 Task: Experiment with the "Change Pitch" effect to create a pitch-shifted vocal harmony.
Action: Mouse moved to (439, 542)
Screenshot: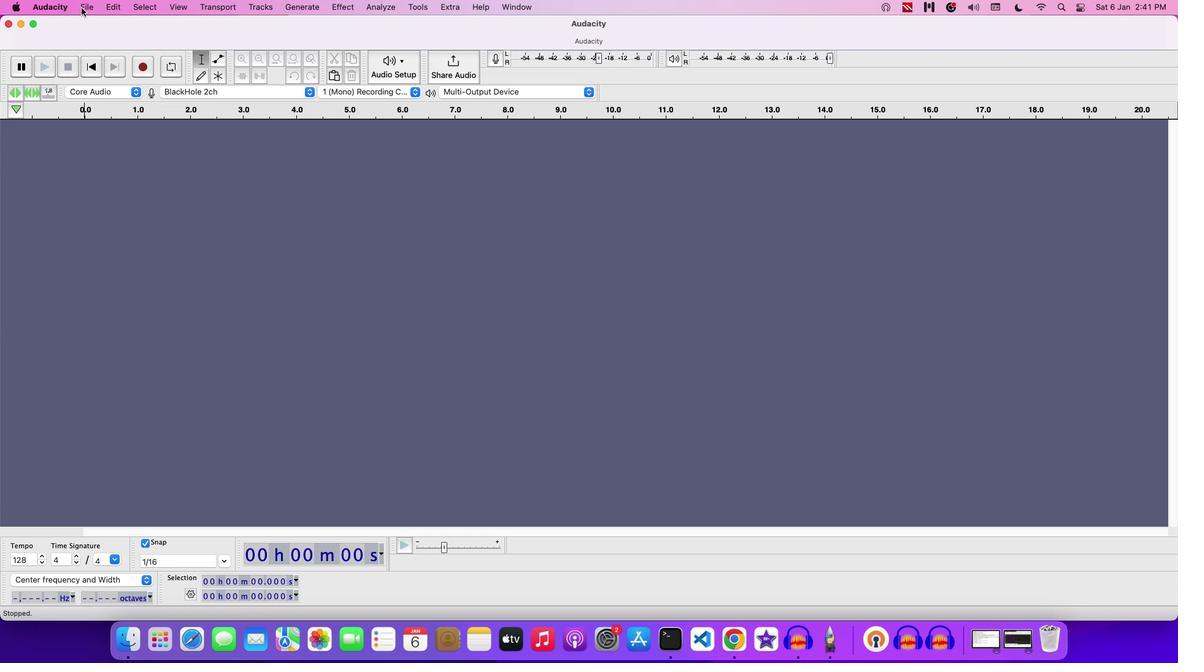 
Action: Mouse pressed left at (439, 542)
Screenshot: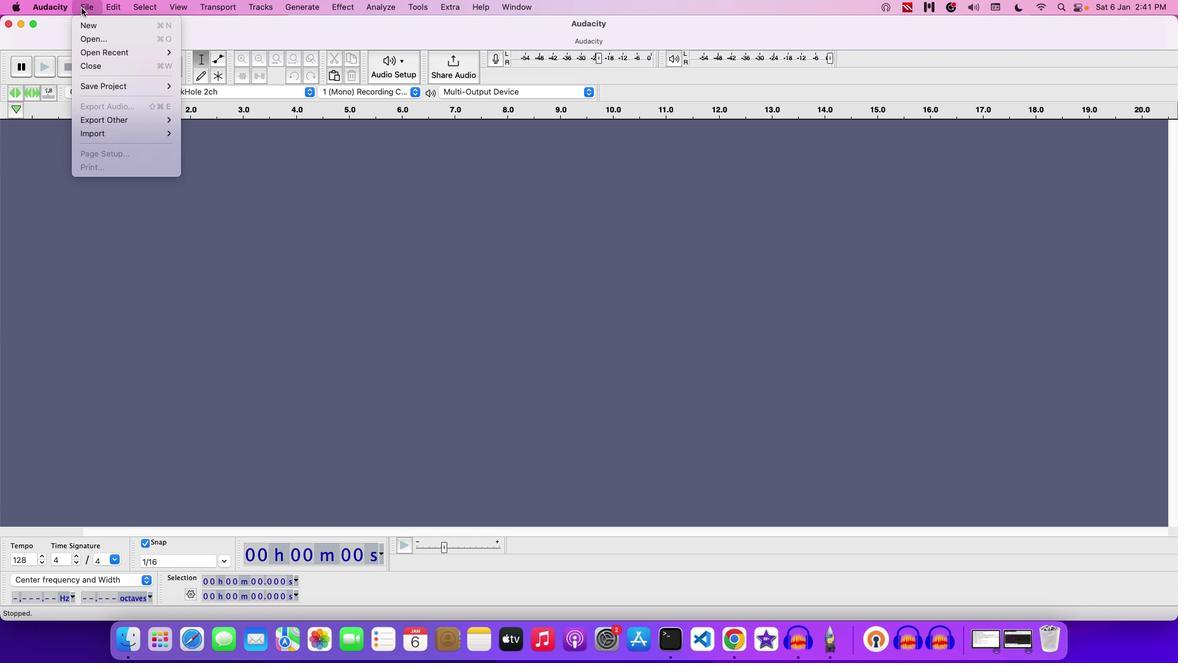 
Action: Mouse moved to (439, 542)
Screenshot: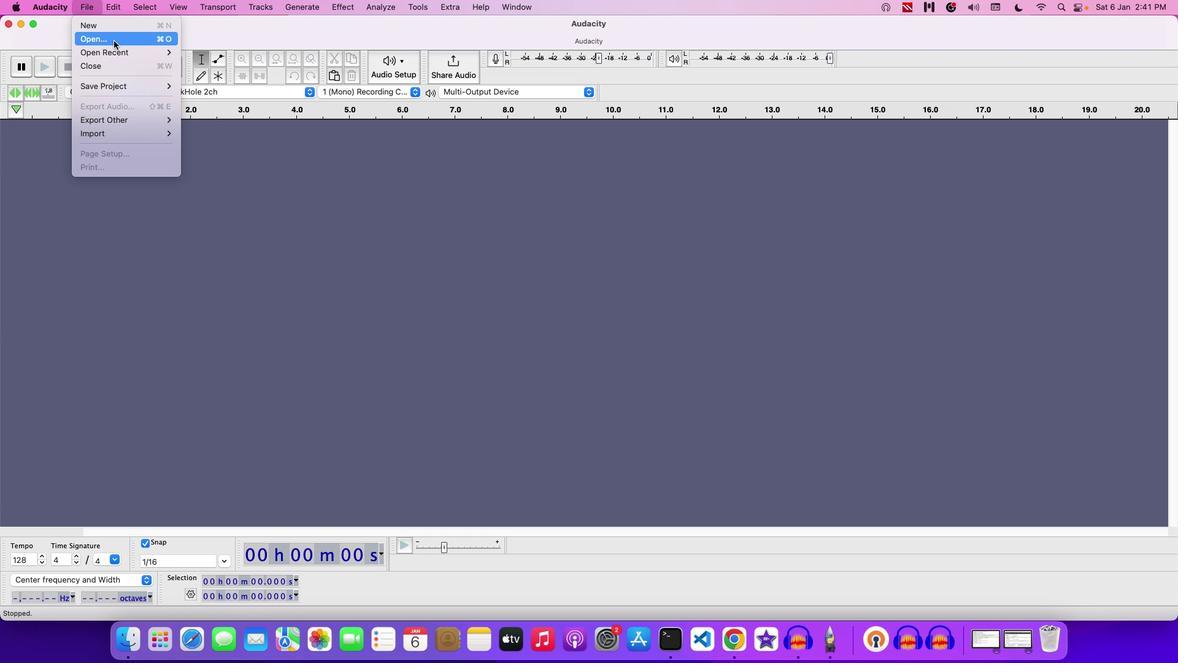 
Action: Mouse pressed left at (439, 542)
Screenshot: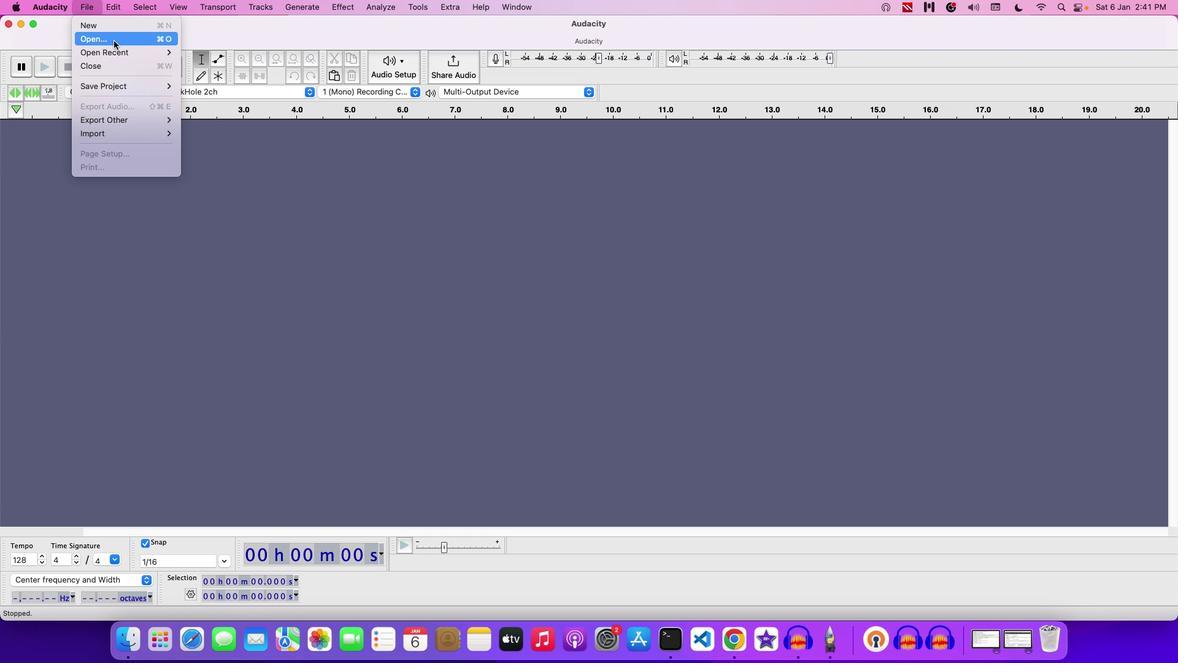 
Action: Mouse moved to (439, 542)
Screenshot: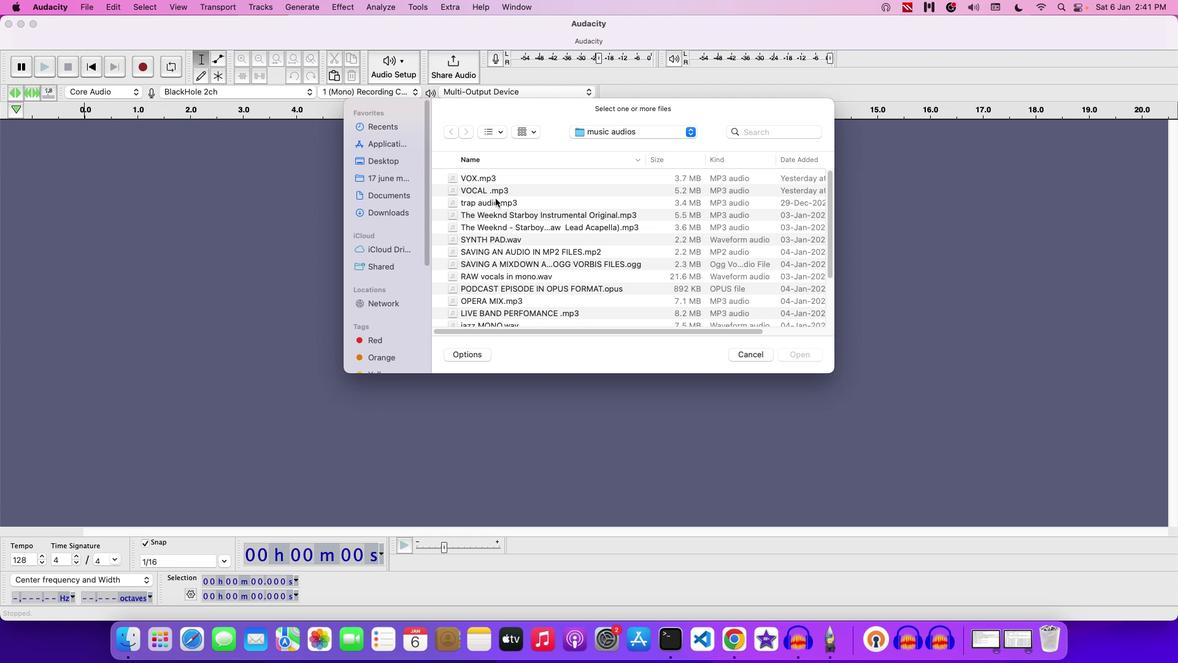 
Action: Mouse scrolled (439, 542) with delta (439, 542)
Screenshot: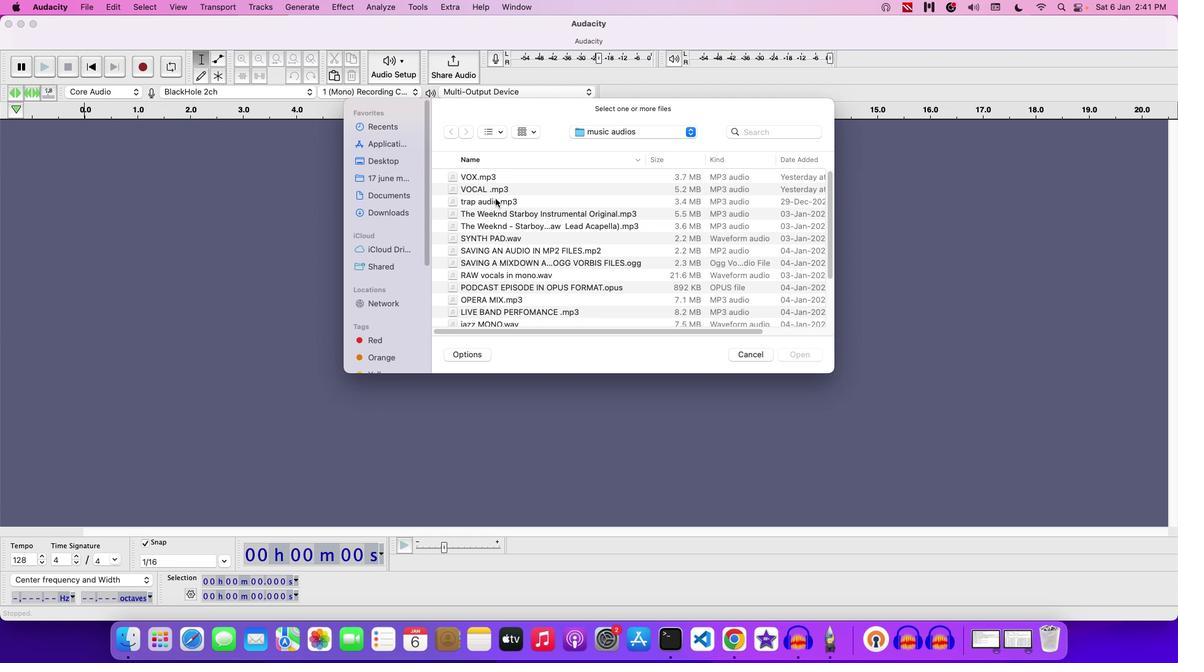 
Action: Mouse scrolled (439, 542) with delta (439, 542)
Screenshot: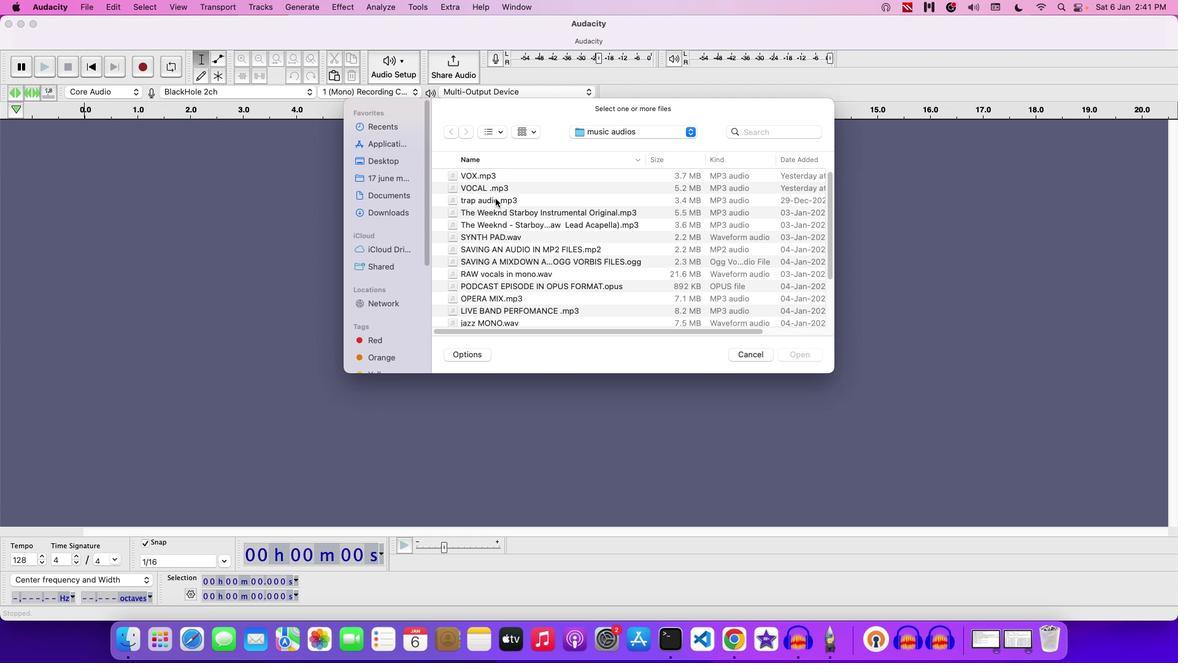 
Action: Mouse scrolled (439, 542) with delta (439, 542)
Screenshot: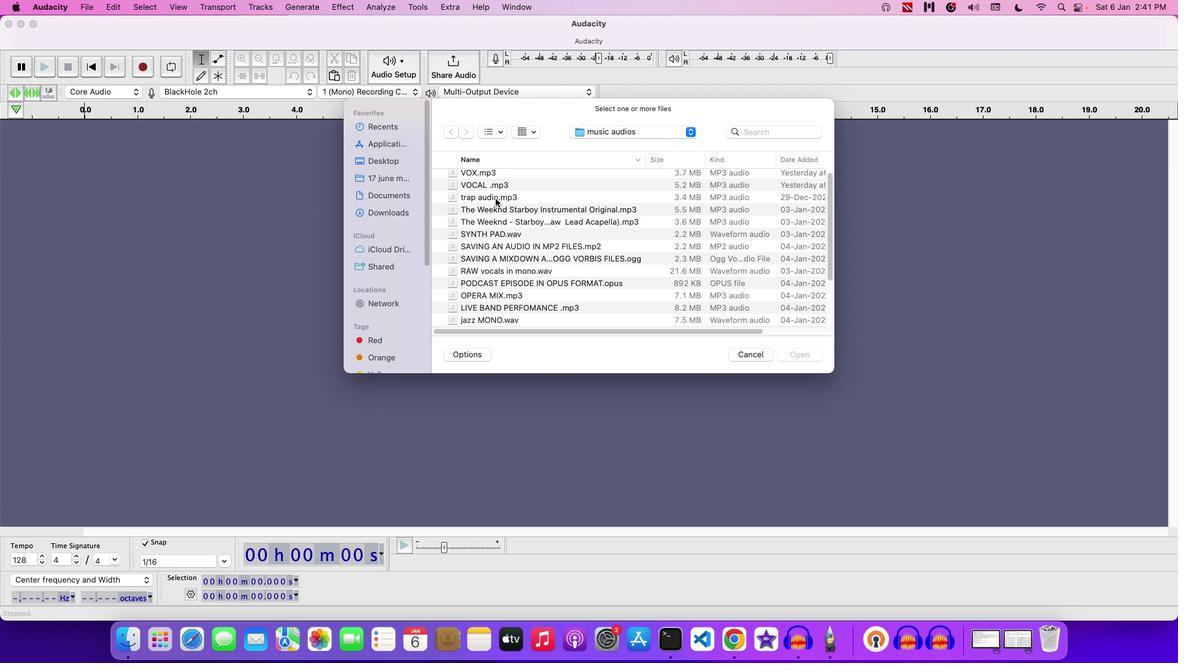 
Action: Mouse moved to (439, 542)
Screenshot: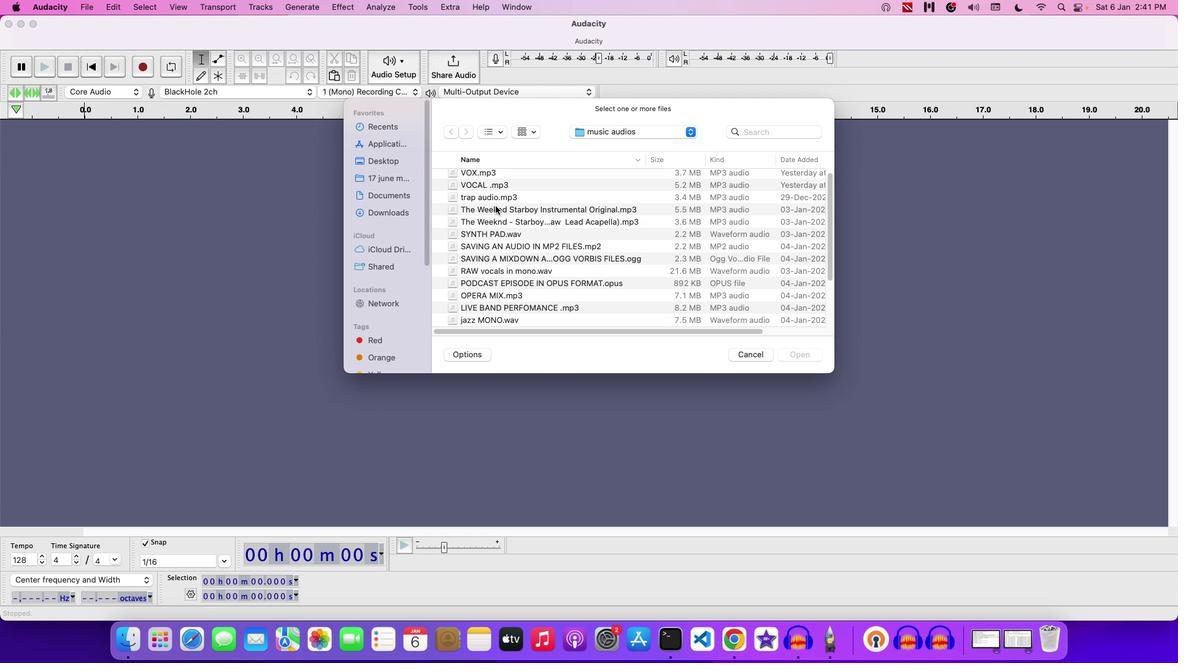
Action: Mouse scrolled (439, 542) with delta (439, 542)
Screenshot: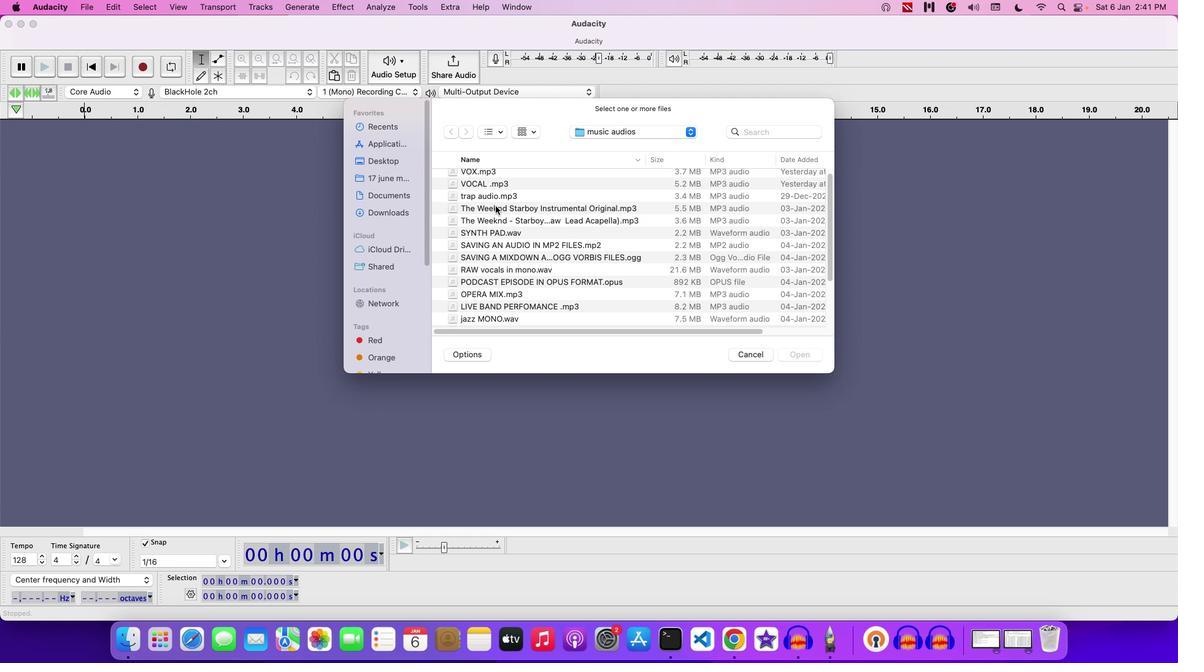 
Action: Mouse scrolled (439, 542) with delta (439, 542)
Screenshot: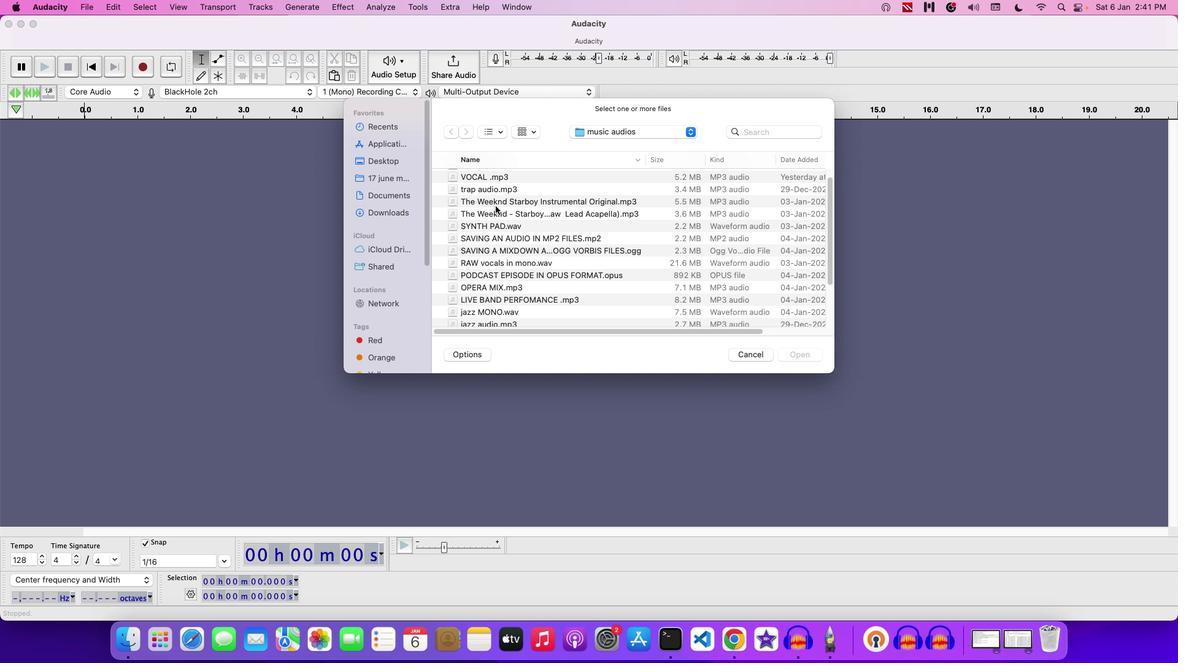 
Action: Mouse scrolled (439, 542) with delta (439, 542)
Screenshot: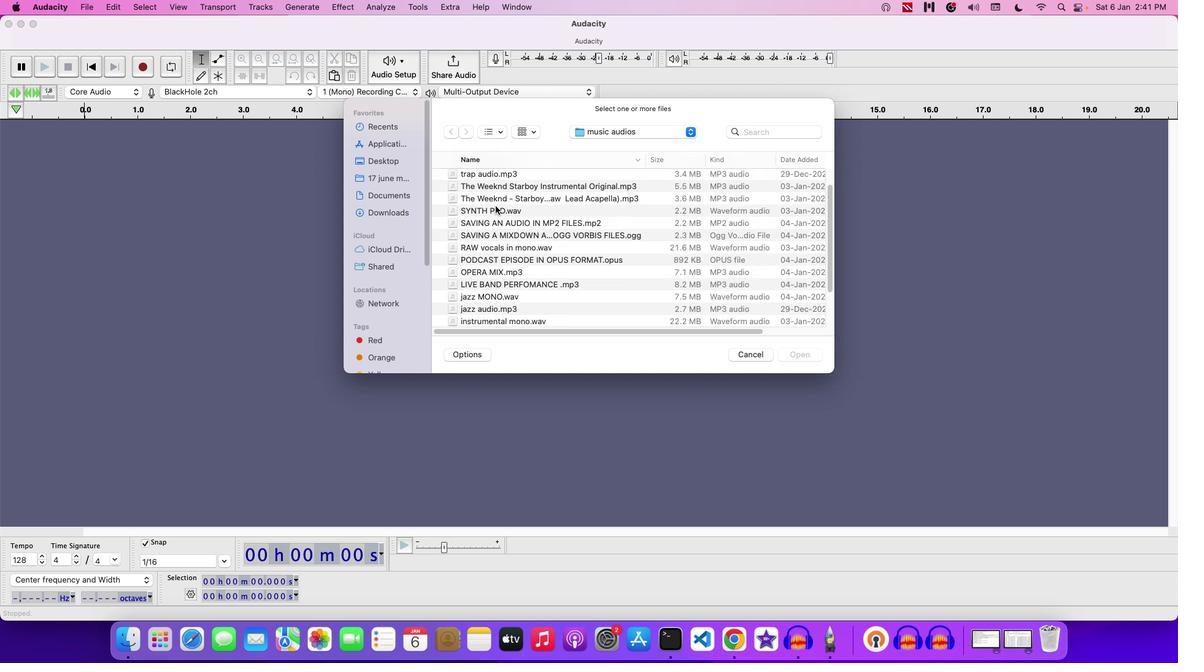 
Action: Mouse scrolled (439, 542) with delta (439, 542)
Screenshot: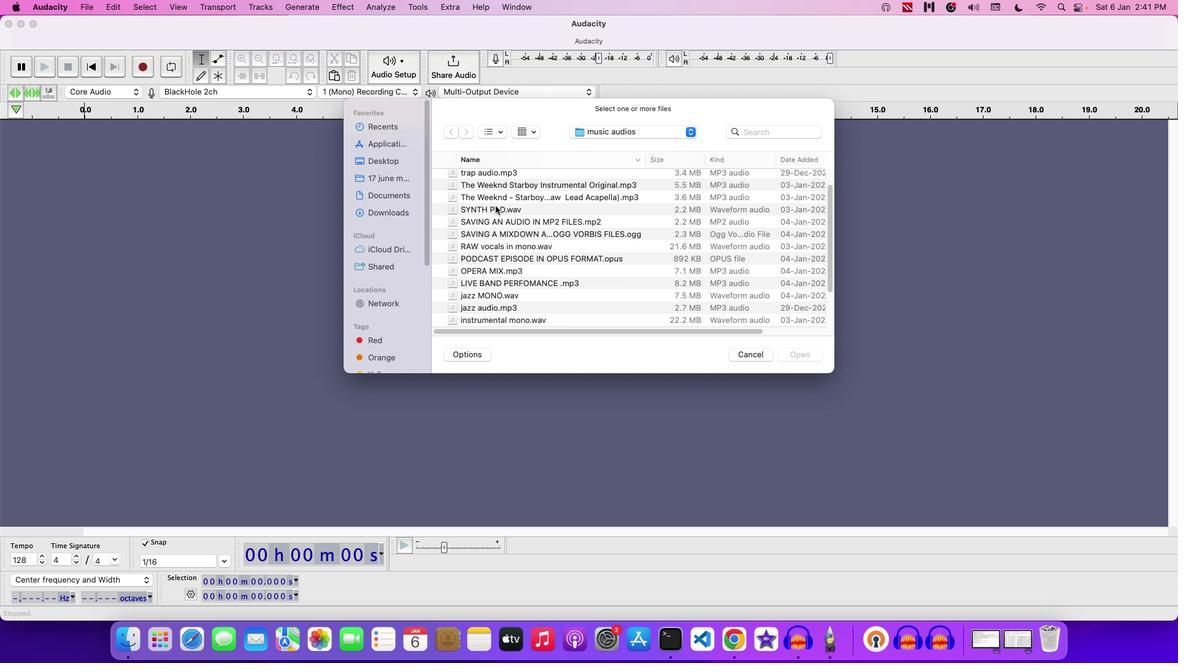 
Action: Mouse moved to (439, 542)
Screenshot: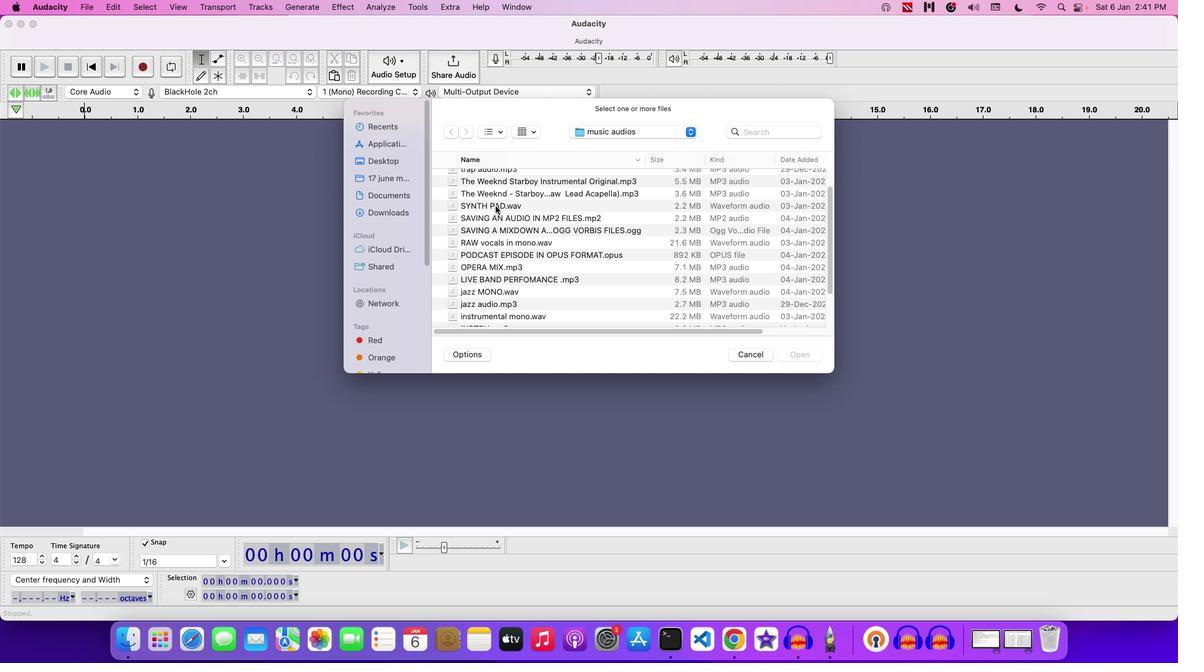 
Action: Mouse scrolled (439, 542) with delta (439, 542)
Screenshot: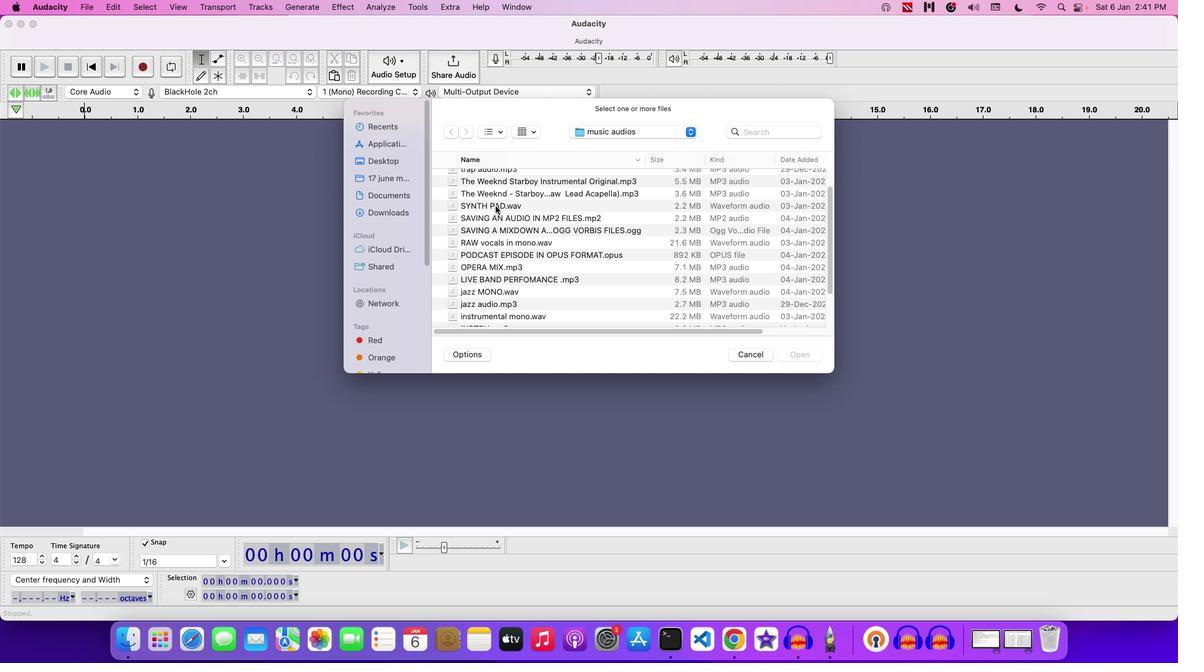 
Action: Mouse scrolled (439, 542) with delta (439, 542)
Screenshot: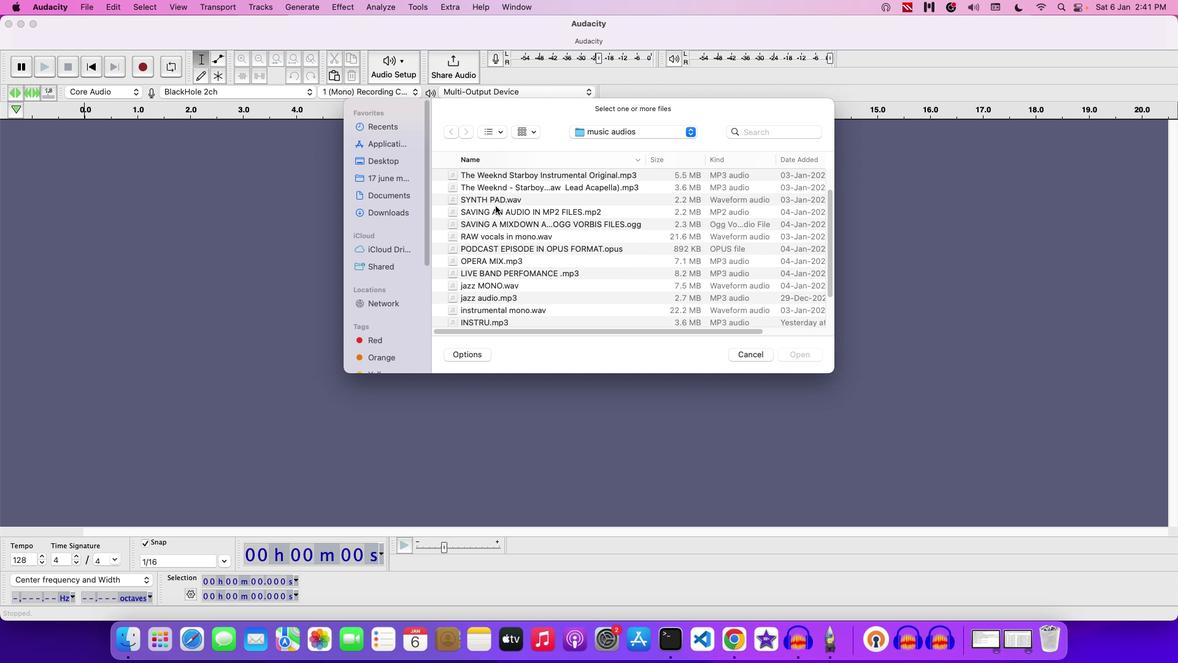 
Action: Mouse scrolled (439, 542) with delta (439, 542)
Screenshot: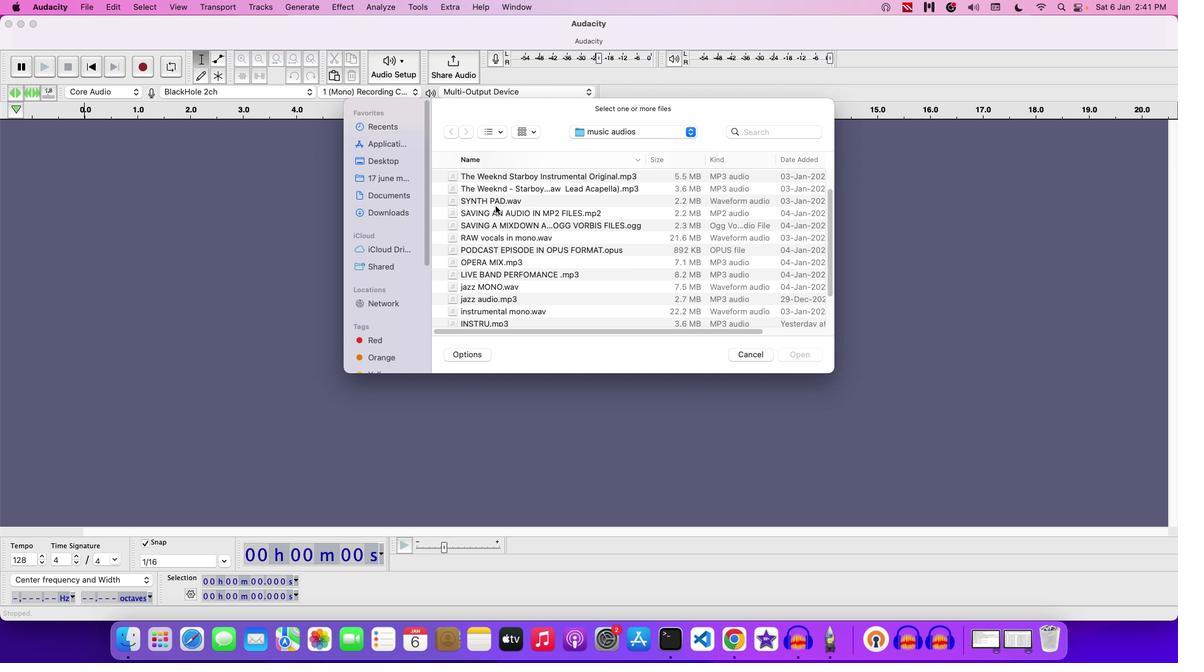 
Action: Mouse scrolled (439, 542) with delta (439, 542)
Screenshot: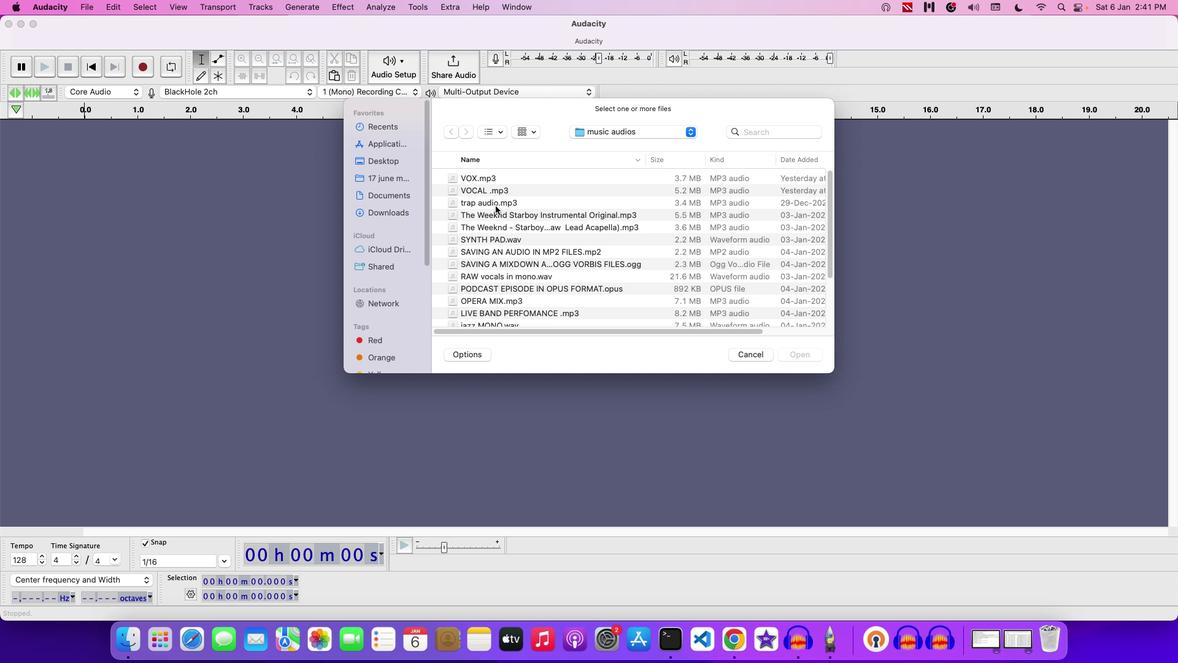 
Action: Mouse scrolled (439, 542) with delta (439, 542)
Screenshot: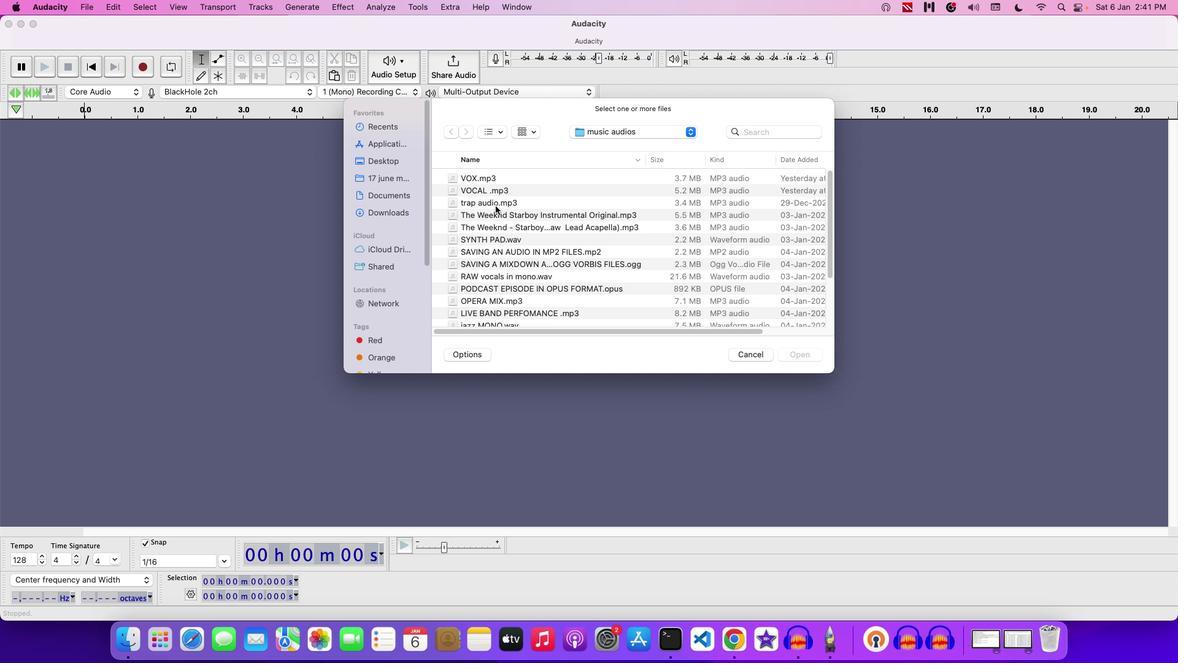 
Action: Mouse scrolled (439, 542) with delta (439, 542)
Screenshot: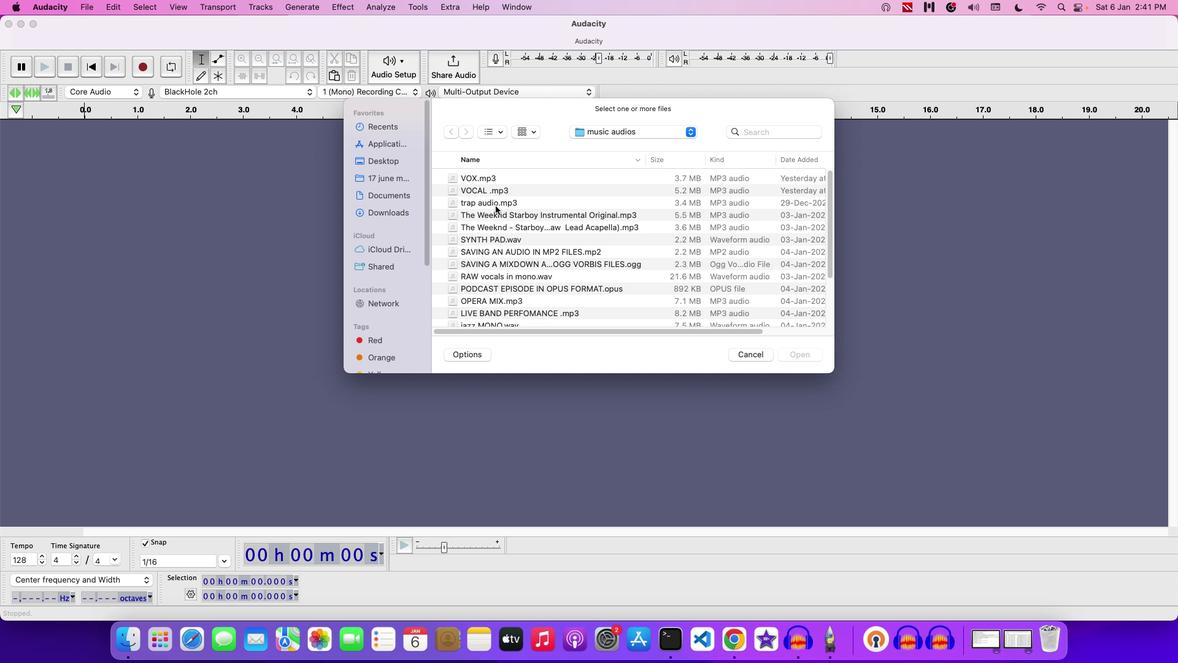 
Action: Mouse scrolled (439, 542) with delta (439, 542)
Screenshot: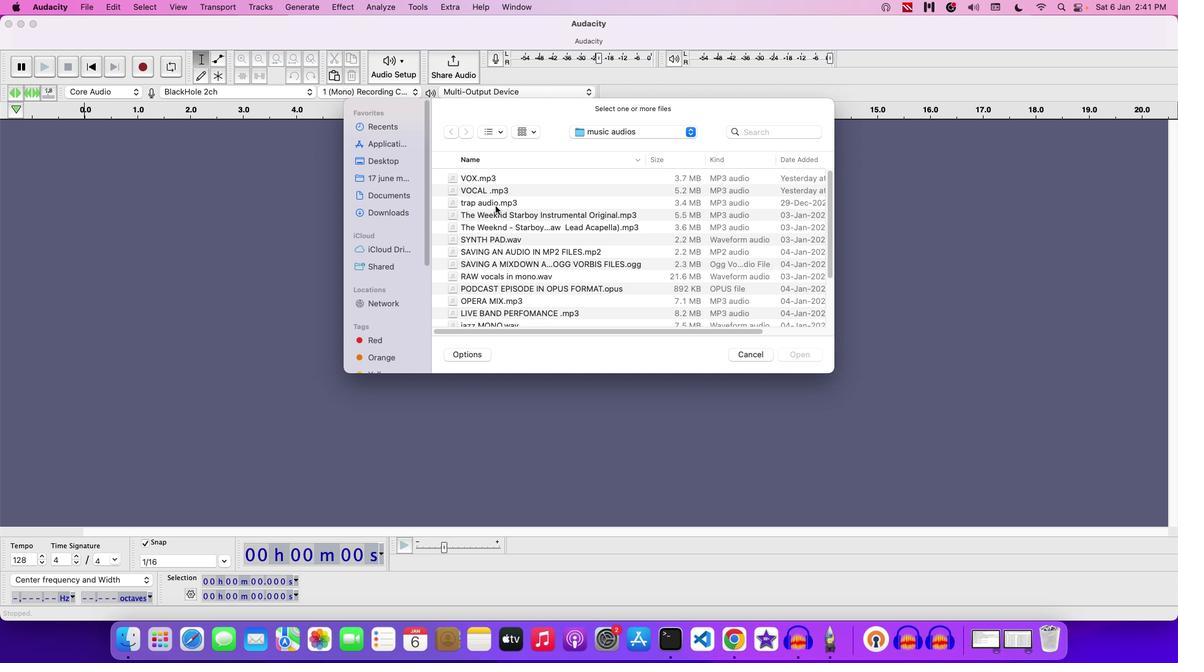 
Action: Mouse scrolled (439, 542) with delta (439, 542)
Screenshot: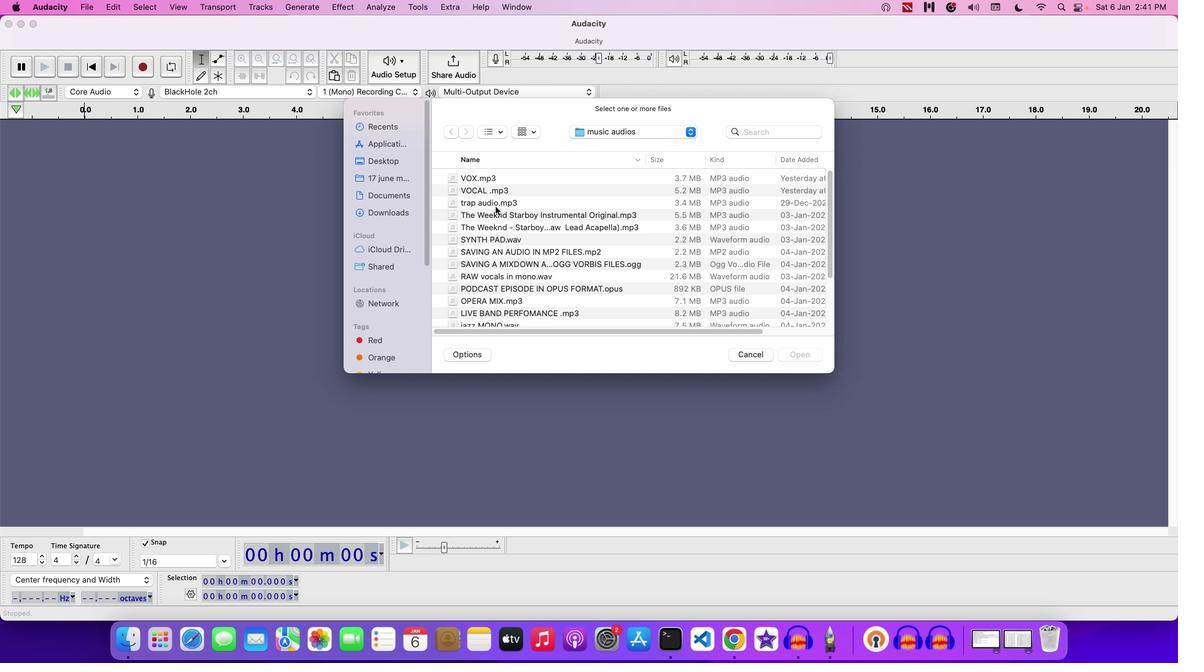 
Action: Mouse scrolled (439, 542) with delta (439, 542)
Screenshot: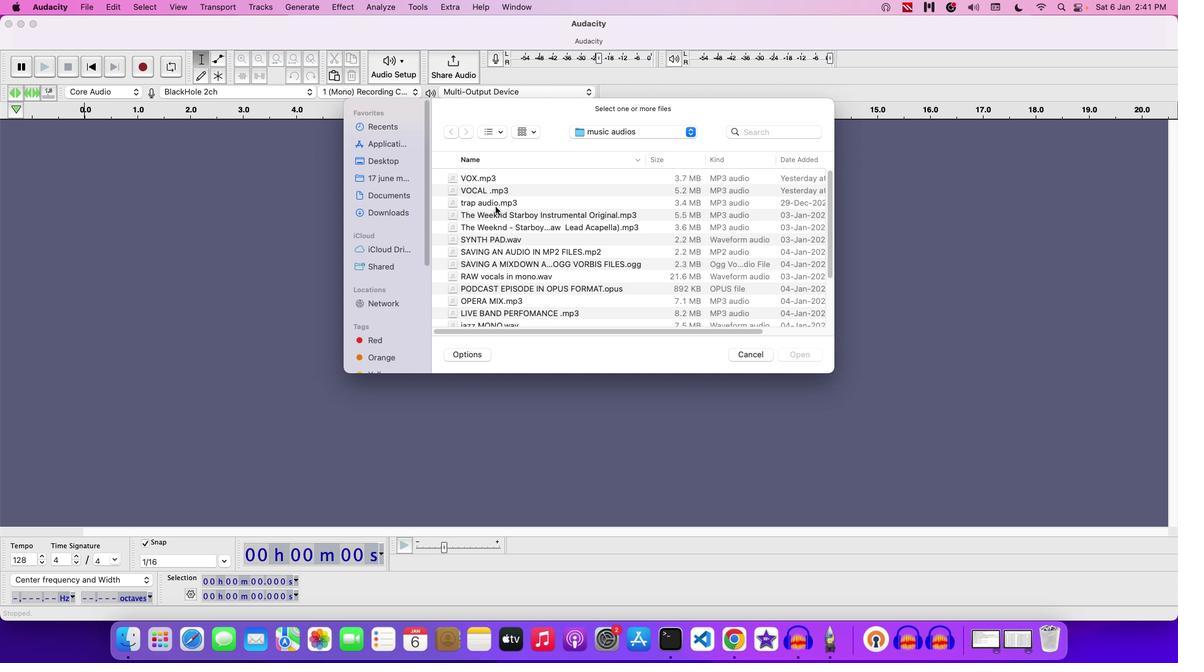
Action: Mouse moved to (439, 542)
Screenshot: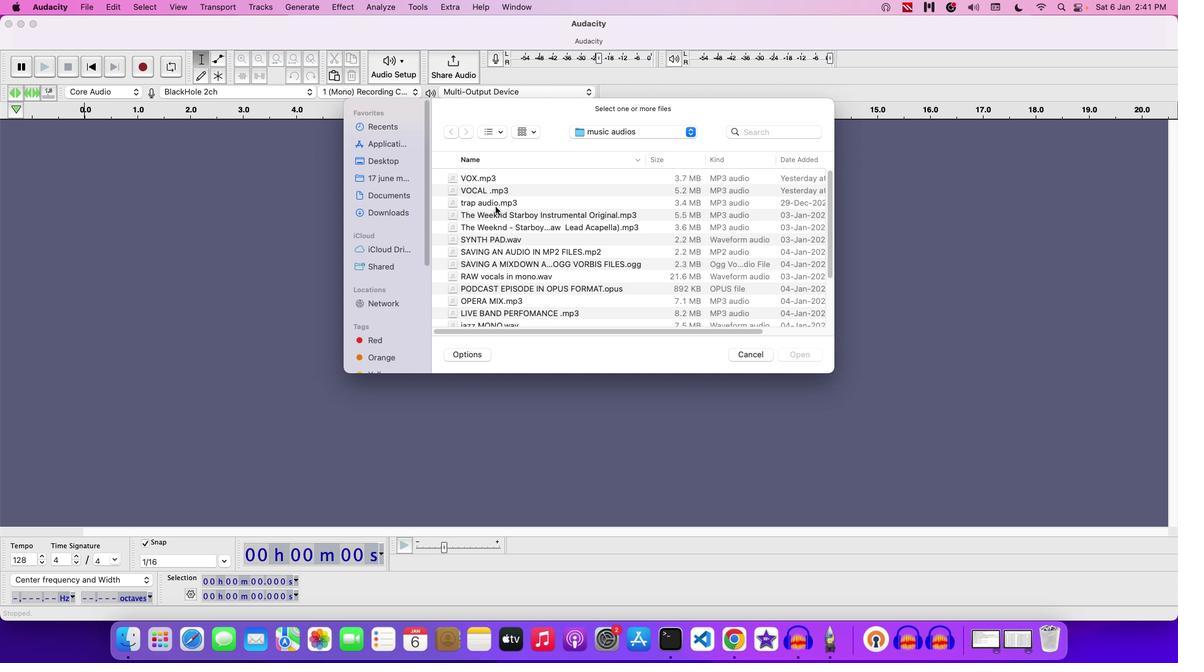 
Action: Mouse scrolled (439, 542) with delta (439, 542)
Screenshot: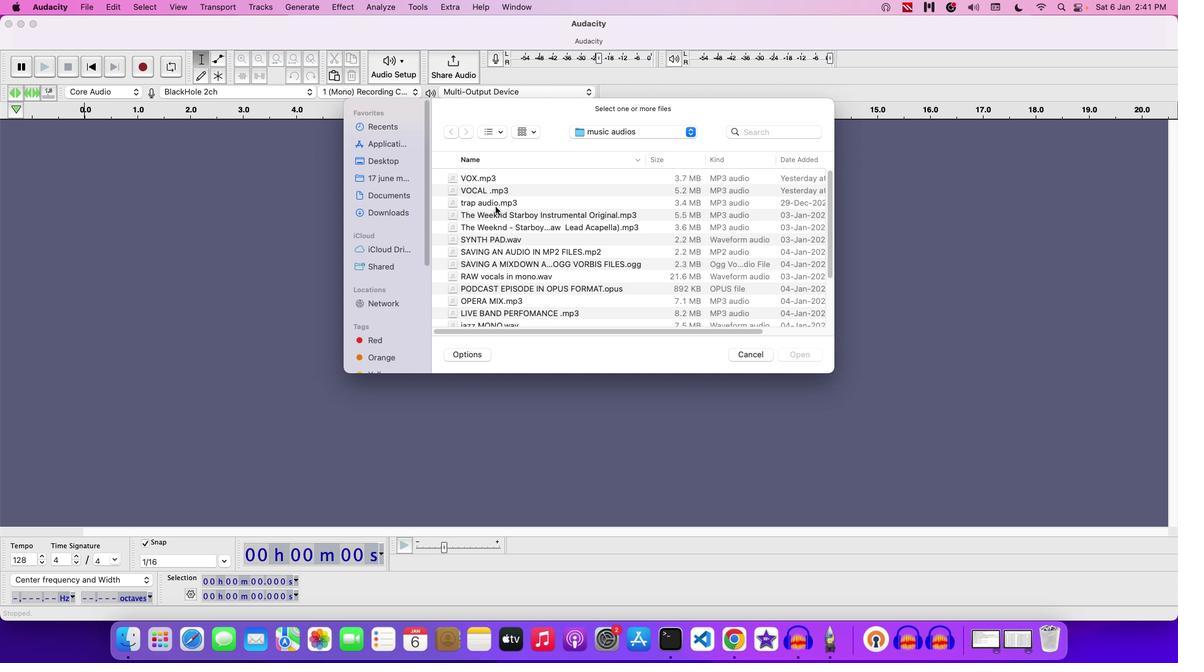 
Action: Mouse moved to (439, 542)
Screenshot: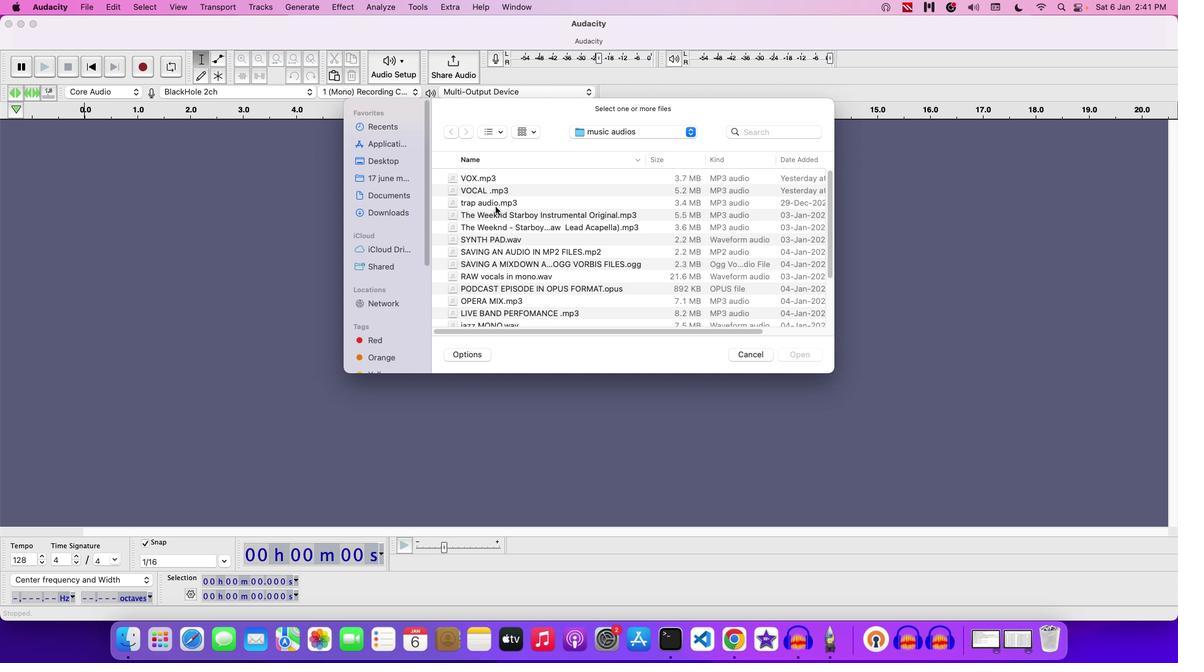 
Action: Mouse scrolled (439, 542) with delta (439, 542)
Screenshot: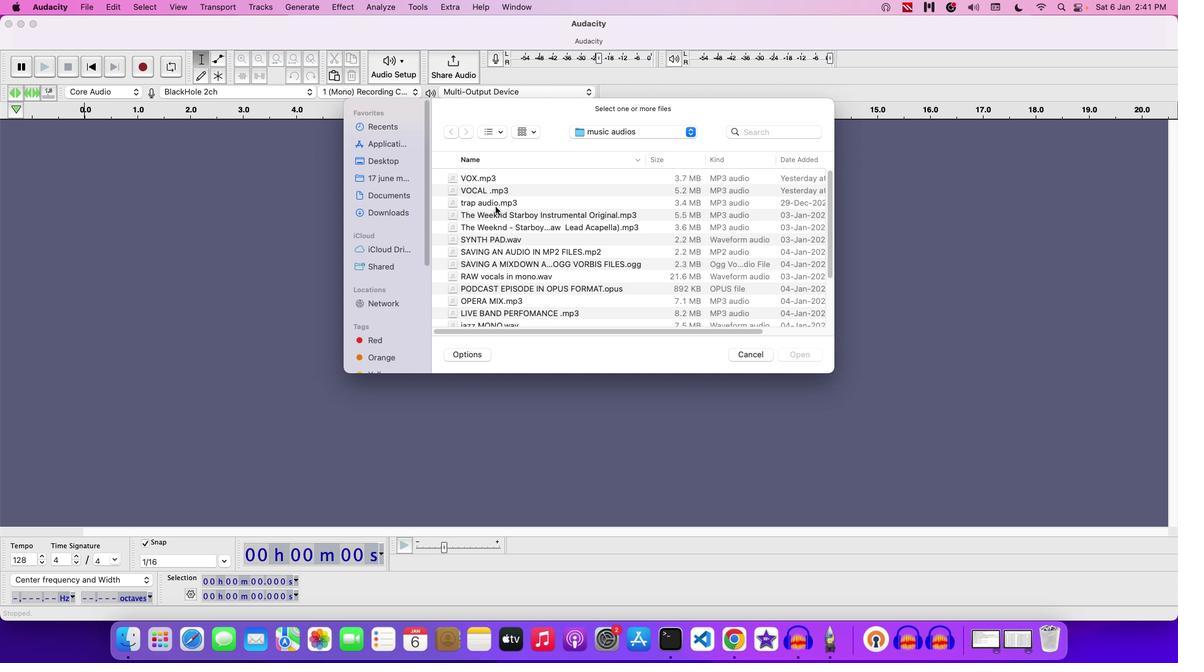 
Action: Mouse moved to (439, 542)
Screenshot: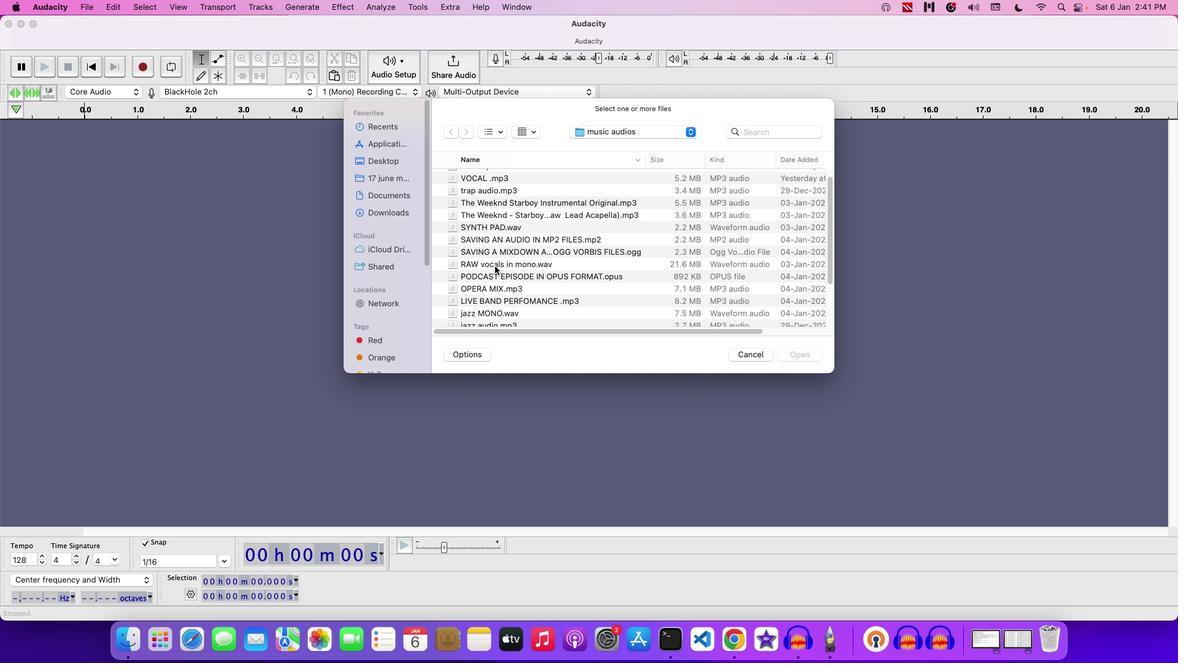 
Action: Mouse scrolled (439, 542) with delta (439, 542)
Screenshot: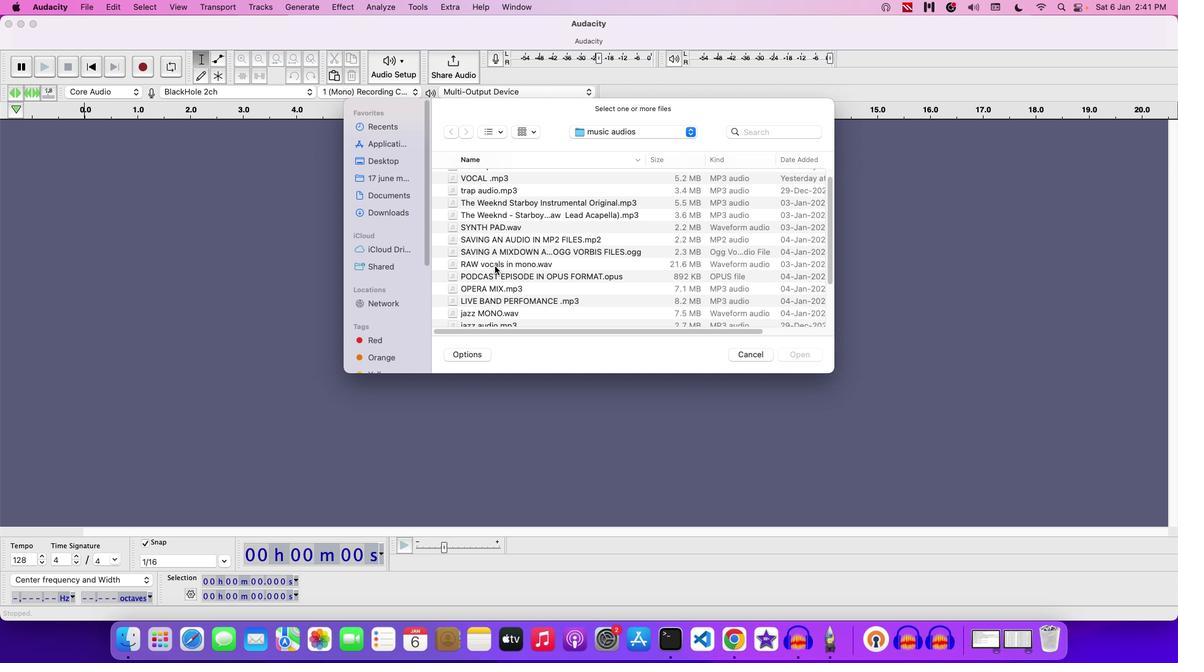 
Action: Mouse scrolled (439, 542) with delta (439, 542)
Screenshot: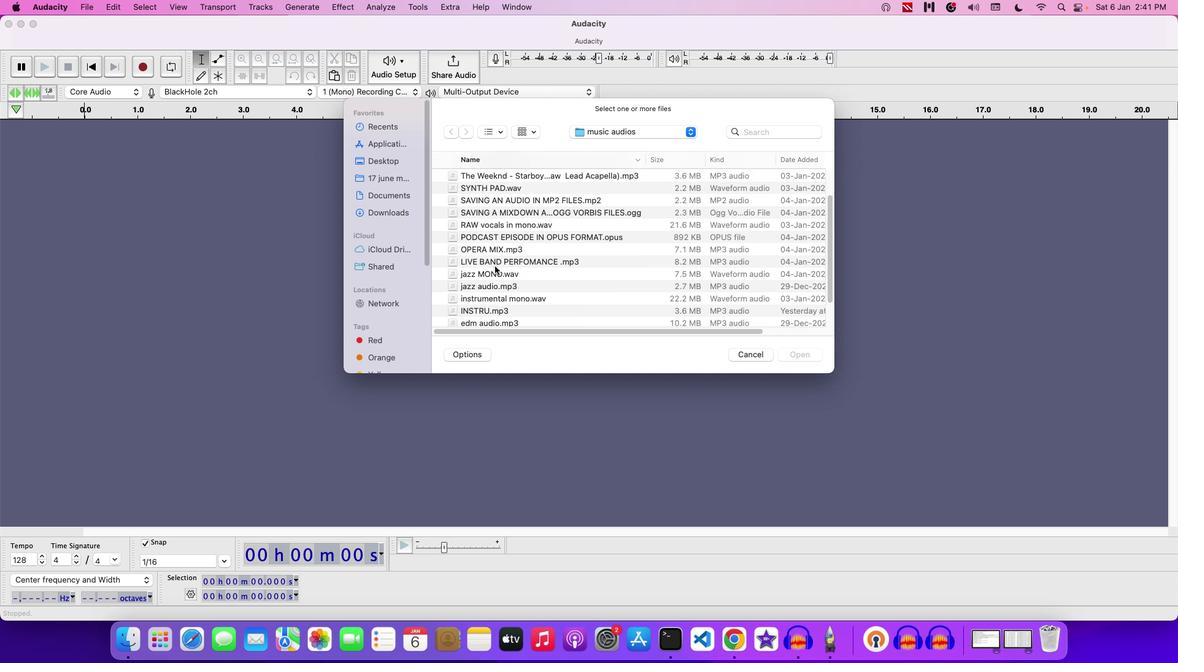 
Action: Mouse scrolled (439, 542) with delta (439, 542)
Screenshot: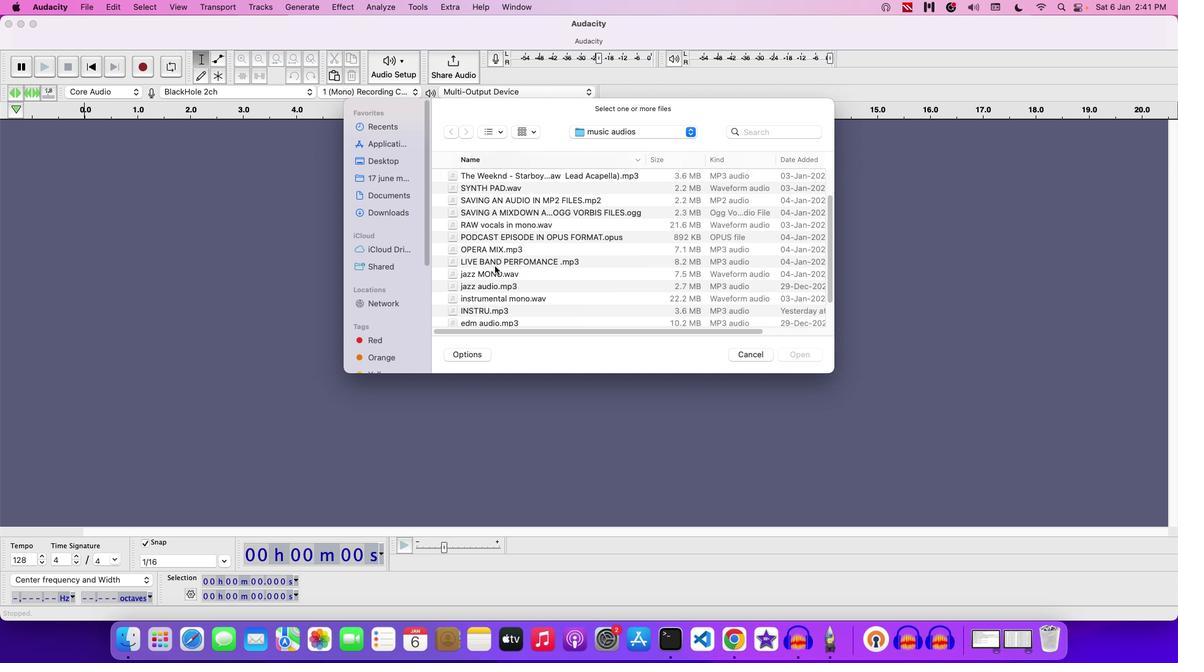 
Action: Mouse moved to (439, 542)
Screenshot: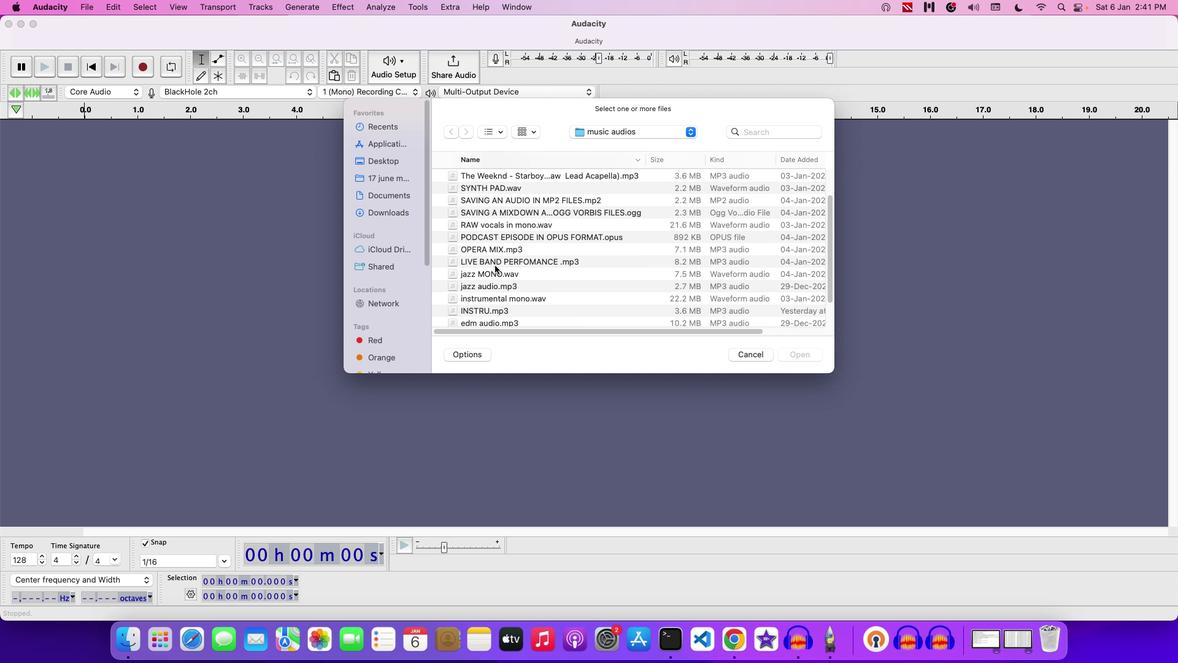 
Action: Mouse scrolled (439, 542) with delta (439, 542)
Screenshot: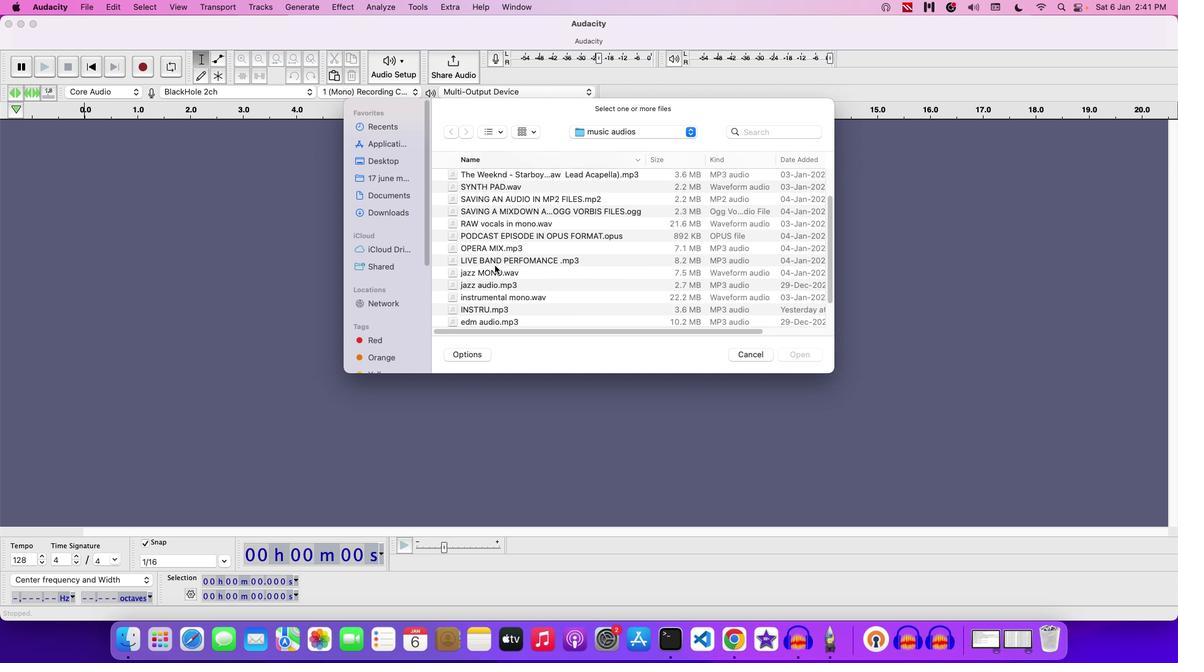 
Action: Mouse scrolled (439, 542) with delta (439, 542)
Screenshot: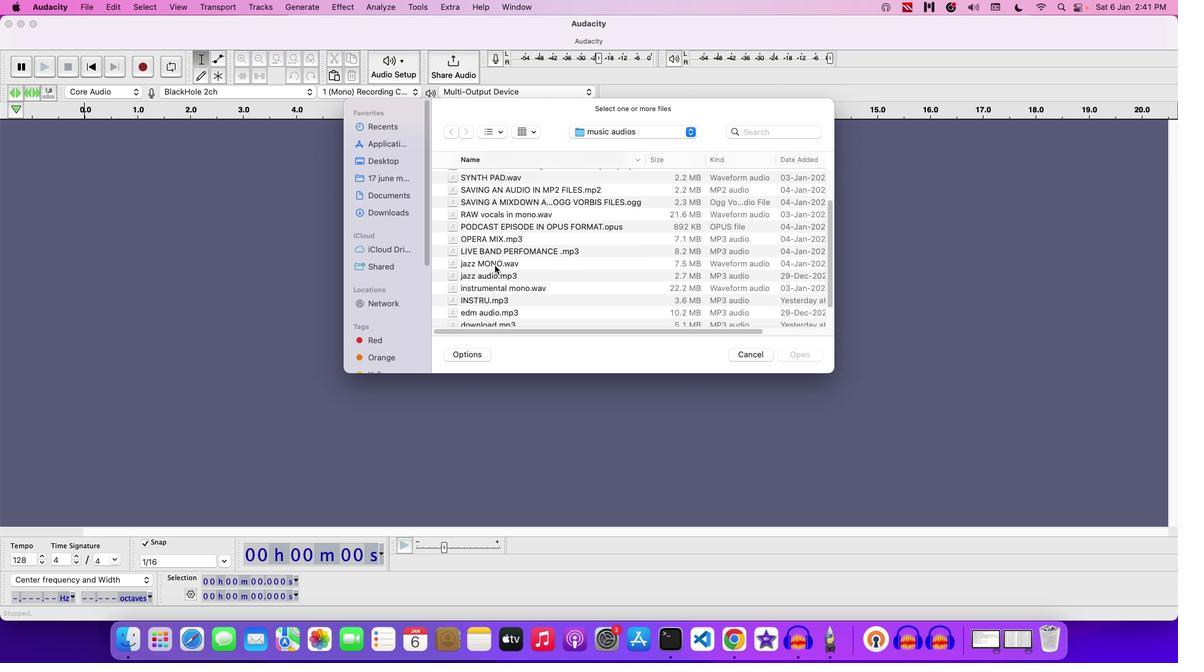 
Action: Mouse scrolled (439, 542) with delta (439, 542)
Screenshot: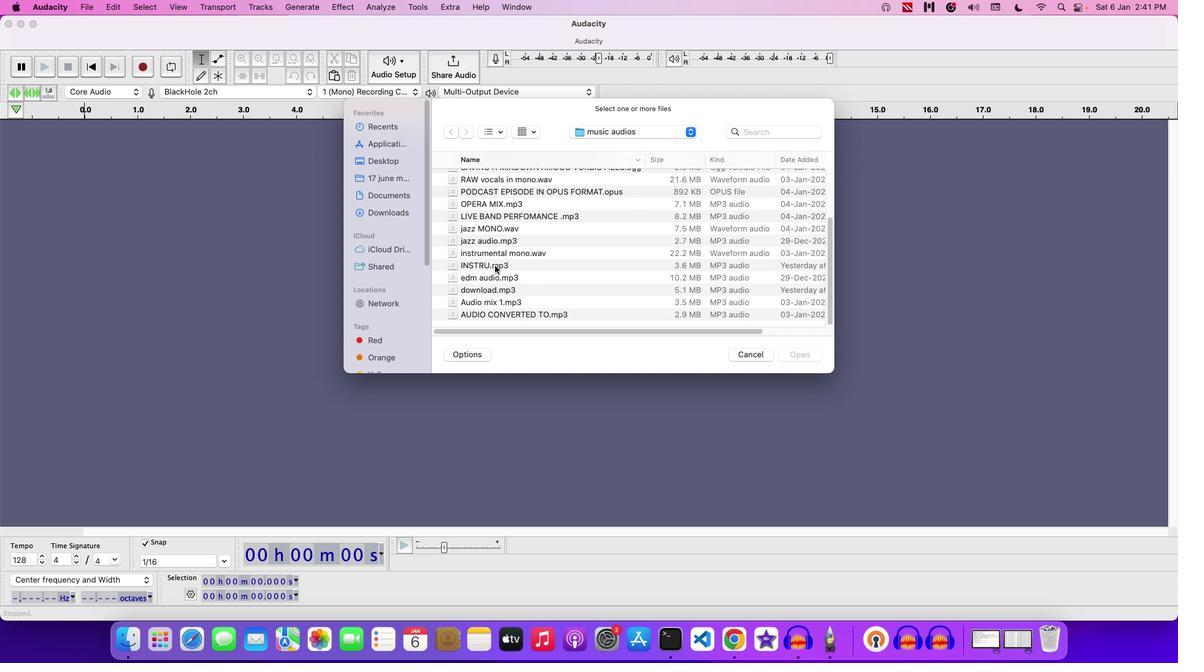 
Action: Mouse scrolled (439, 542) with delta (439, 542)
Screenshot: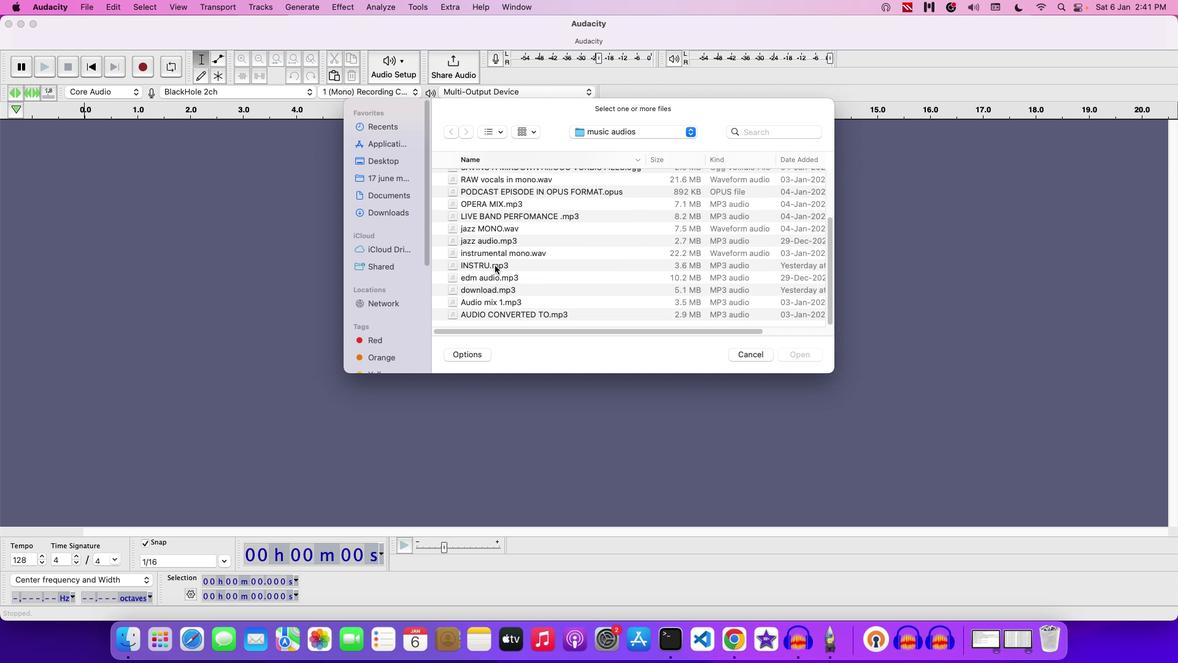 
Action: Mouse moved to (439, 542)
Screenshot: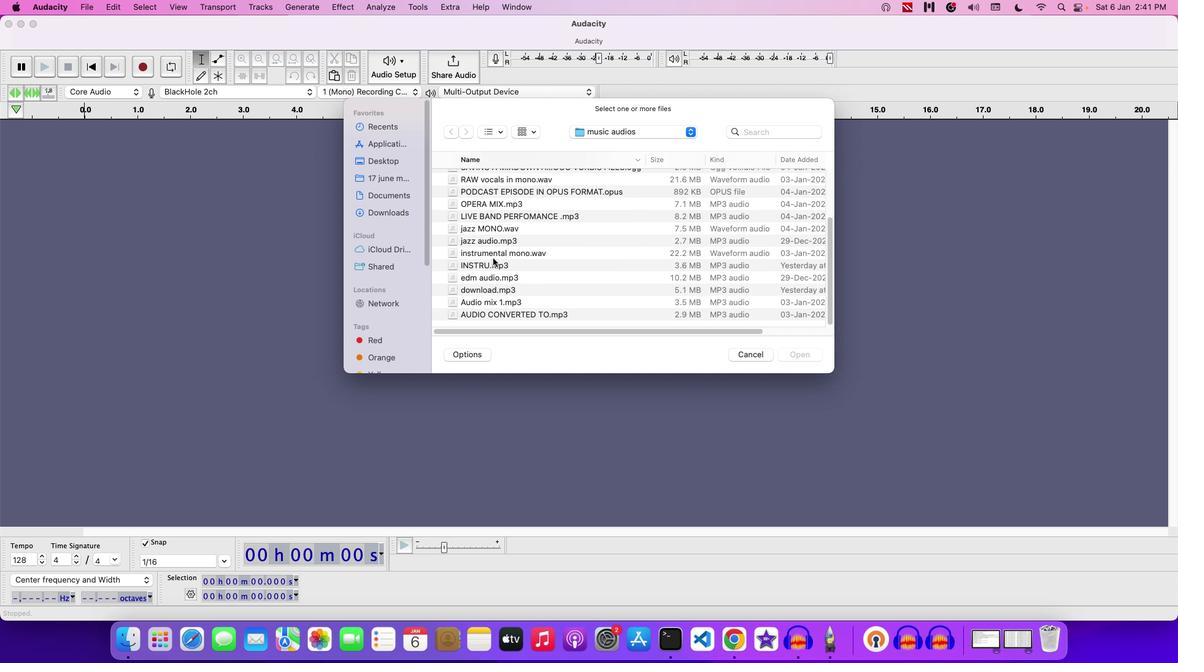 
Action: Mouse scrolled (439, 542) with delta (439, 542)
Screenshot: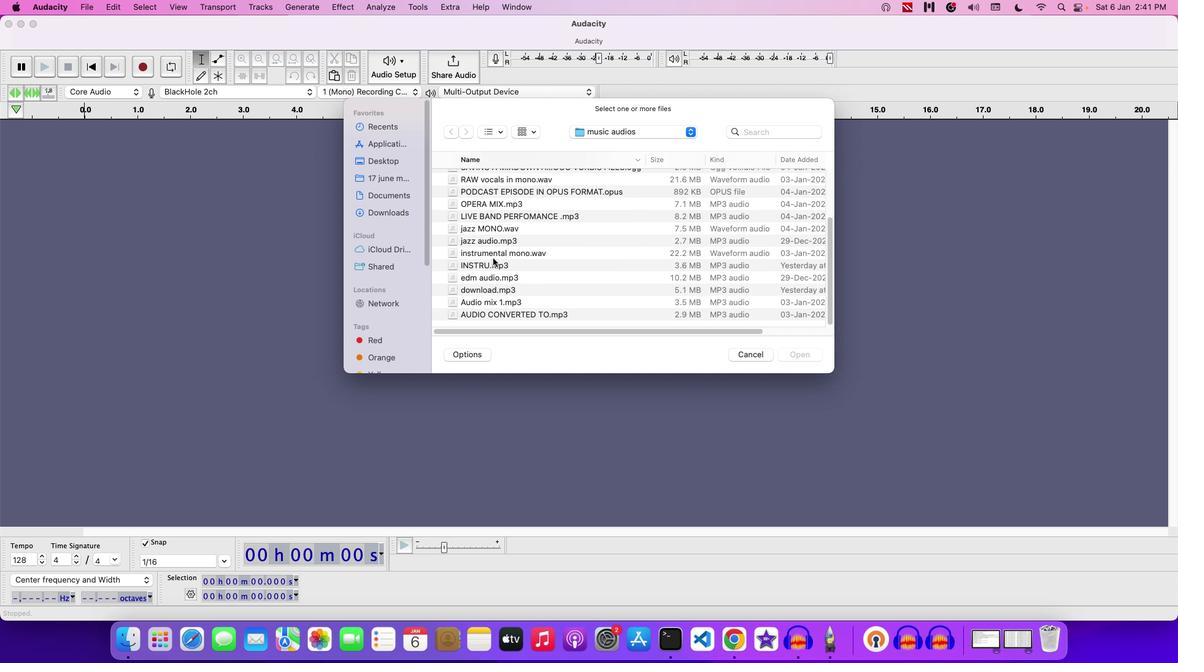 
Action: Mouse moved to (439, 542)
Screenshot: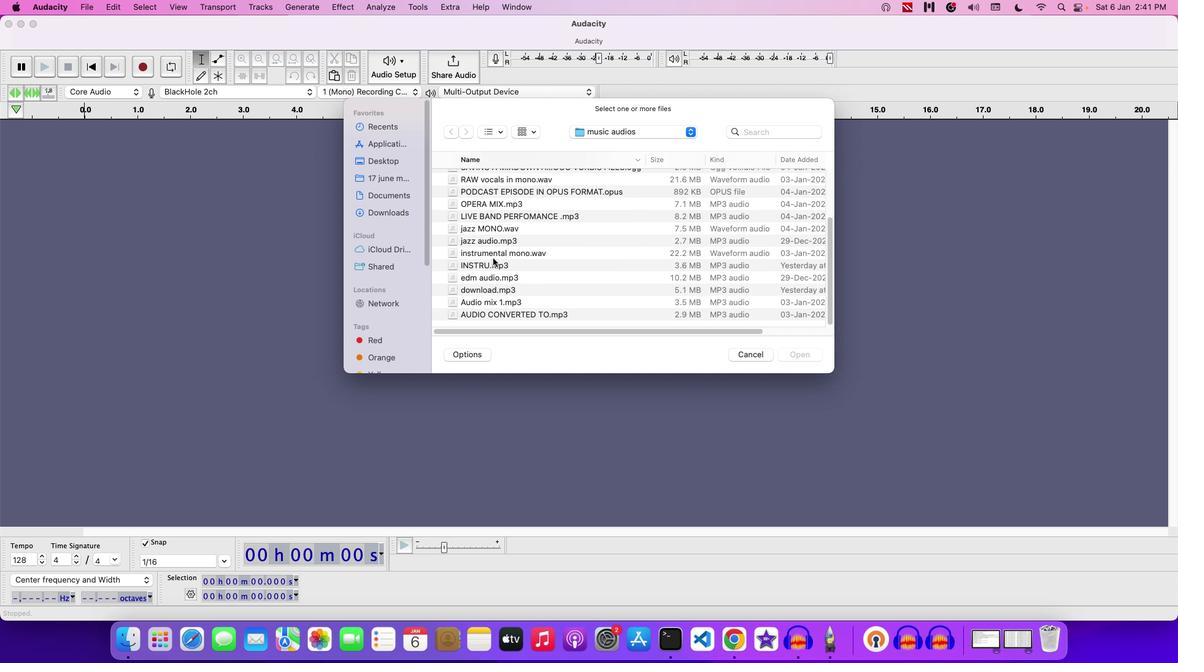 
Action: Mouse scrolled (439, 542) with delta (439, 542)
Screenshot: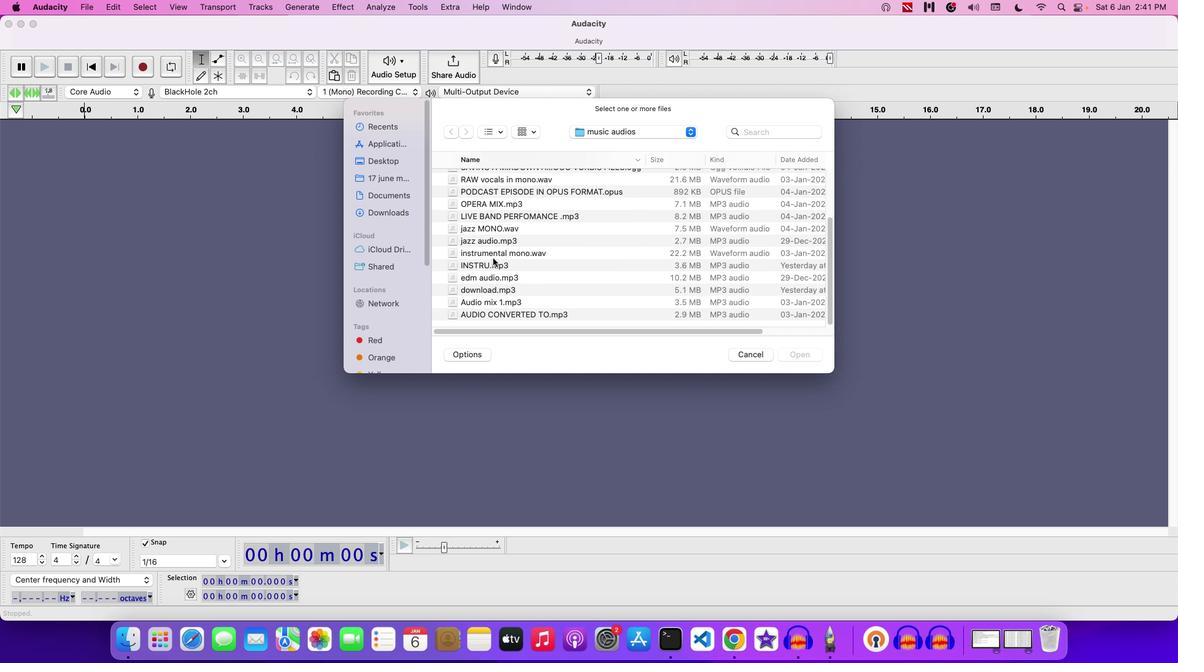 
Action: Mouse scrolled (439, 542) with delta (439, 542)
Screenshot: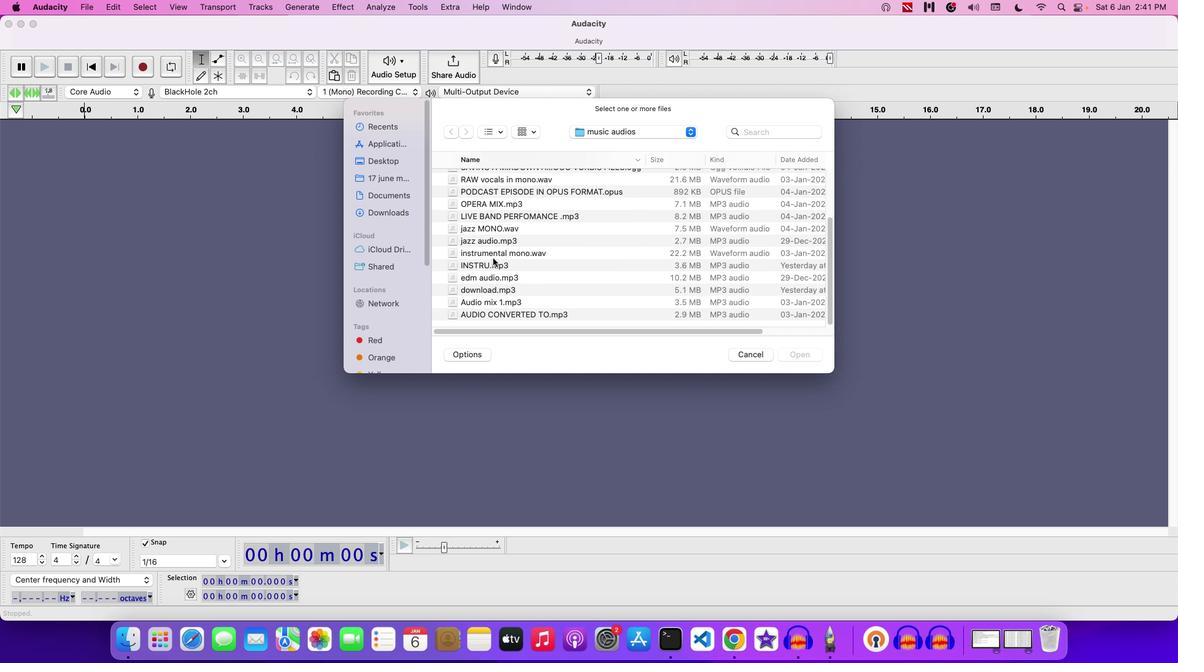
Action: Mouse scrolled (439, 542) with delta (439, 542)
Screenshot: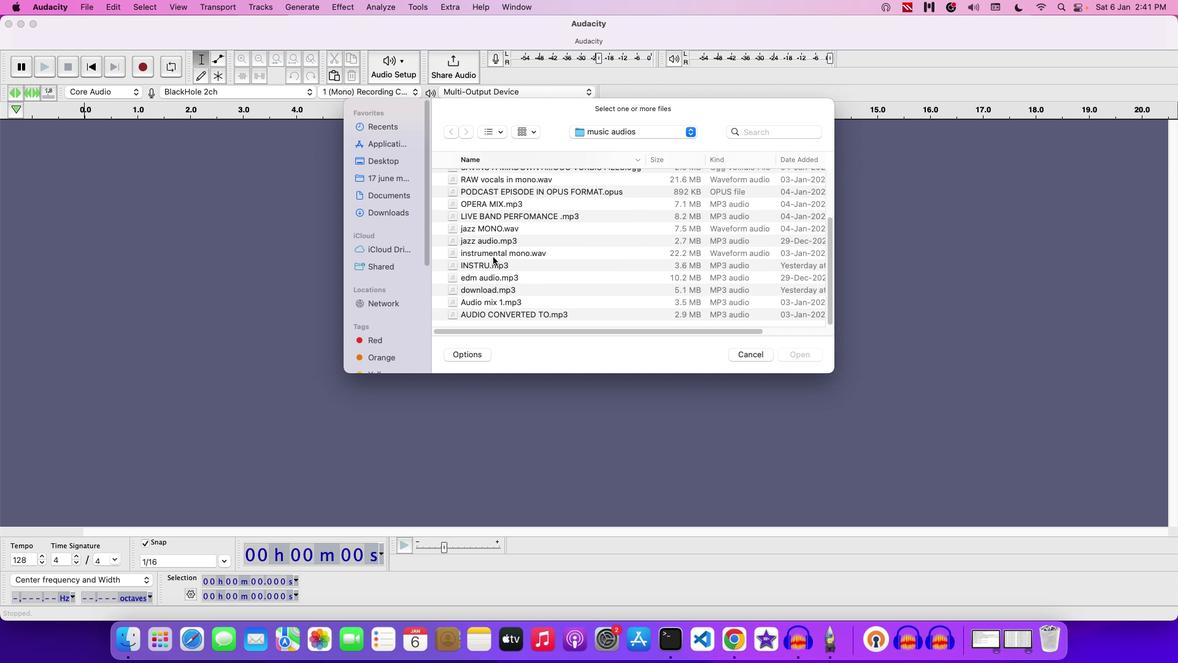 
Action: Mouse moved to (439, 542)
Screenshot: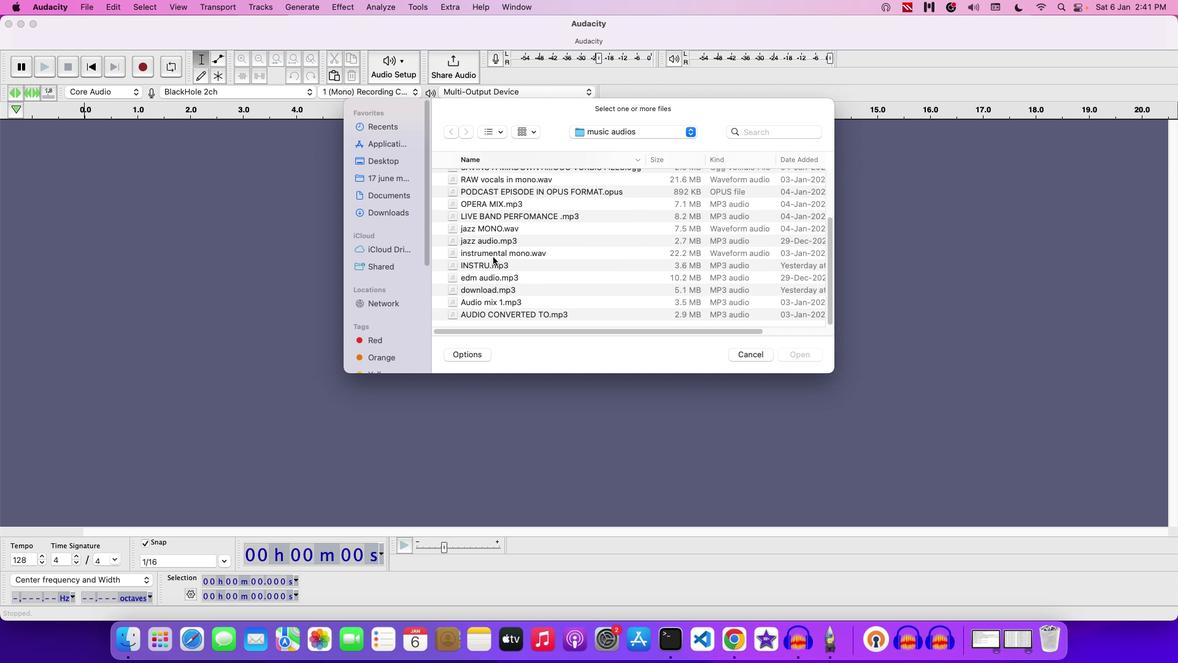 
Action: Mouse scrolled (439, 542) with delta (439, 542)
Screenshot: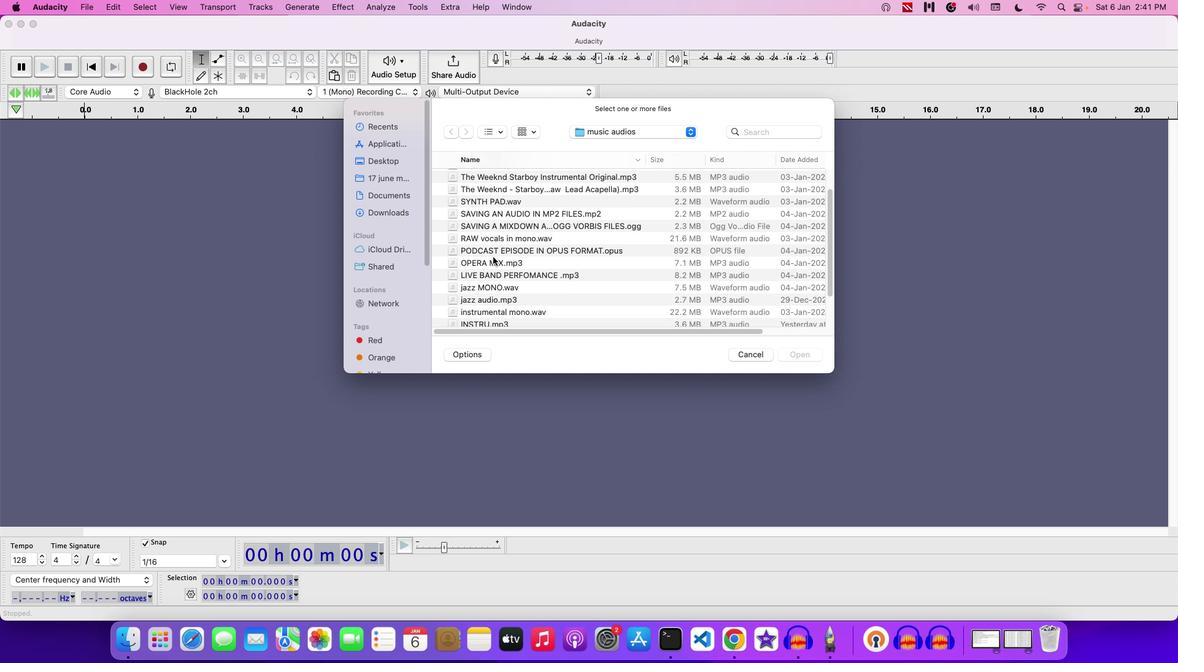
Action: Mouse scrolled (439, 542) with delta (439, 542)
Screenshot: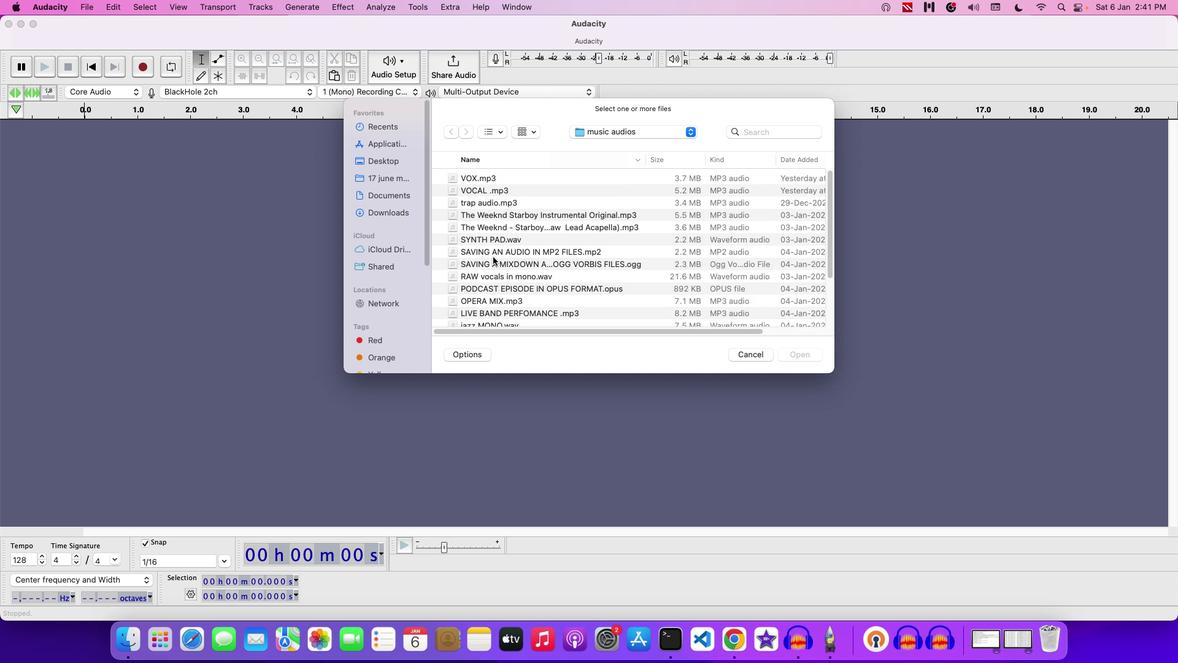 
Action: Mouse scrolled (439, 542) with delta (439, 542)
Screenshot: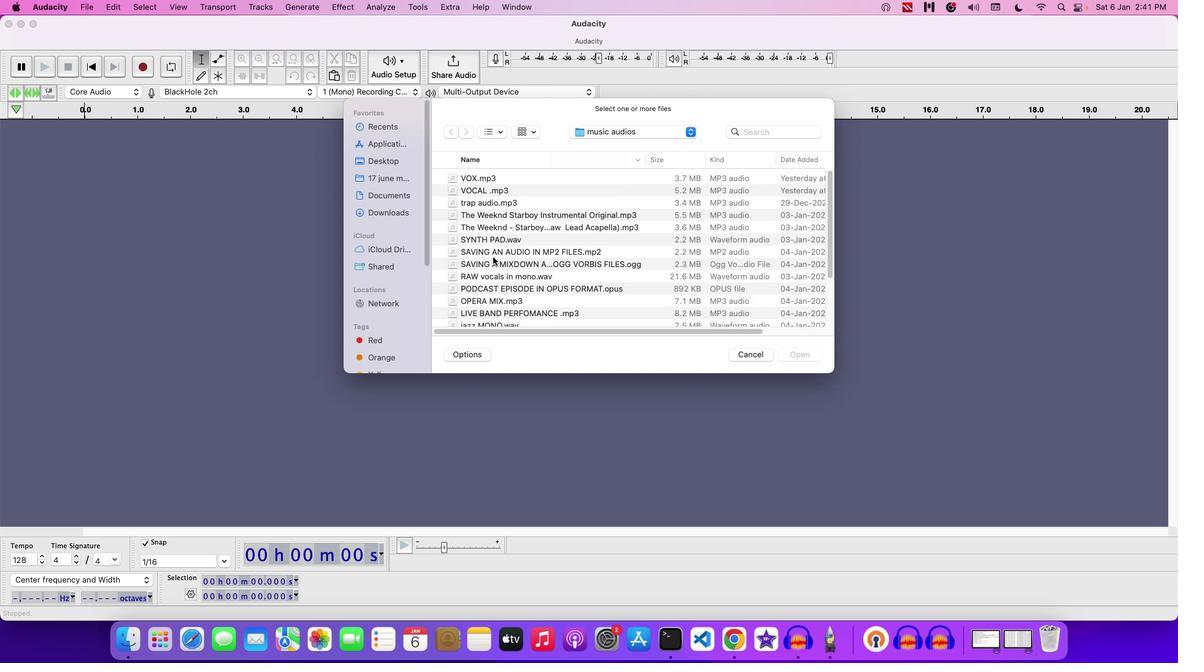
Action: Mouse scrolled (439, 542) with delta (439, 542)
Screenshot: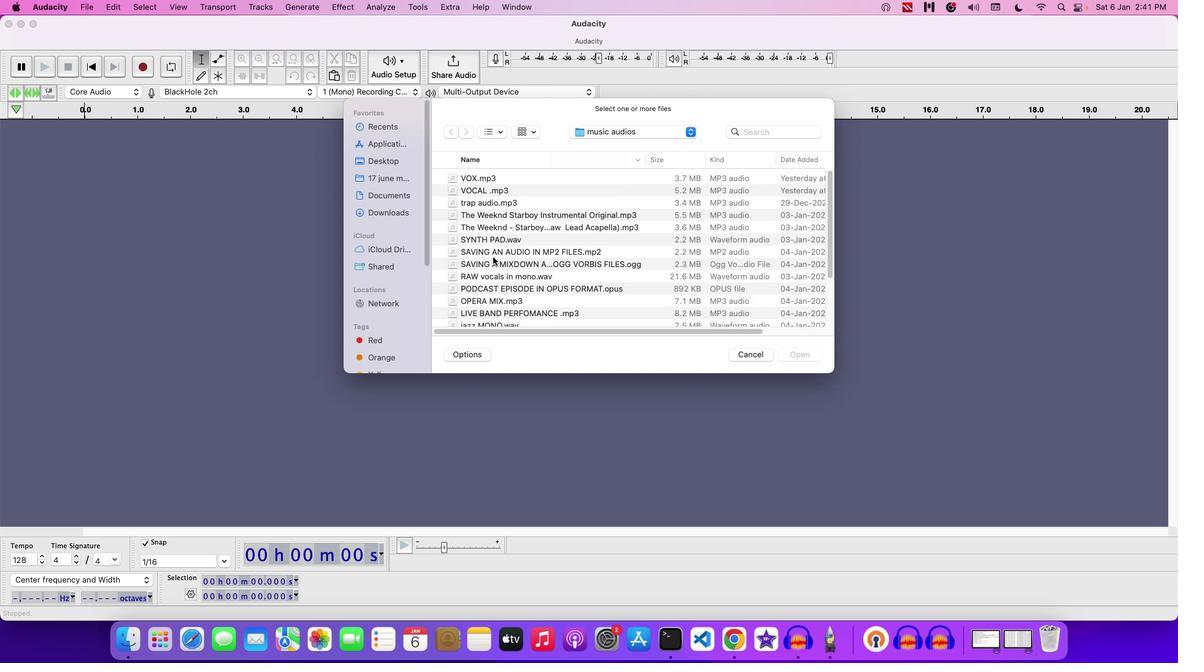 
Action: Mouse scrolled (439, 542) with delta (439, 542)
Screenshot: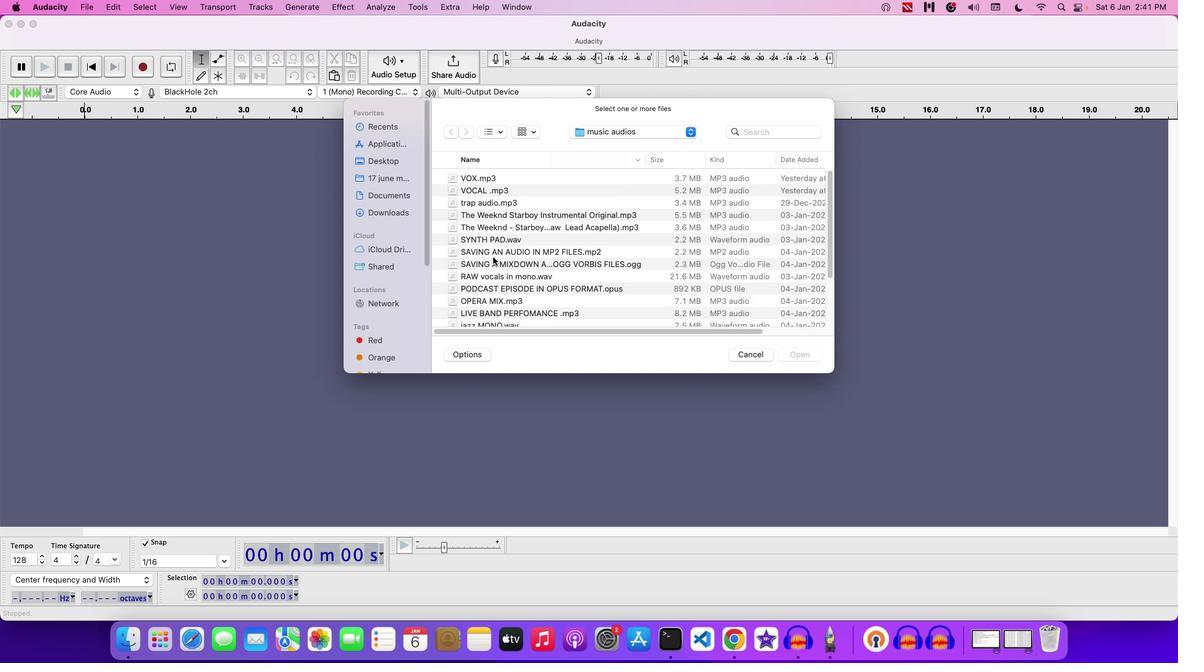 
Action: Mouse moved to (439, 542)
Screenshot: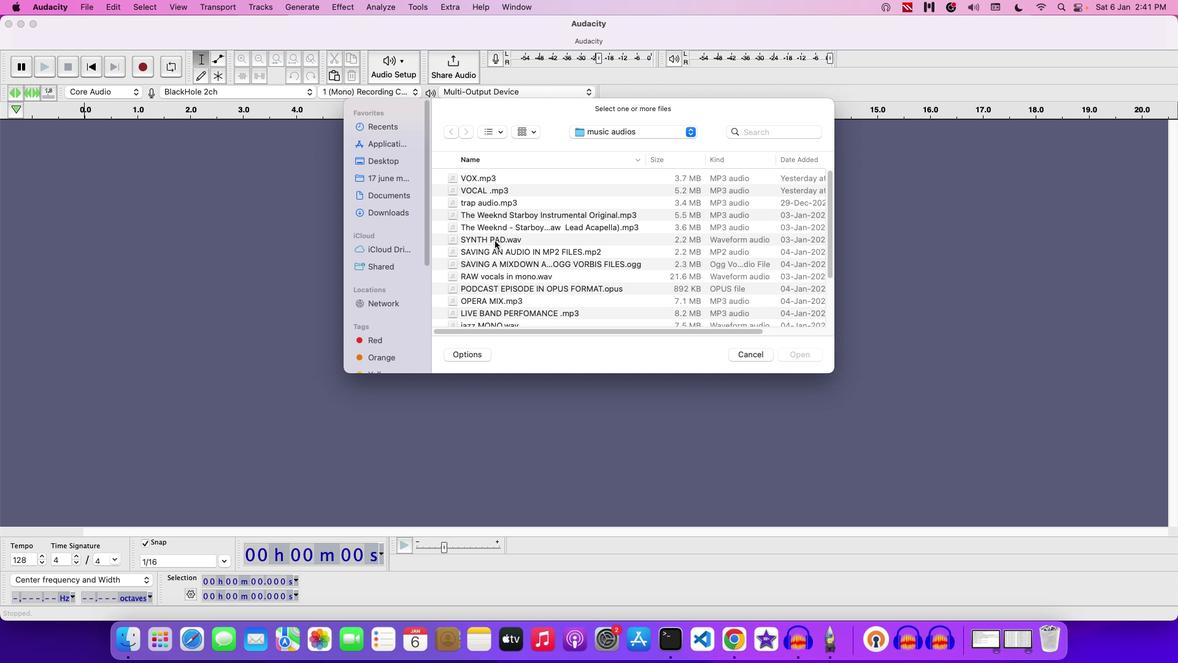 
Action: Mouse scrolled (439, 542) with delta (439, 542)
Screenshot: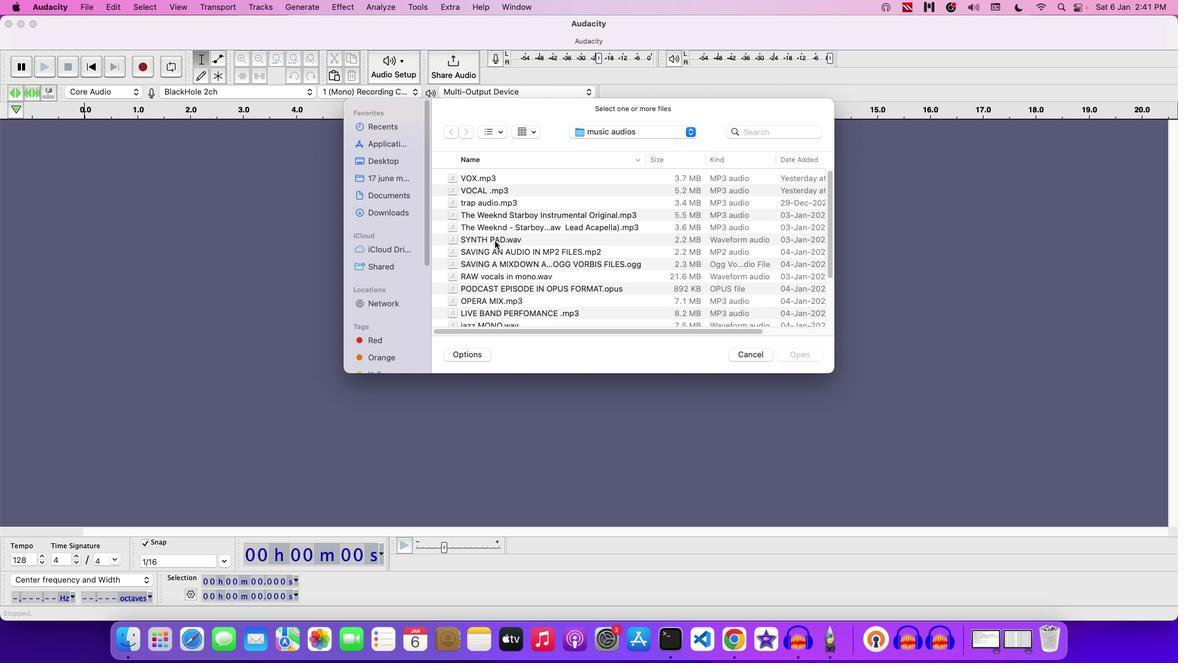 
Action: Mouse scrolled (439, 542) with delta (439, 542)
Screenshot: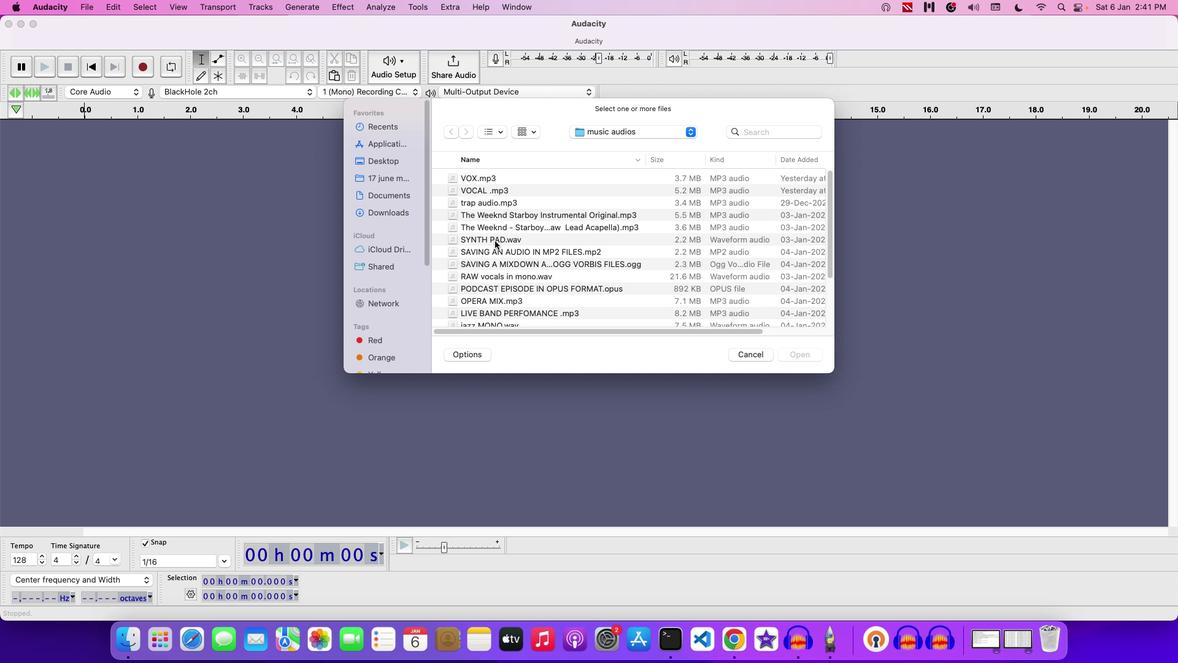 
Action: Mouse scrolled (439, 542) with delta (439, 542)
Screenshot: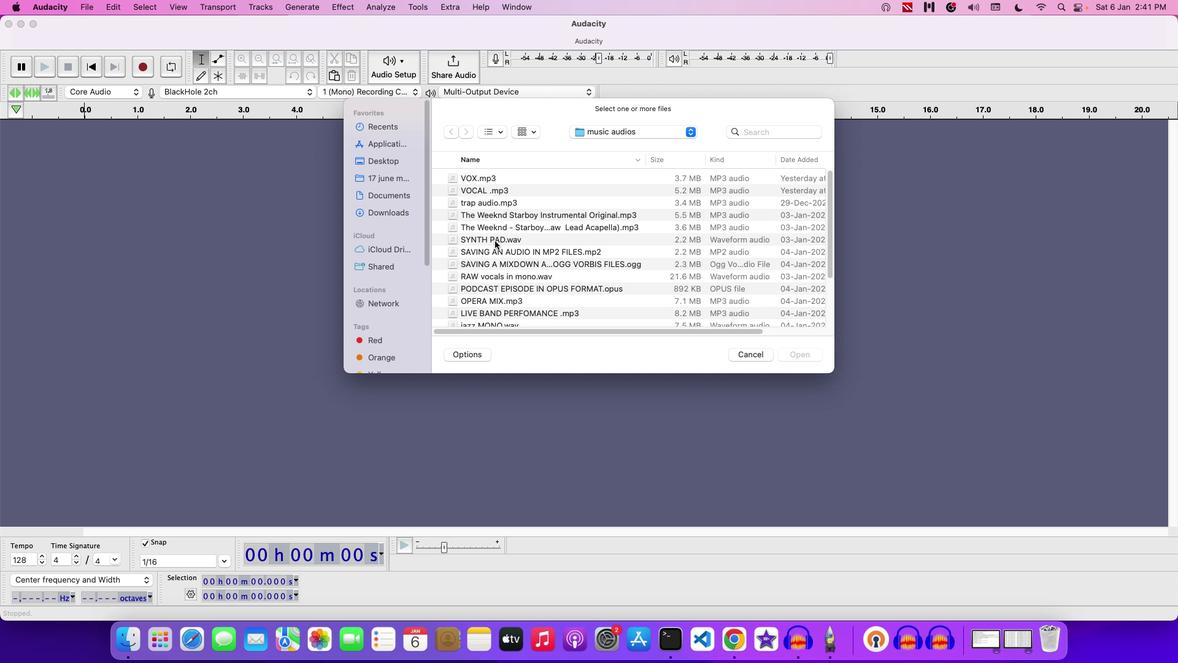 
Action: Mouse scrolled (439, 542) with delta (439, 542)
Screenshot: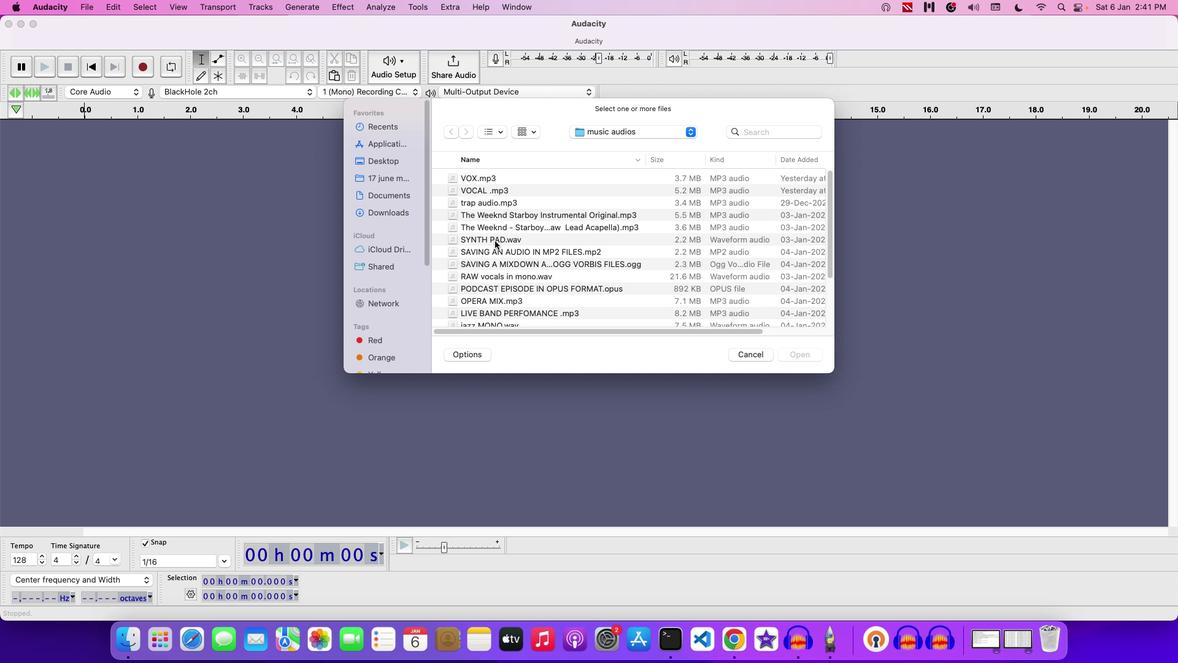 
Action: Mouse moved to (439, 542)
Screenshot: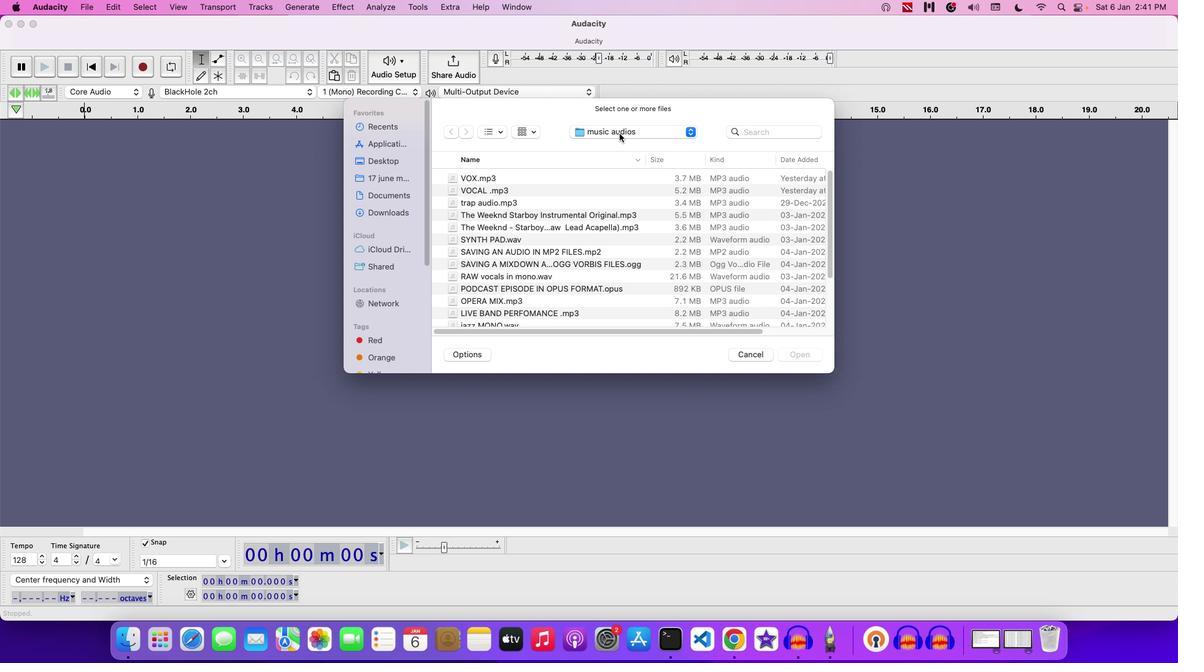 
Action: Mouse pressed left at (439, 542)
Screenshot: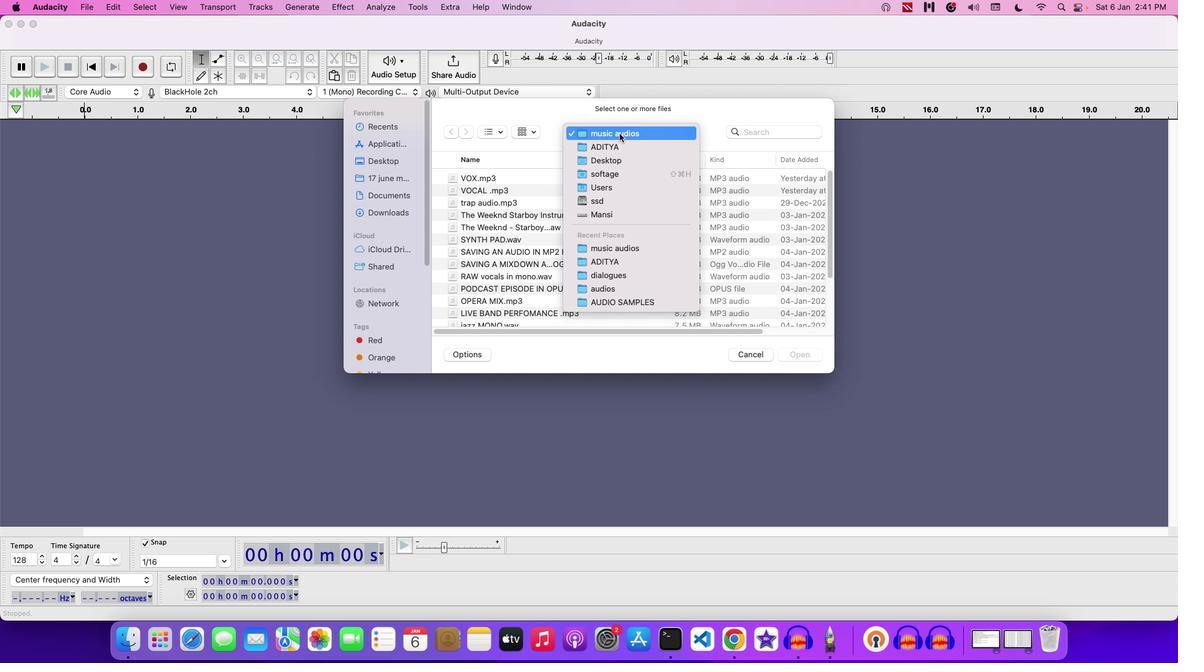 
Action: Mouse moved to (439, 542)
Screenshot: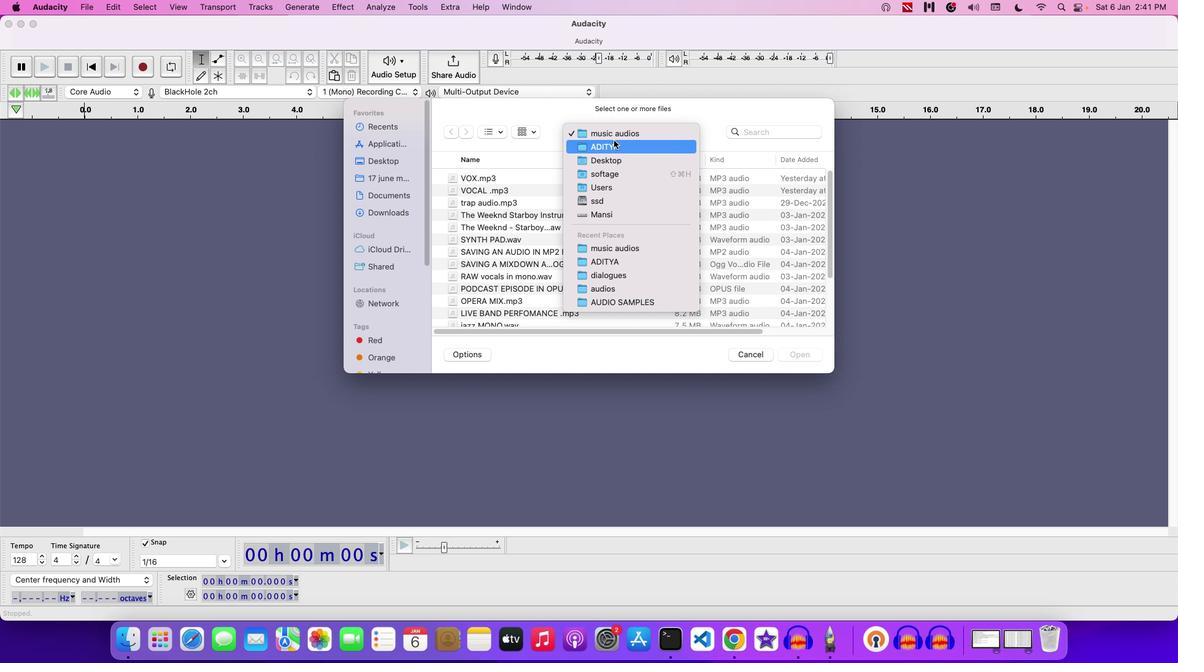 
Action: Mouse pressed left at (439, 542)
Screenshot: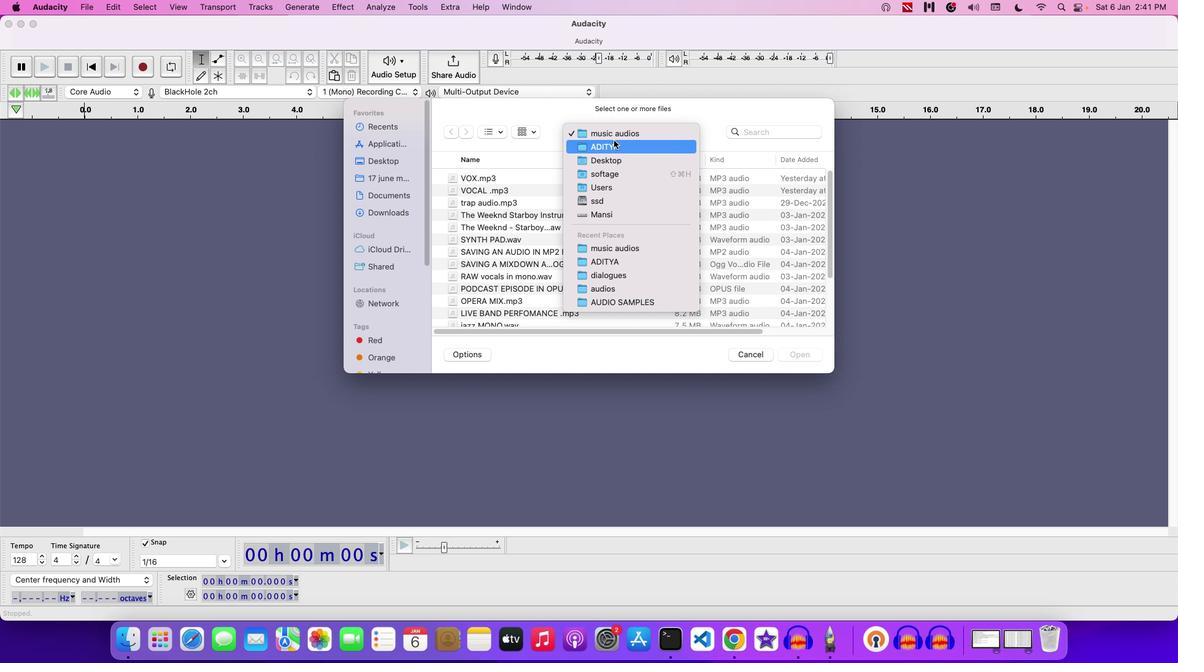 
Action: Mouse moved to (439, 542)
Screenshot: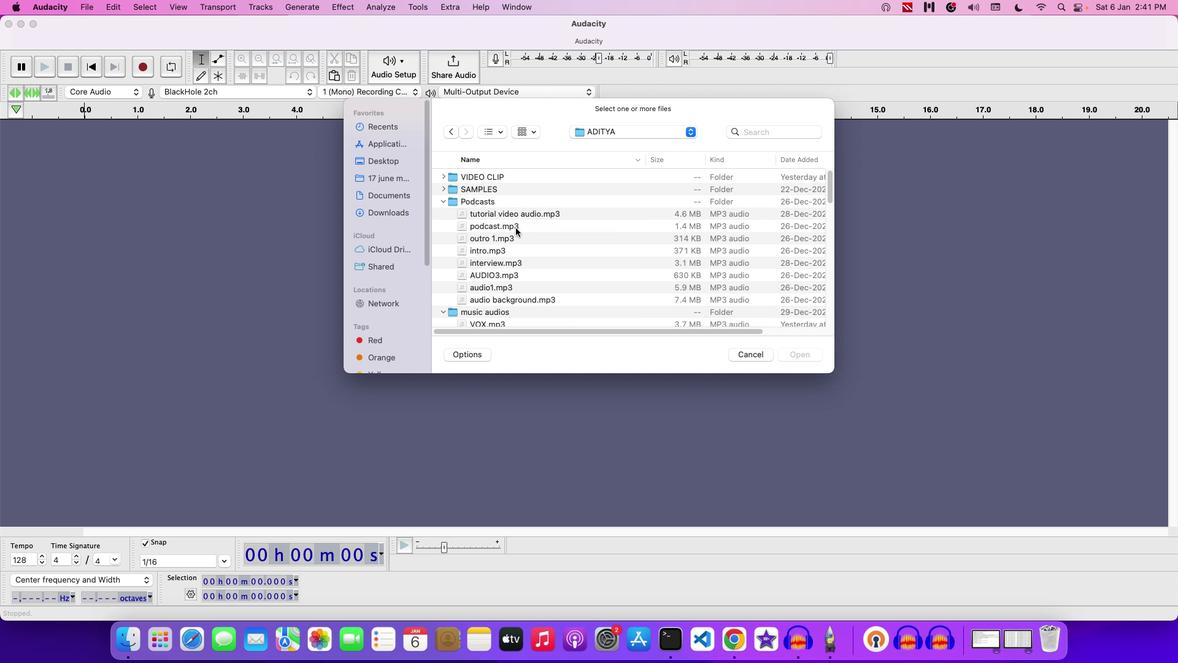 
Action: Mouse scrolled (439, 542) with delta (439, 542)
Screenshot: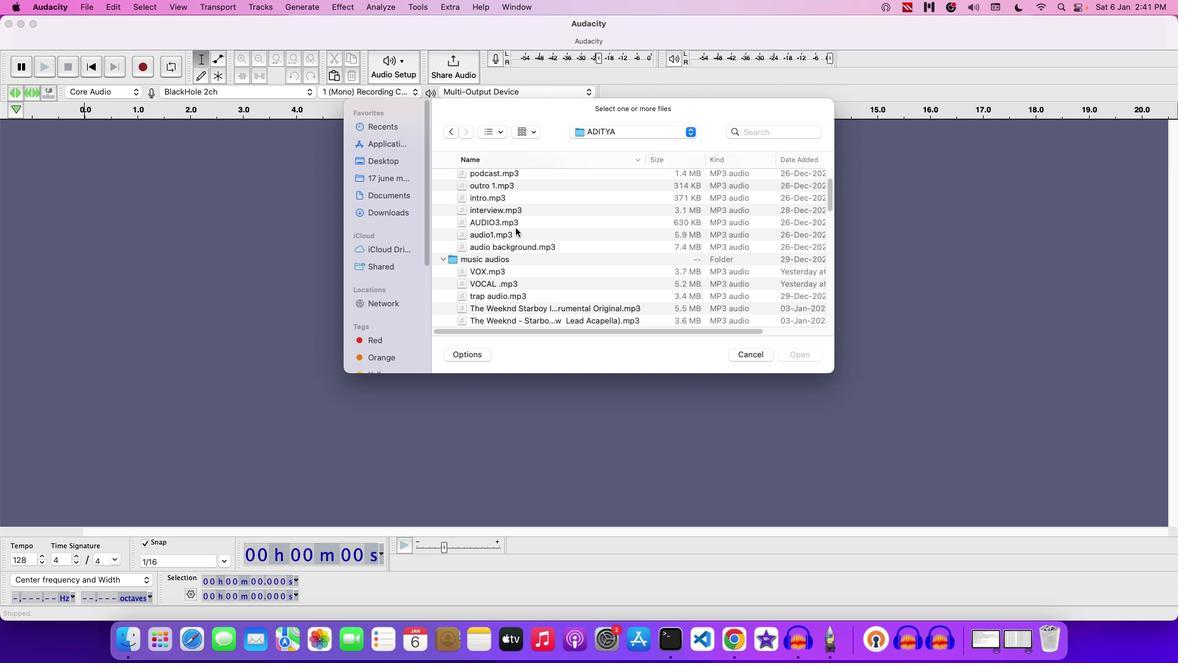 
Action: Mouse scrolled (439, 542) with delta (439, 542)
Screenshot: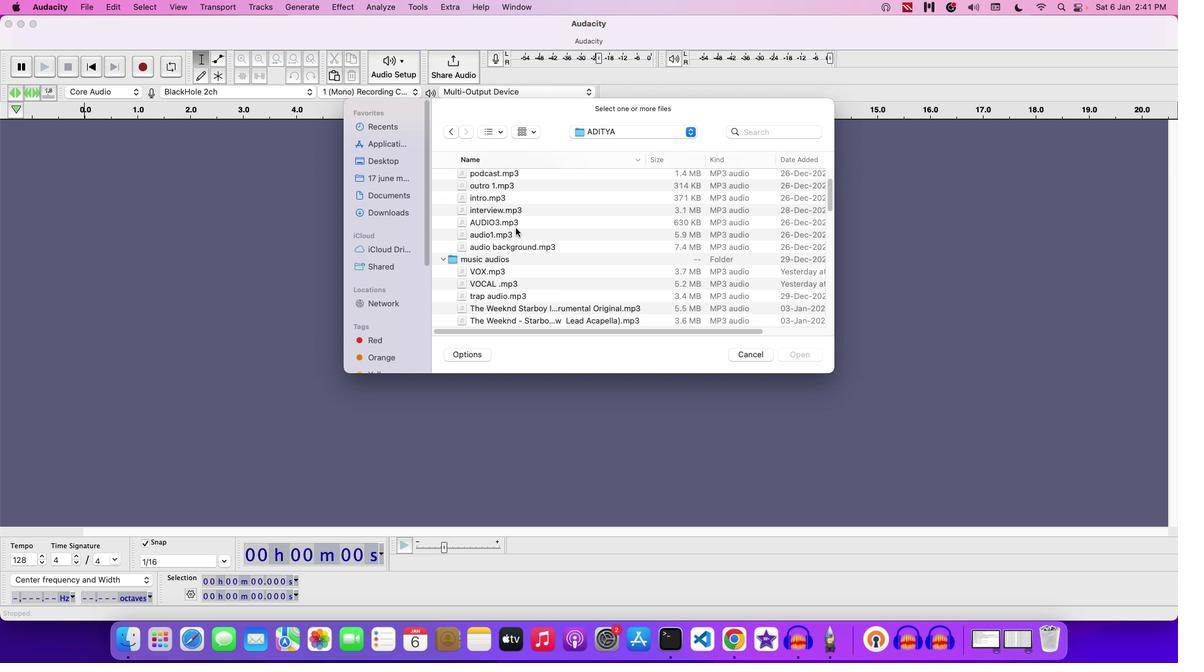 
Action: Mouse scrolled (439, 542) with delta (439, 542)
Screenshot: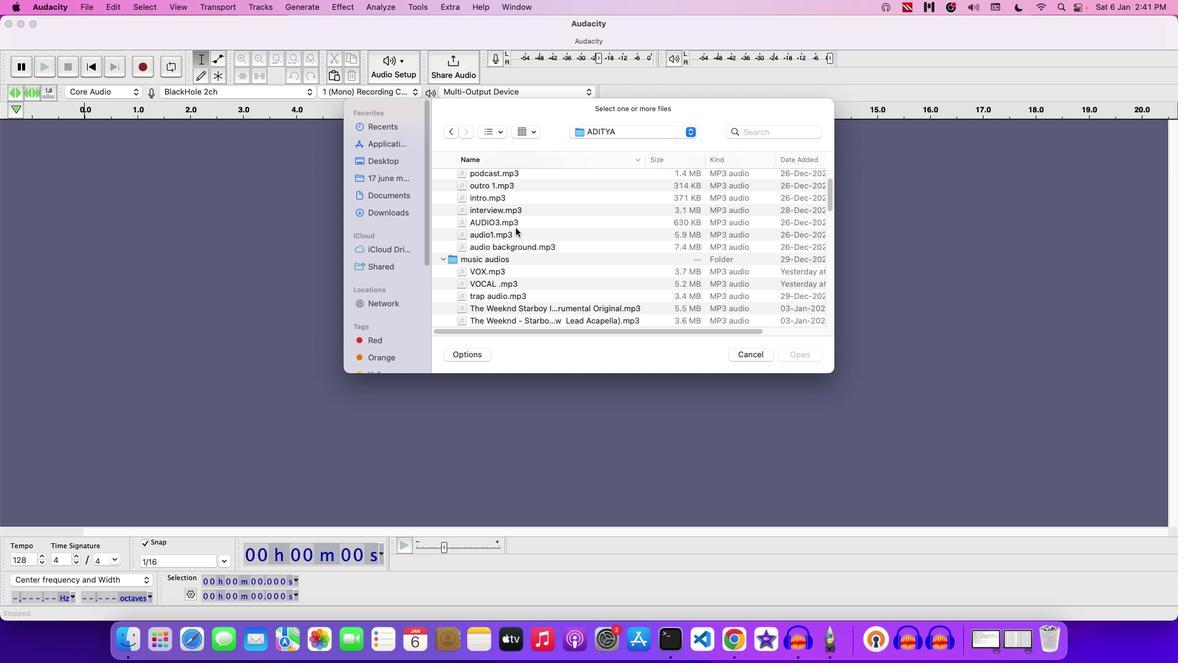 
Action: Mouse scrolled (439, 542) with delta (439, 542)
Screenshot: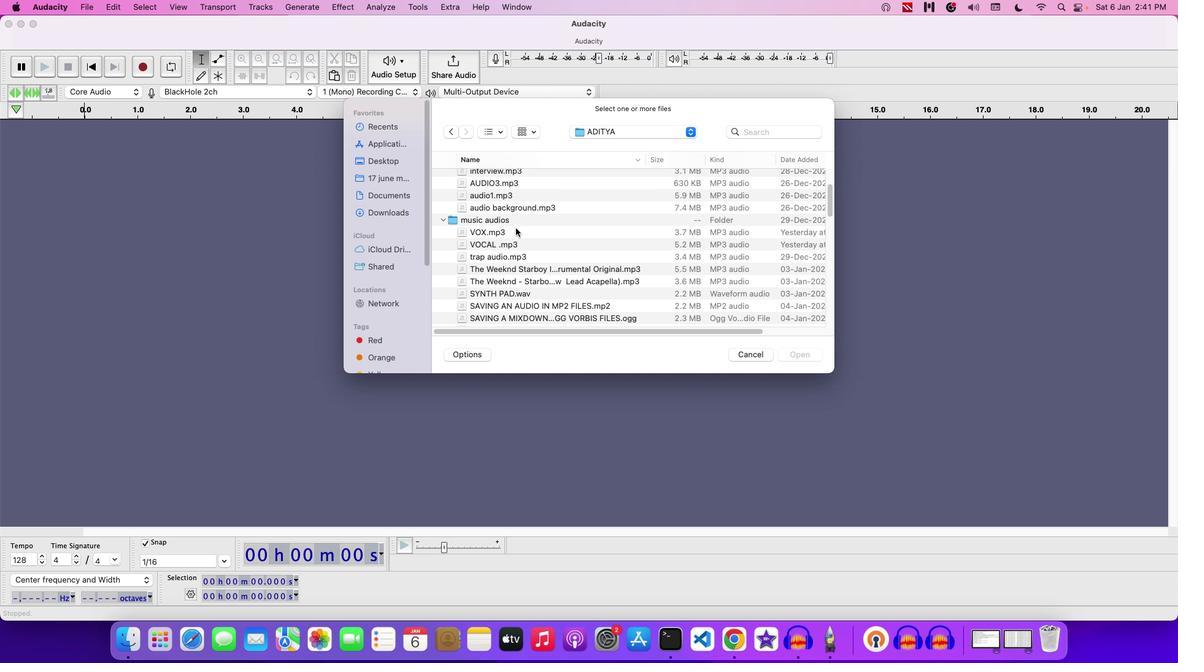 
Action: Mouse moved to (439, 542)
Screenshot: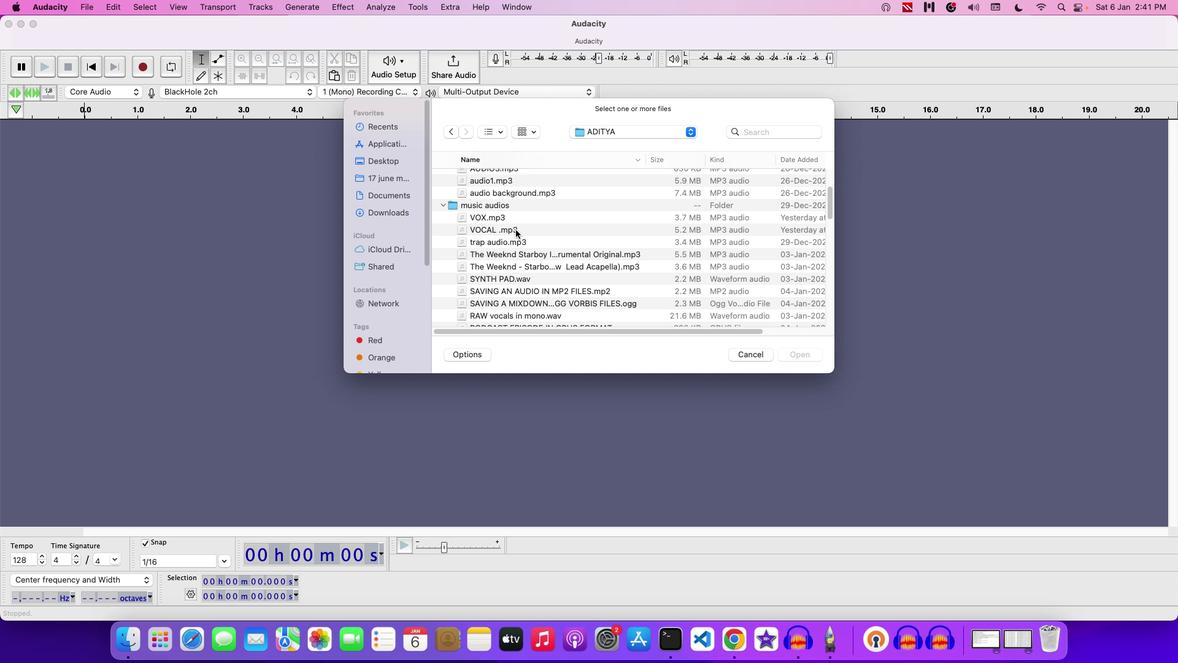 
Action: Mouse scrolled (439, 542) with delta (439, 542)
Screenshot: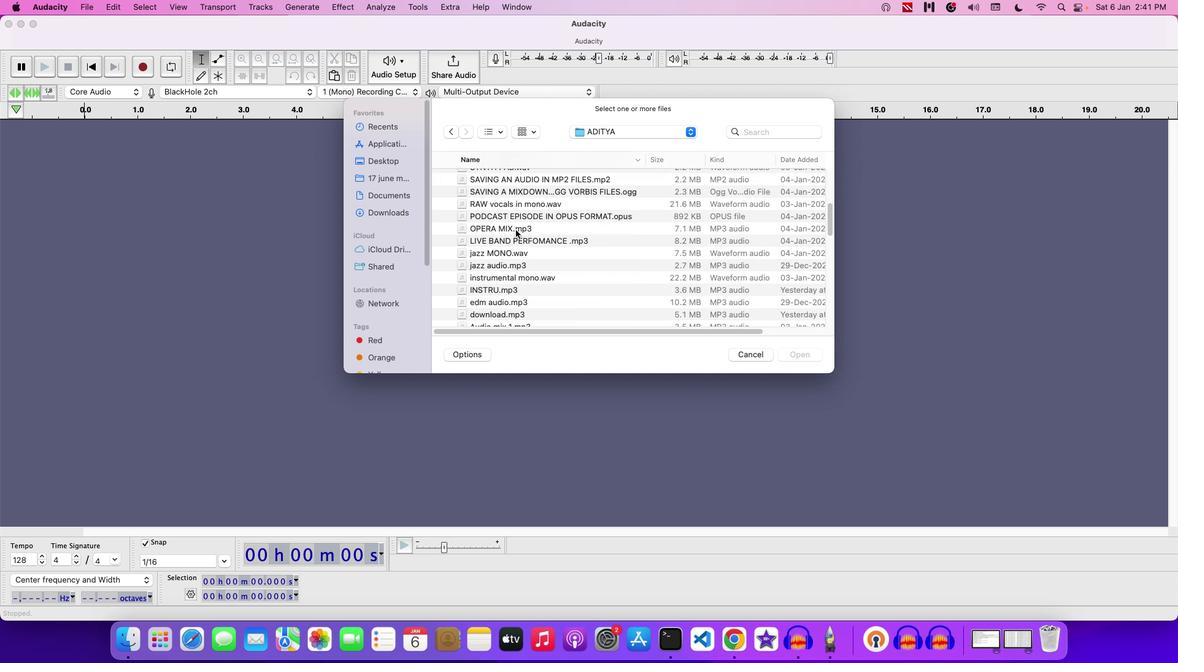 
Action: Mouse scrolled (439, 542) with delta (439, 542)
Screenshot: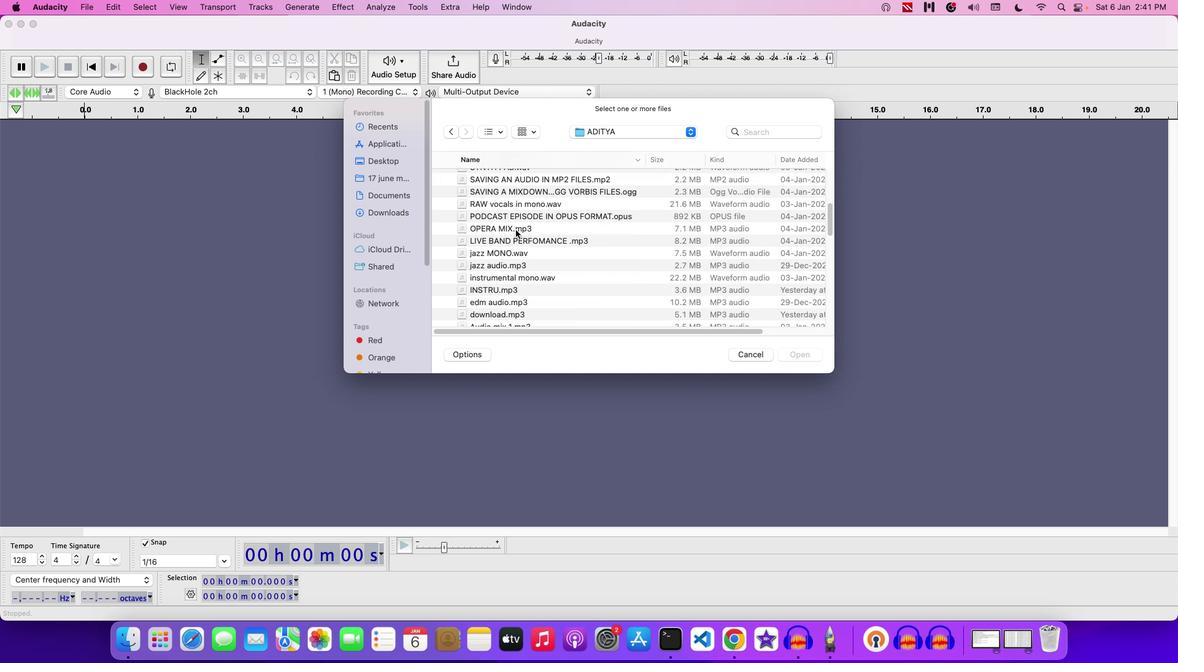 
Action: Mouse scrolled (439, 542) with delta (439, 542)
Screenshot: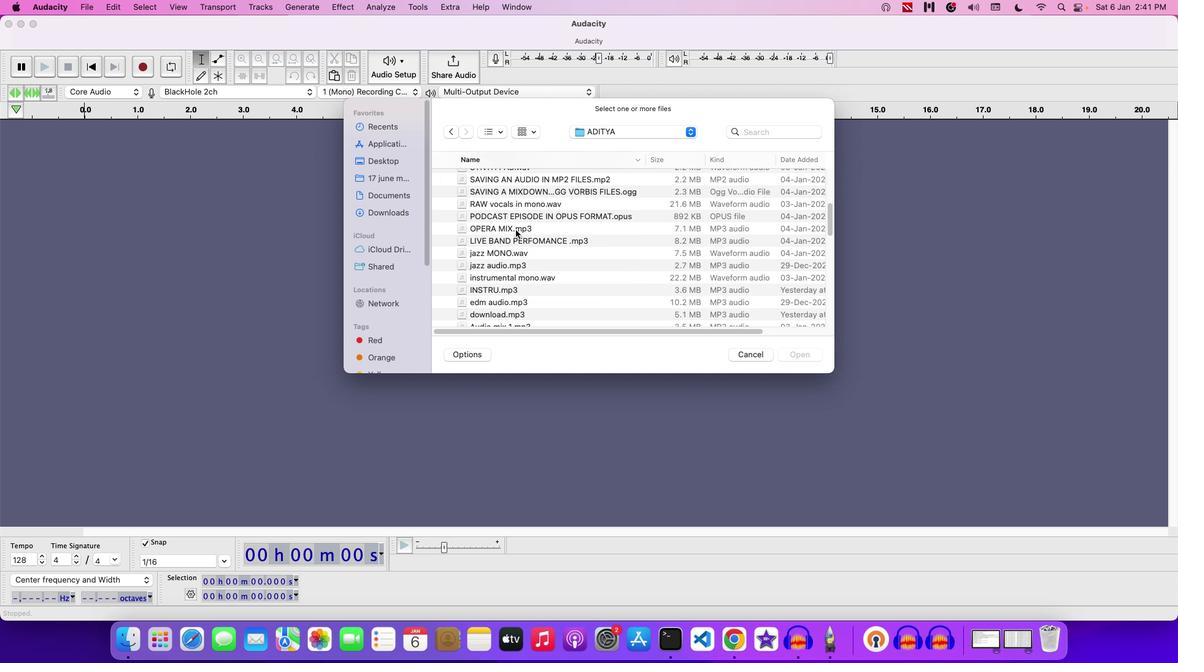 
Action: Mouse scrolled (439, 542) with delta (439, 542)
Screenshot: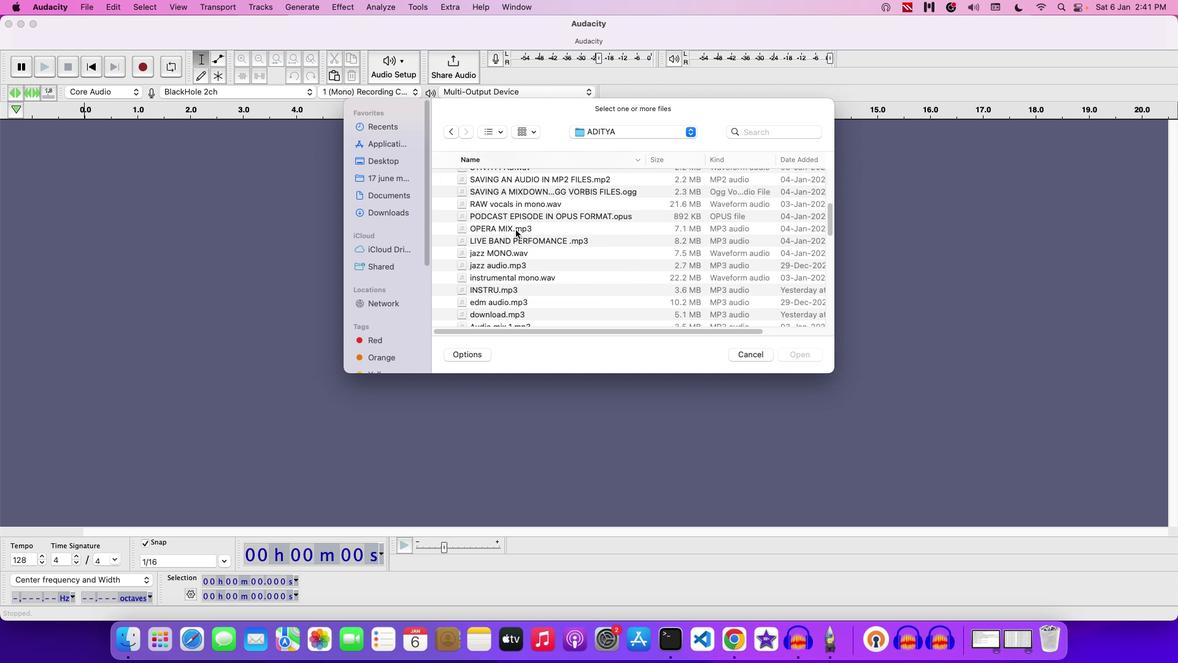 
Action: Mouse scrolled (439, 542) with delta (439, 542)
Screenshot: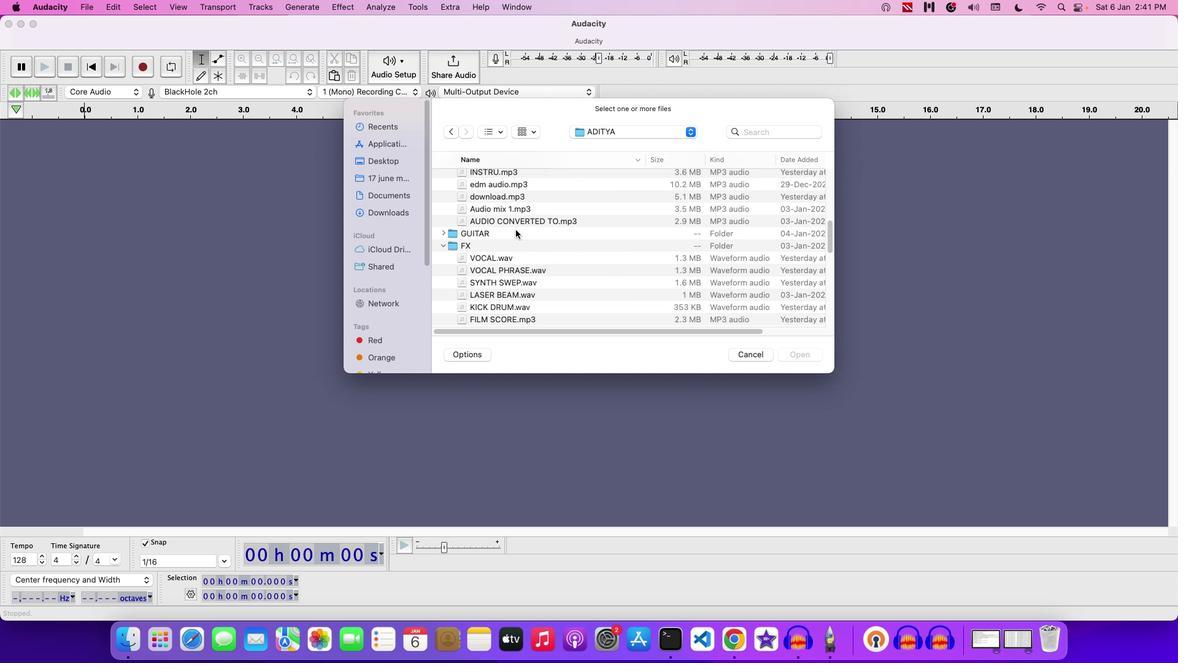 
Action: Mouse scrolled (439, 542) with delta (439, 542)
Screenshot: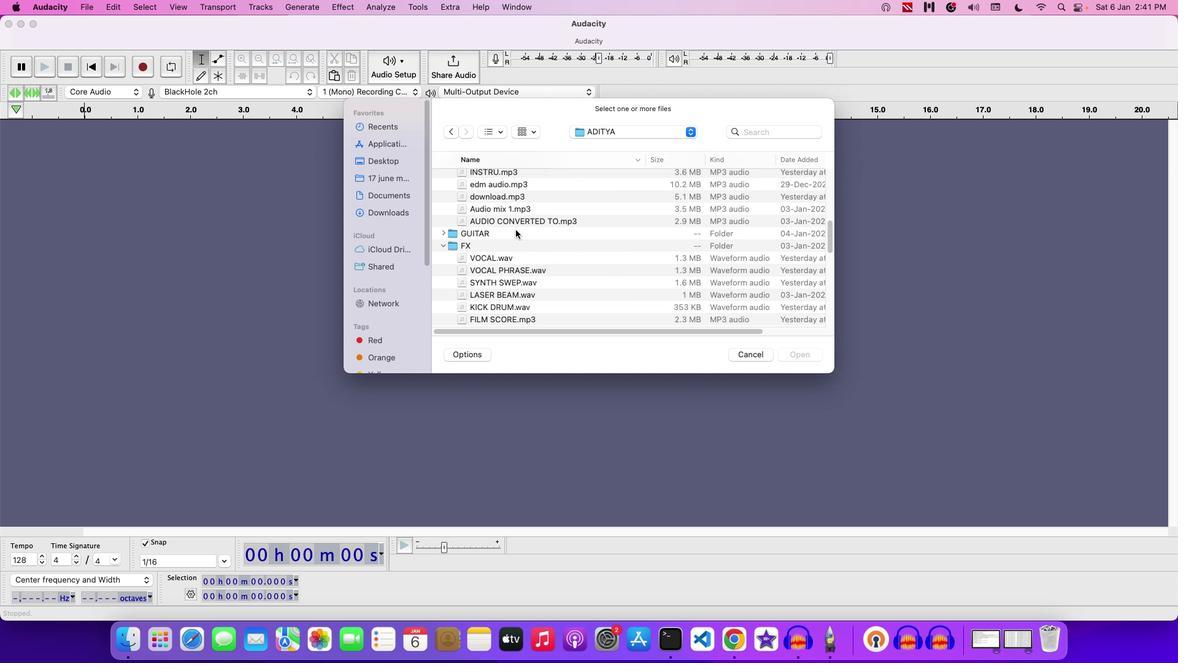 
Action: Mouse scrolled (439, 542) with delta (439, 542)
Screenshot: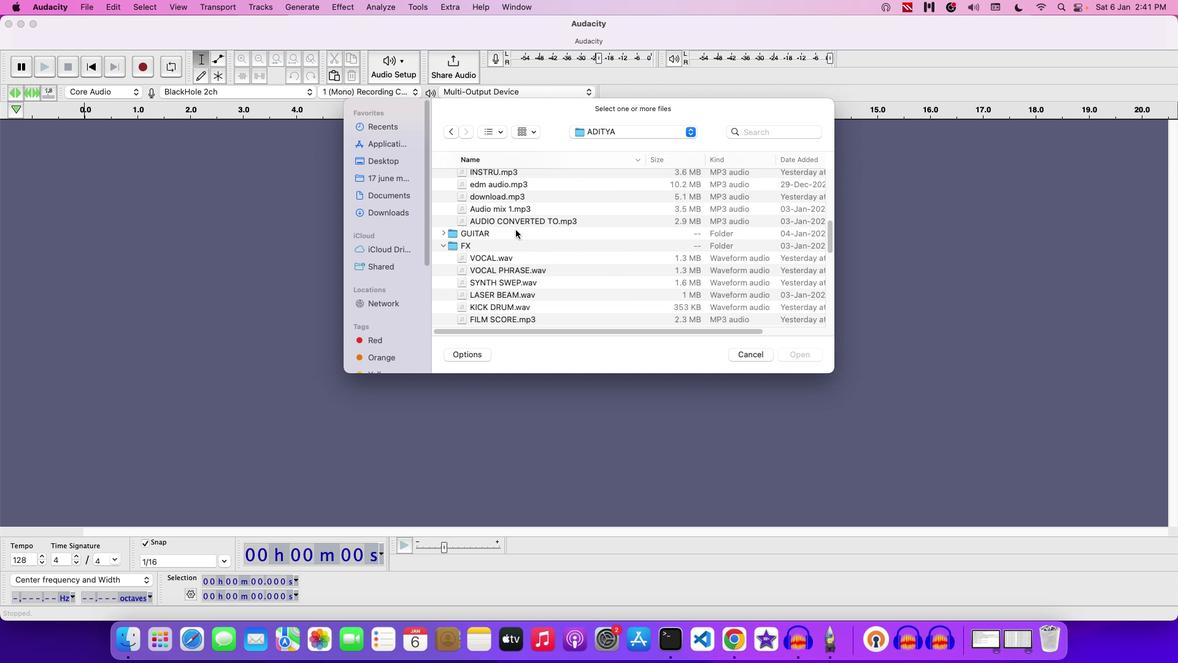 
Action: Mouse scrolled (439, 542) with delta (439, 542)
Screenshot: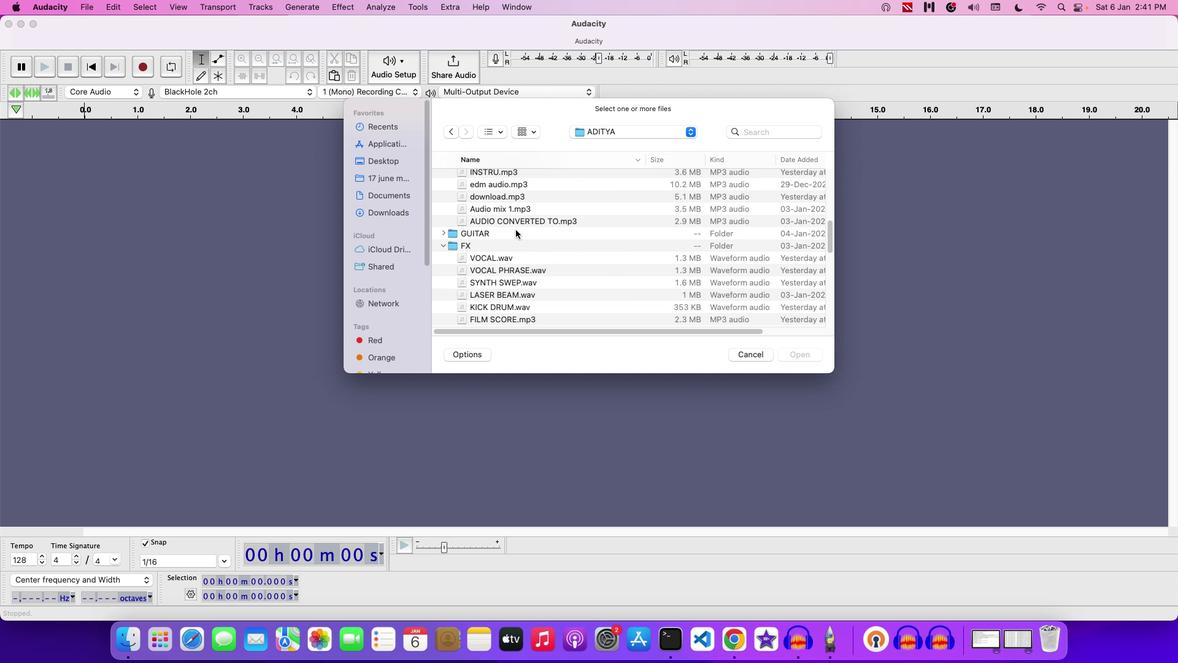 
Action: Mouse scrolled (439, 542) with delta (439, 542)
Screenshot: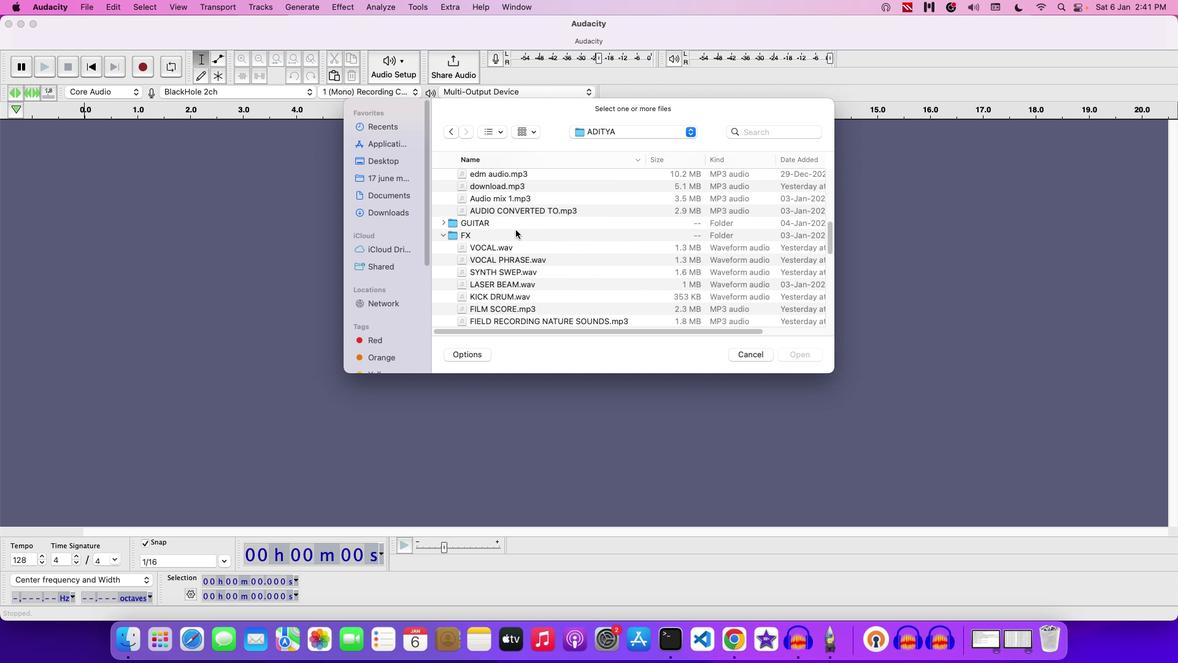 
Action: Mouse scrolled (439, 542) with delta (439, 542)
Screenshot: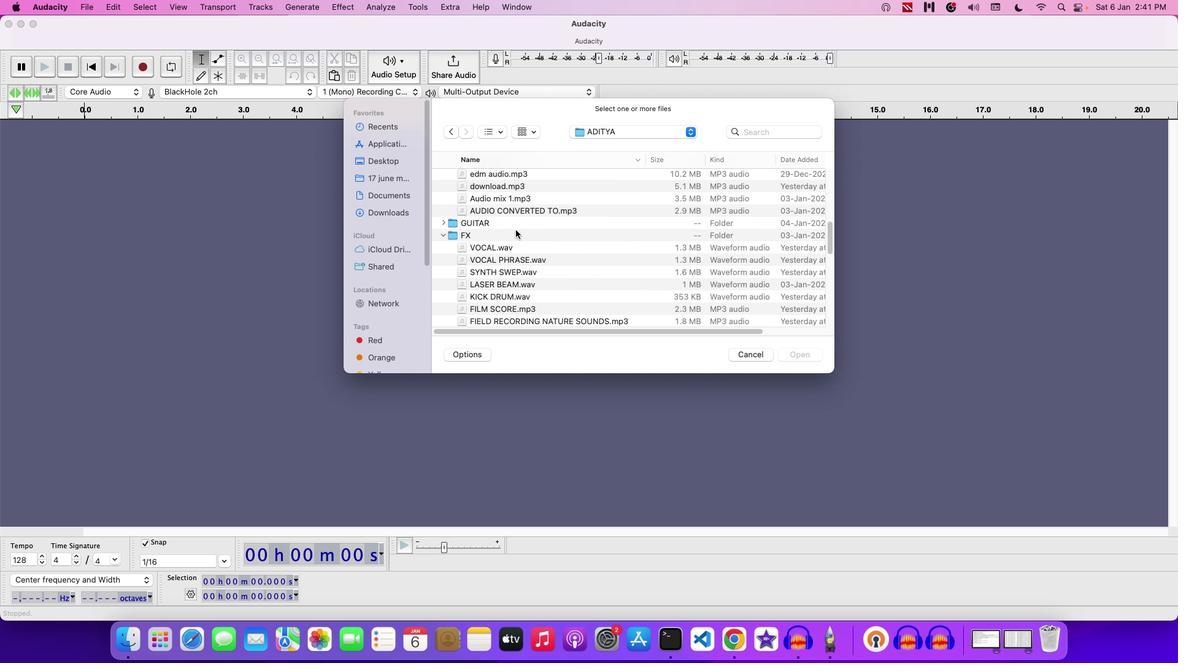 
Action: Mouse moved to (439, 542)
Screenshot: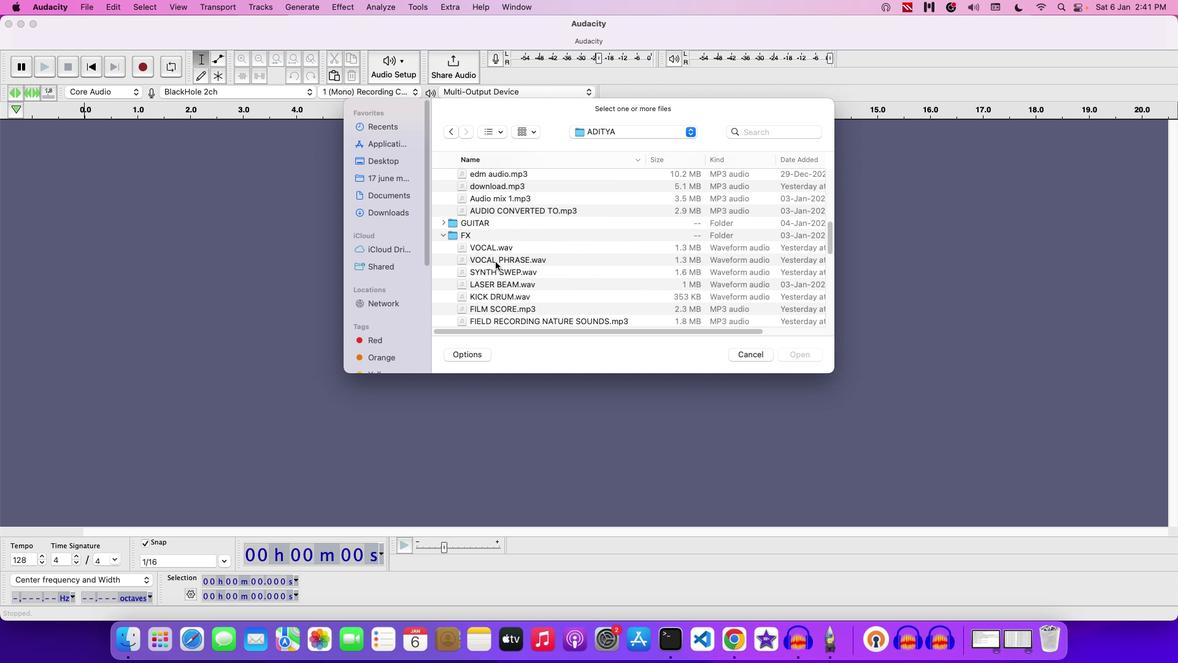 
Action: Mouse pressed left at (439, 542)
Screenshot: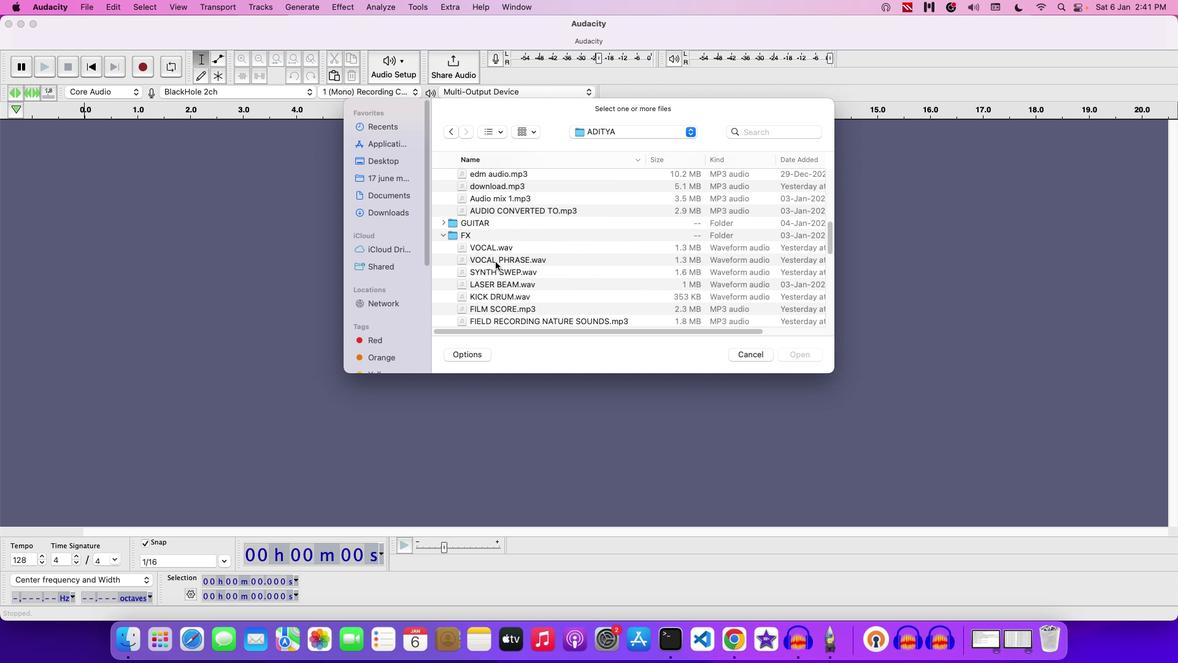 
Action: Mouse moved to (439, 542)
Screenshot: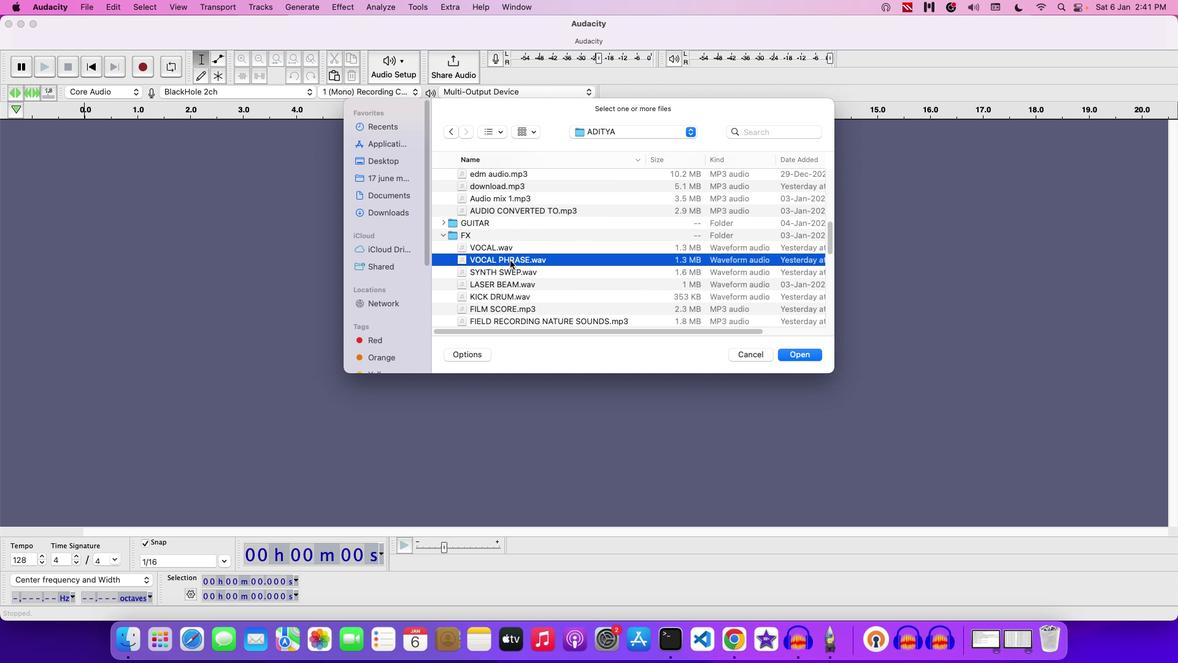 
Action: Mouse pressed left at (439, 542)
Screenshot: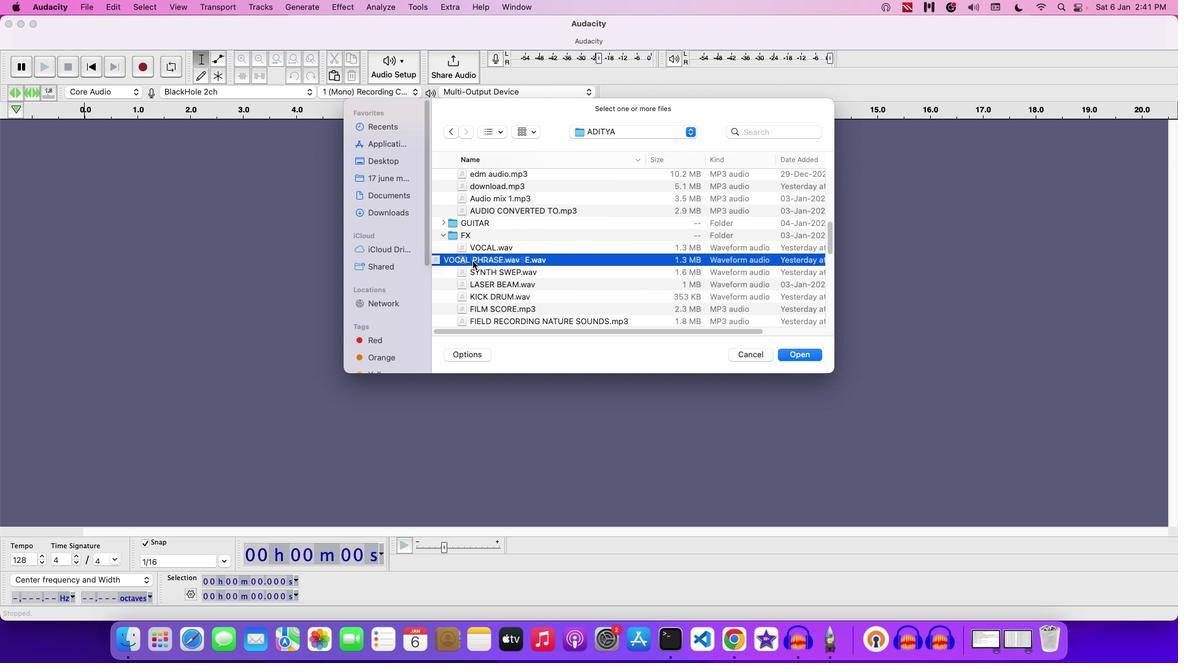 
Action: Mouse moved to (439, 542)
Screenshot: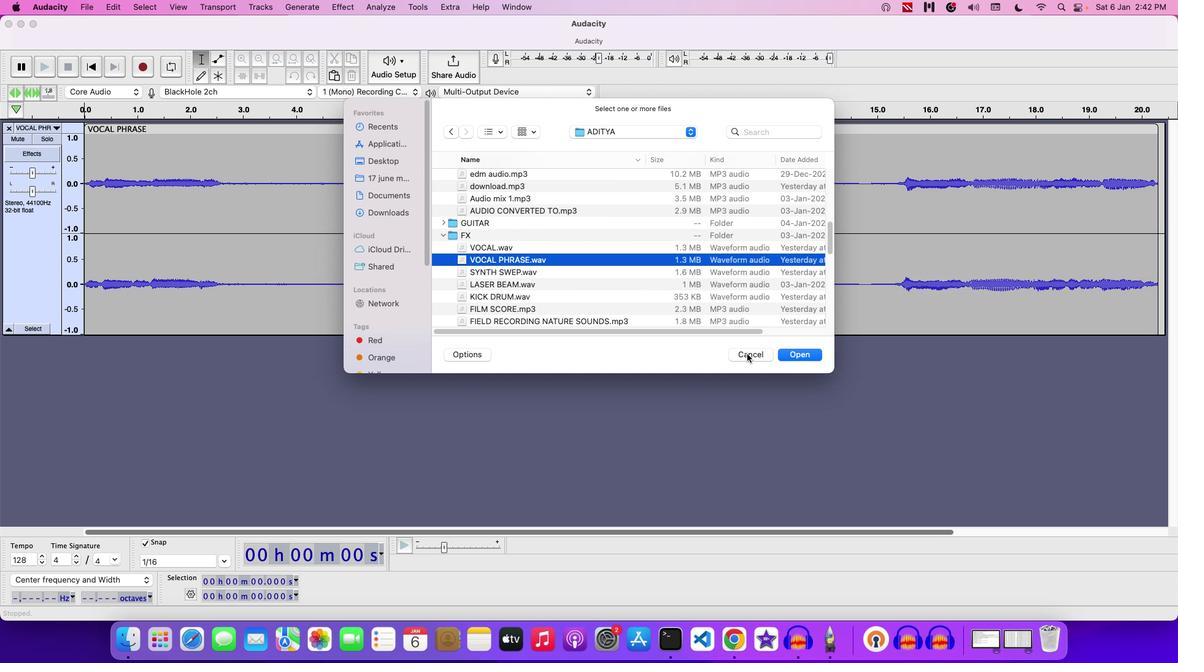 
Action: Mouse pressed left at (439, 542)
Screenshot: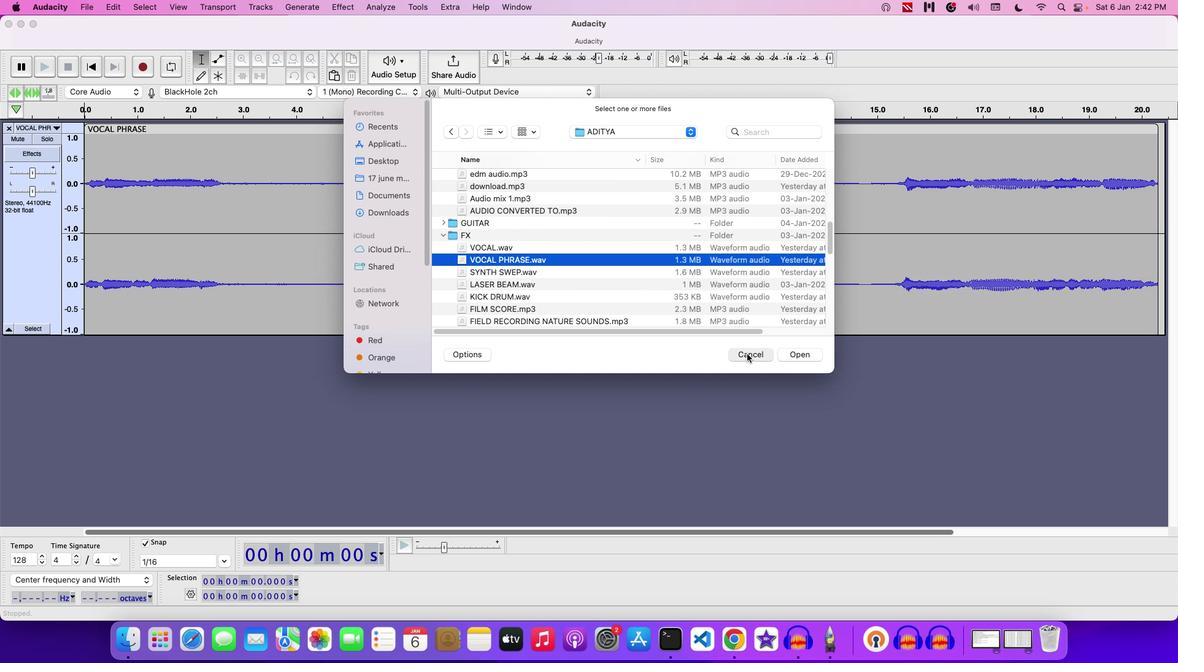 
Action: Mouse moved to (439, 542)
Screenshot: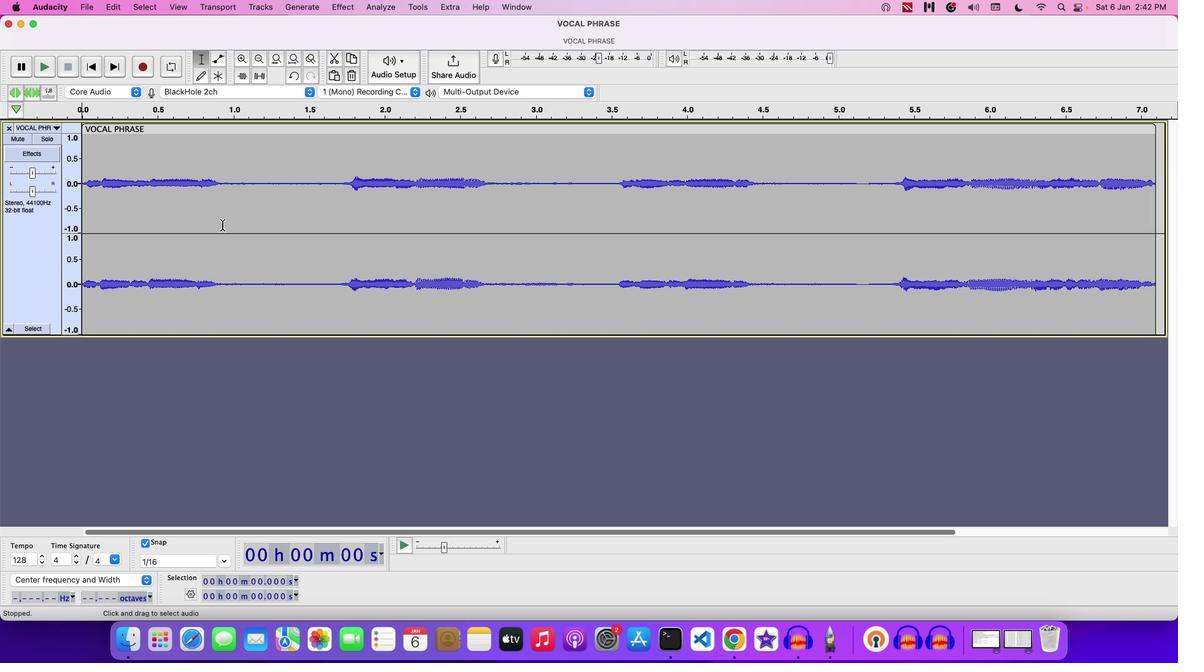
Action: Key pressed Key.space
Screenshot: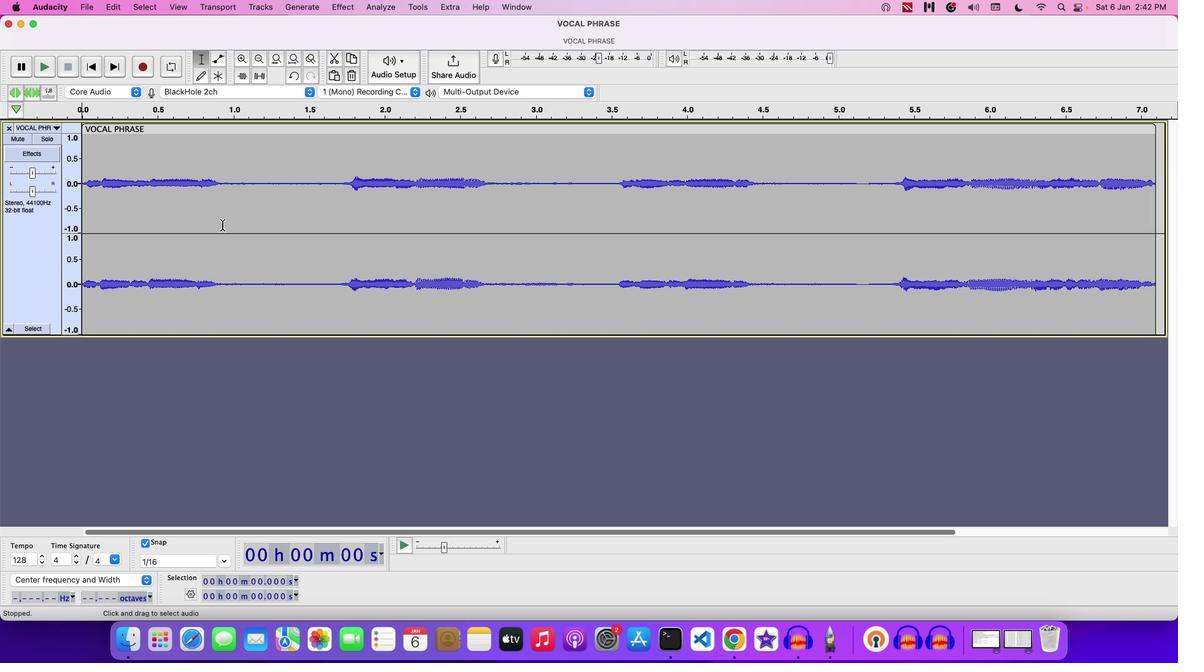 
Action: Mouse moved to (439, 542)
Screenshot: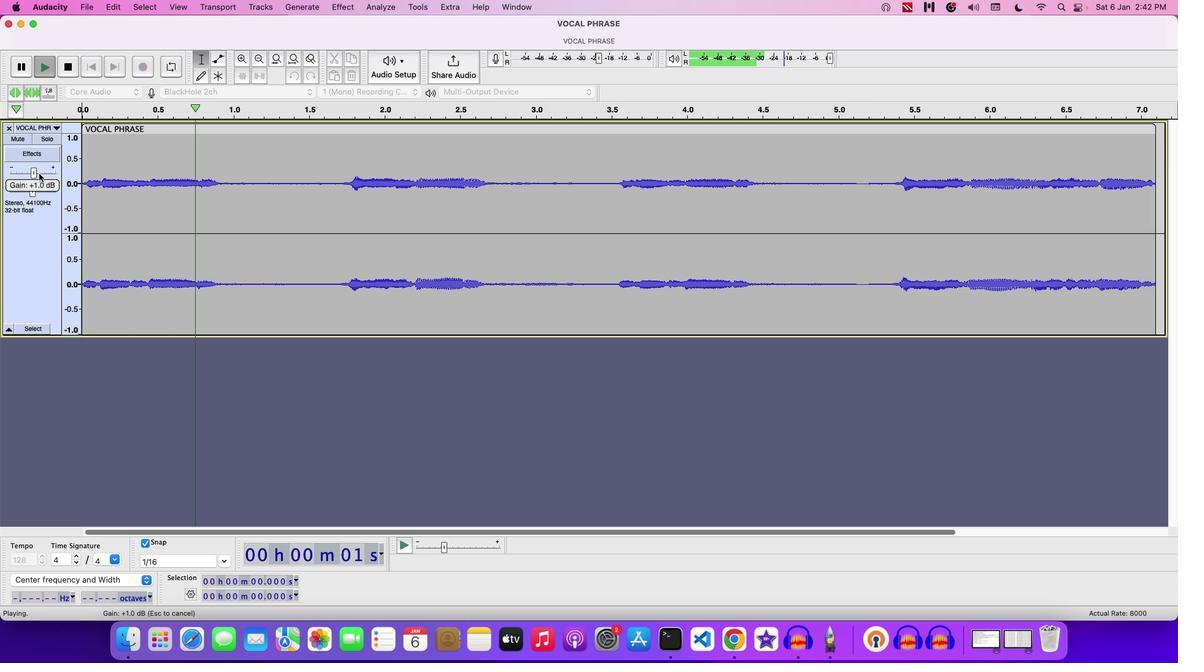 
Action: Mouse pressed left at (439, 542)
Screenshot: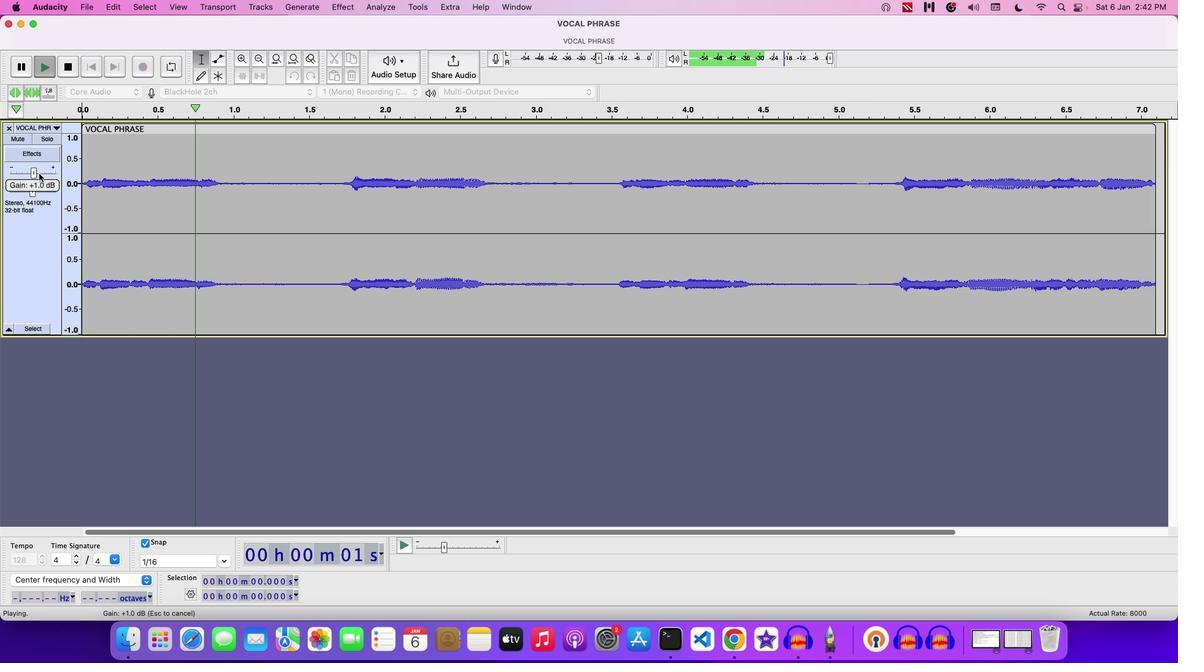 
Action: Mouse moved to (439, 542)
Screenshot: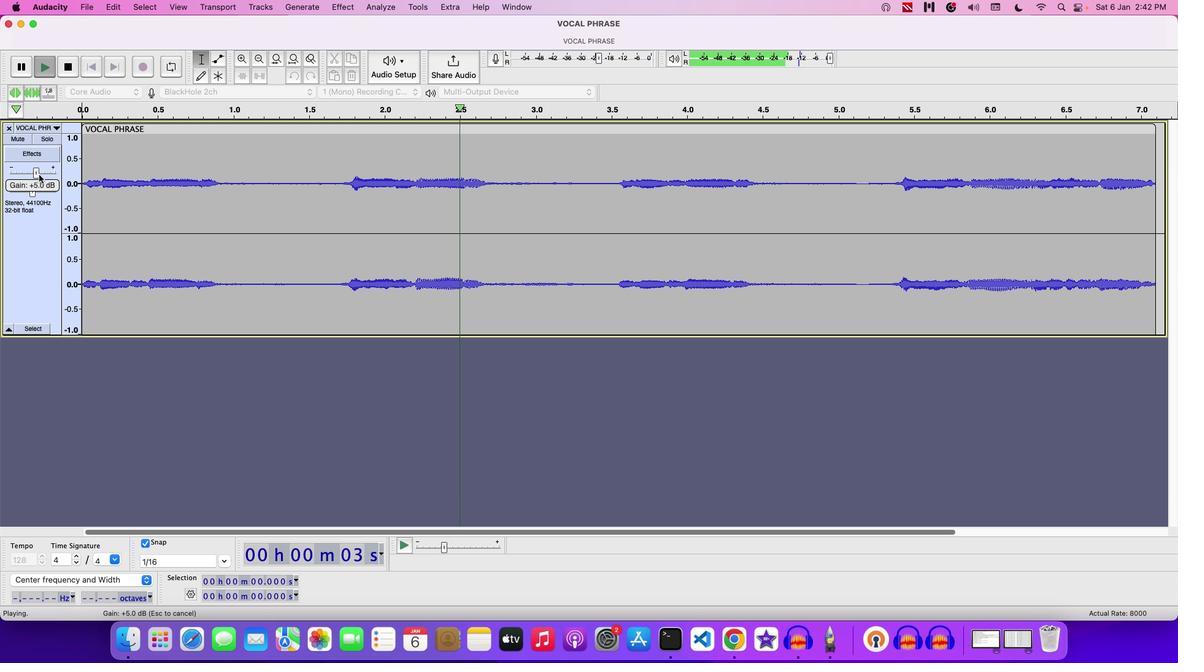 
Action: Mouse pressed left at (439, 542)
Screenshot: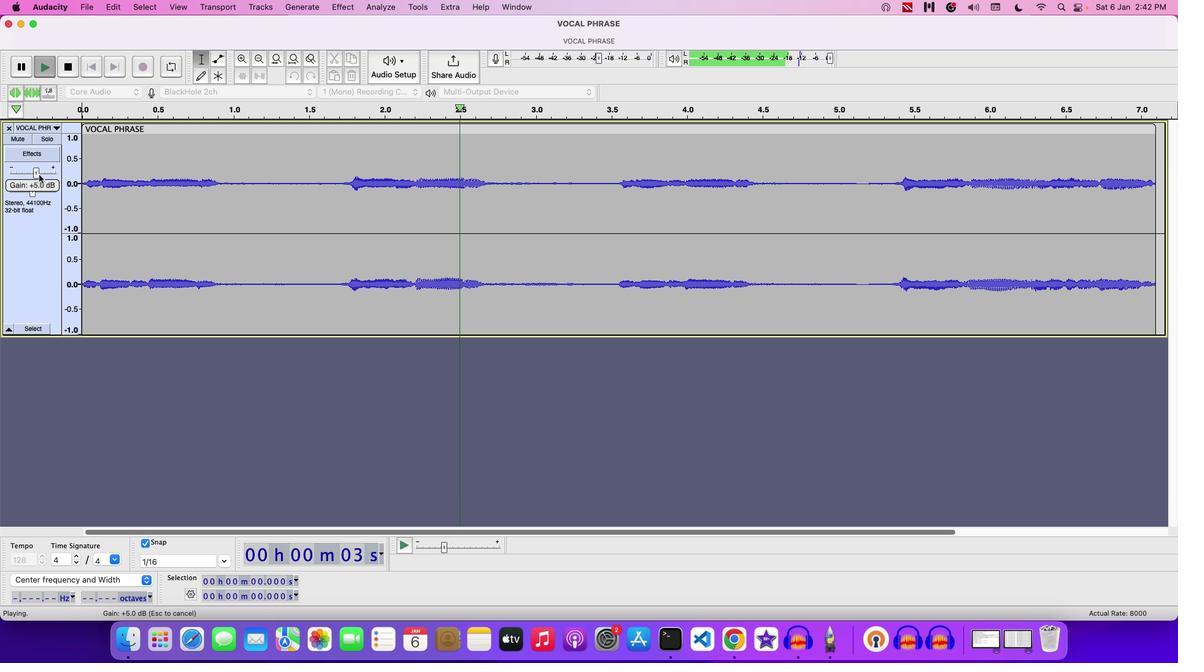 
Action: Mouse moved to (439, 542)
Screenshot: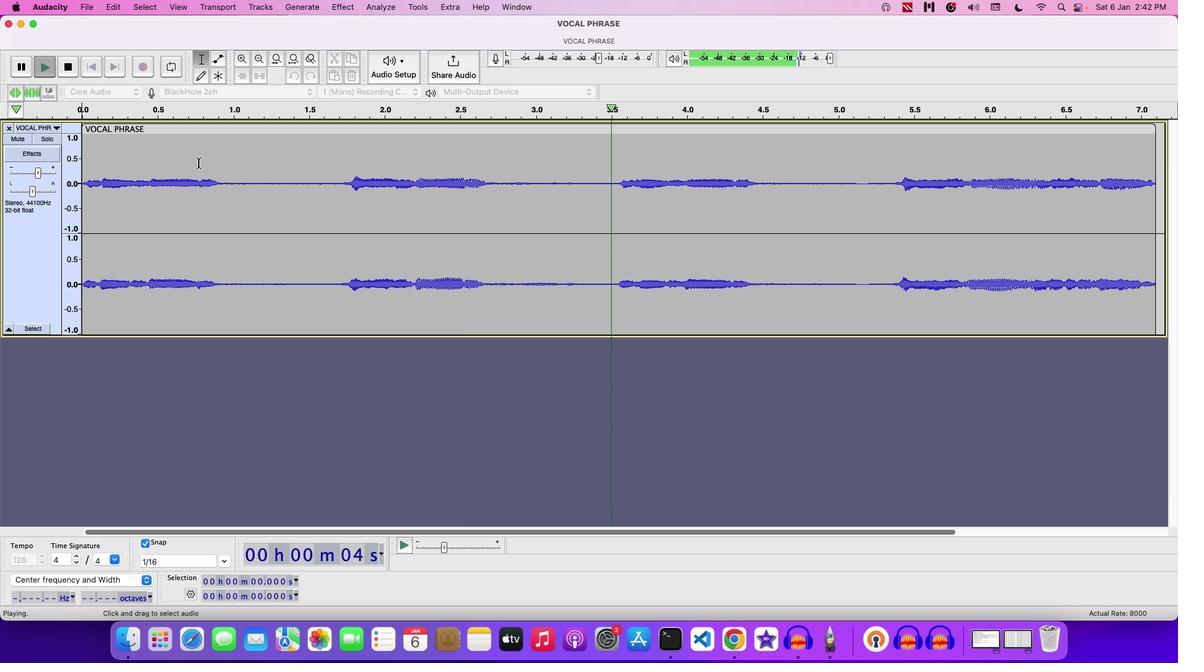 
Action: Mouse pressed left at (439, 542)
Screenshot: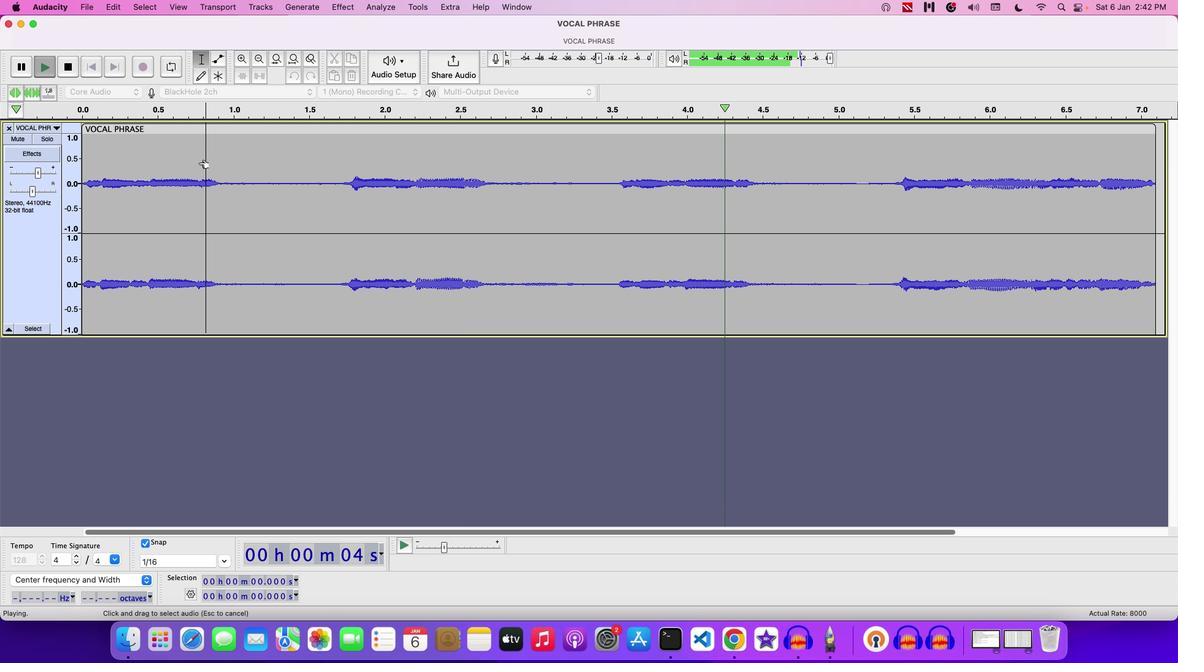 
Action: Mouse pressed left at (439, 542)
Screenshot: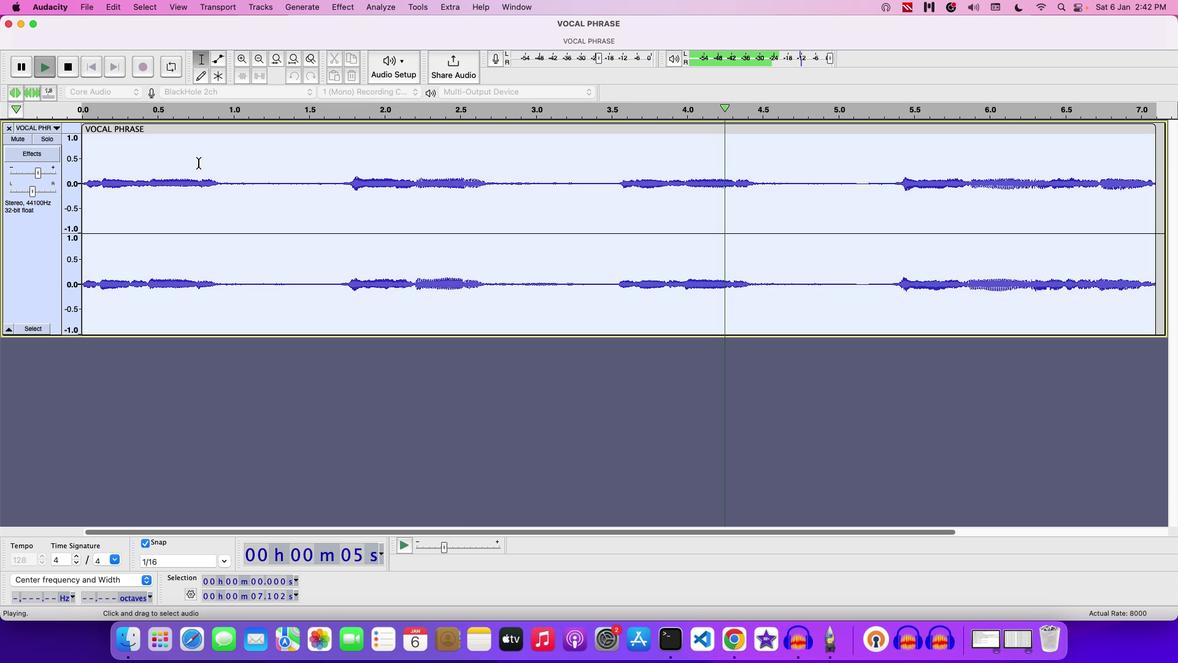 
Action: Mouse moved to (439, 542)
Screenshot: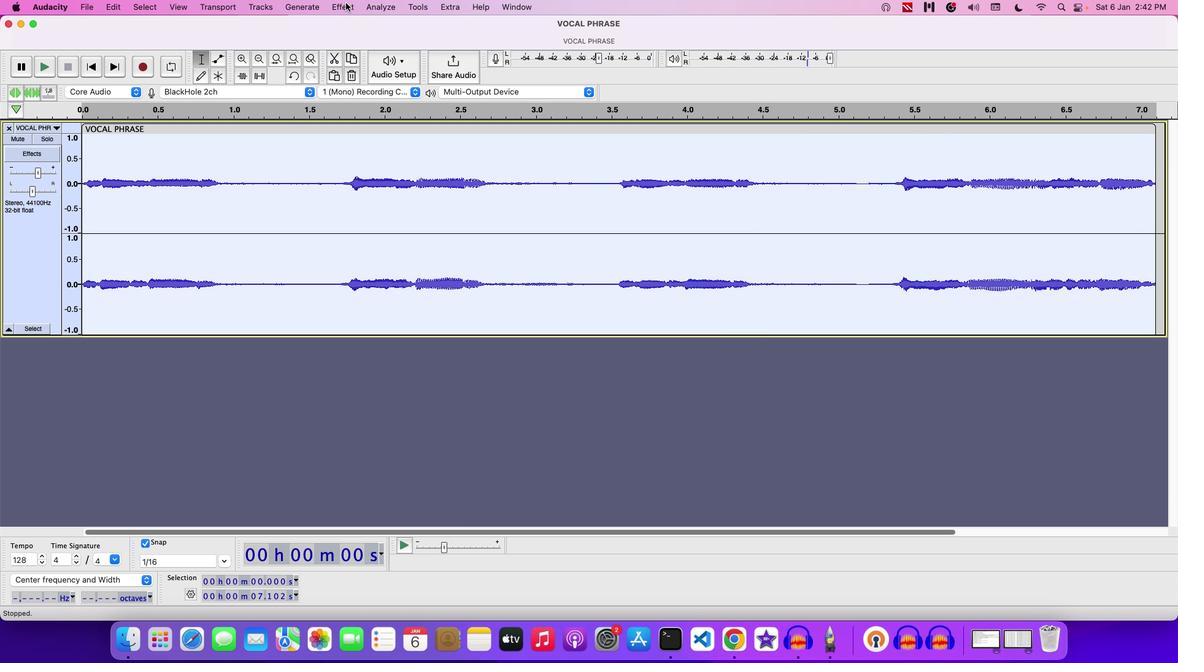 
Action: Mouse pressed left at (439, 542)
Screenshot: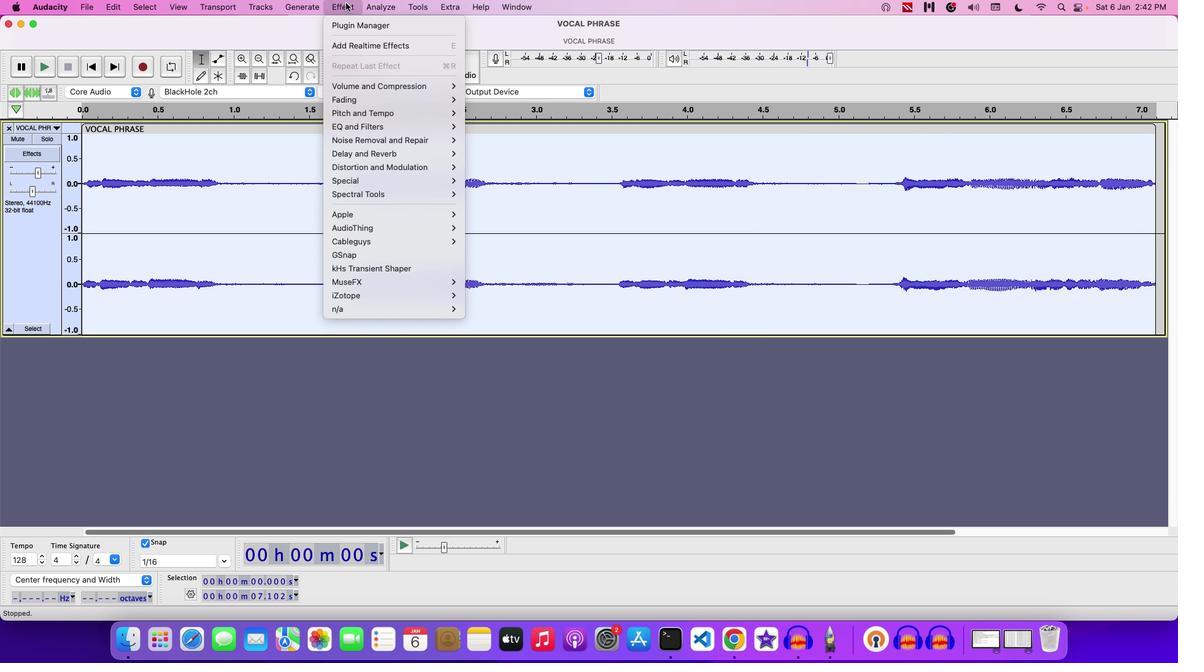 
Action: Mouse moved to (439, 542)
Screenshot: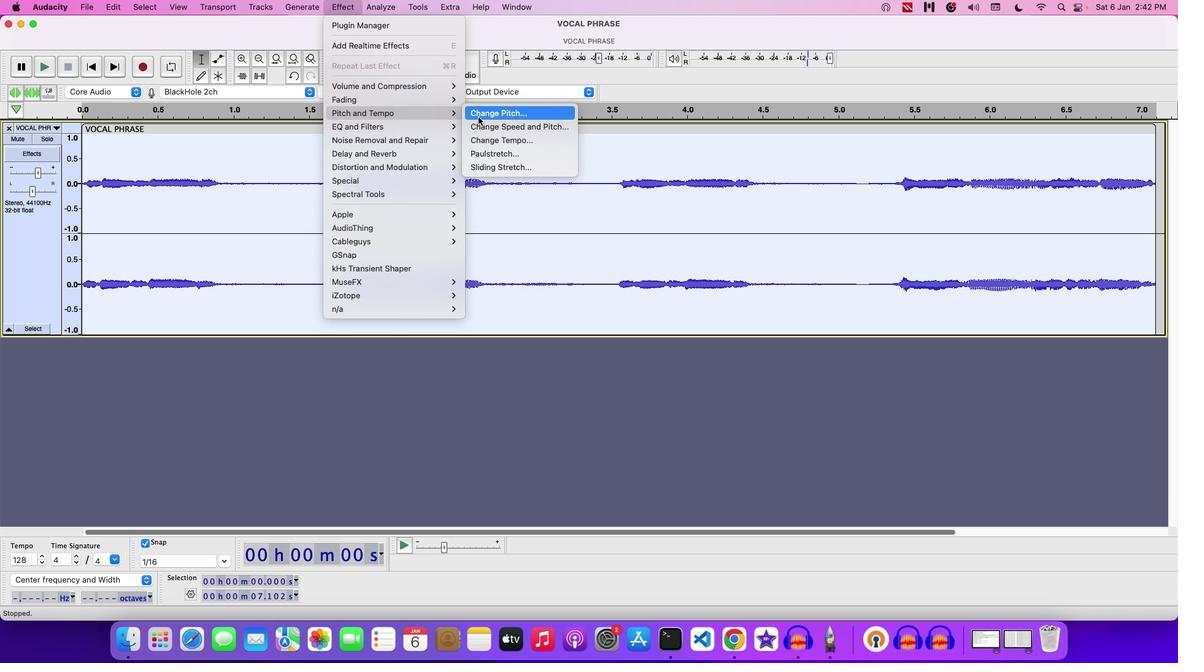 
Action: Mouse pressed left at (439, 542)
Screenshot: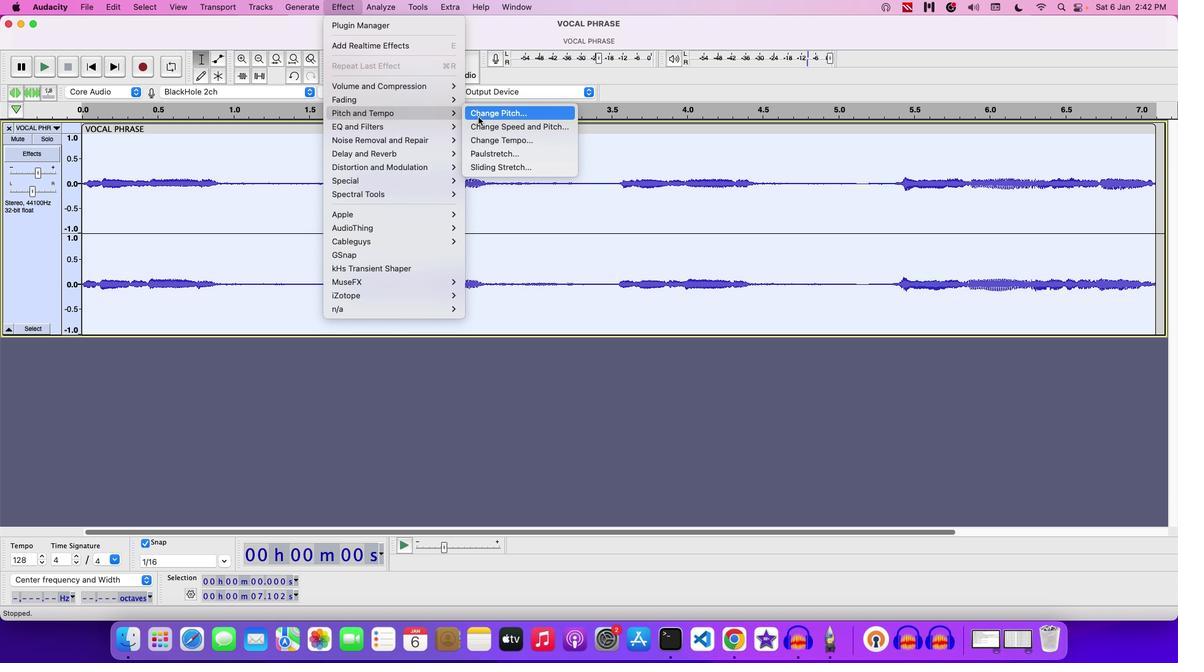 
Action: Mouse moved to (439, 542)
Screenshot: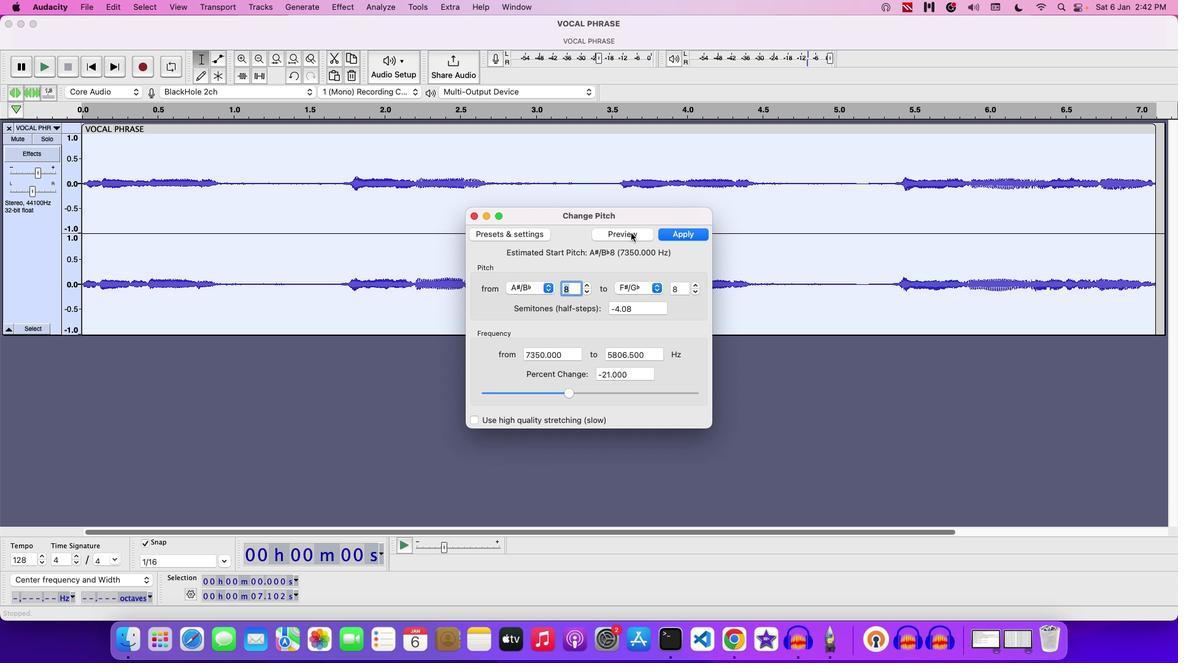 
Action: Mouse pressed left at (439, 542)
Screenshot: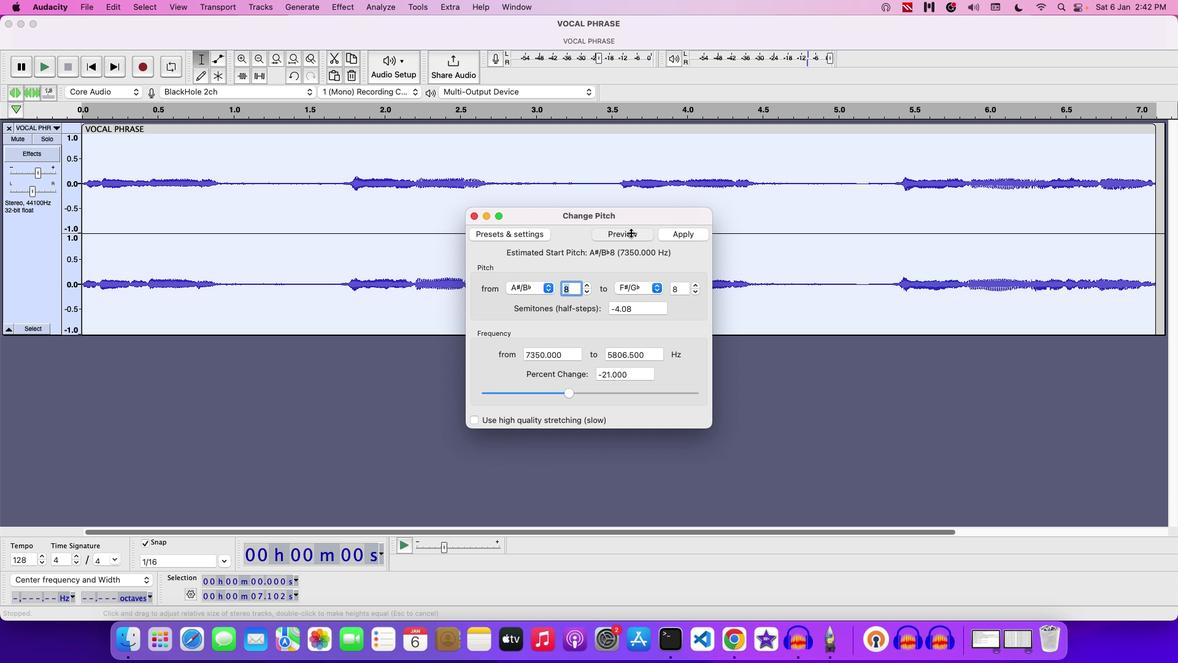 
Action: Mouse moved to (439, 542)
Screenshot: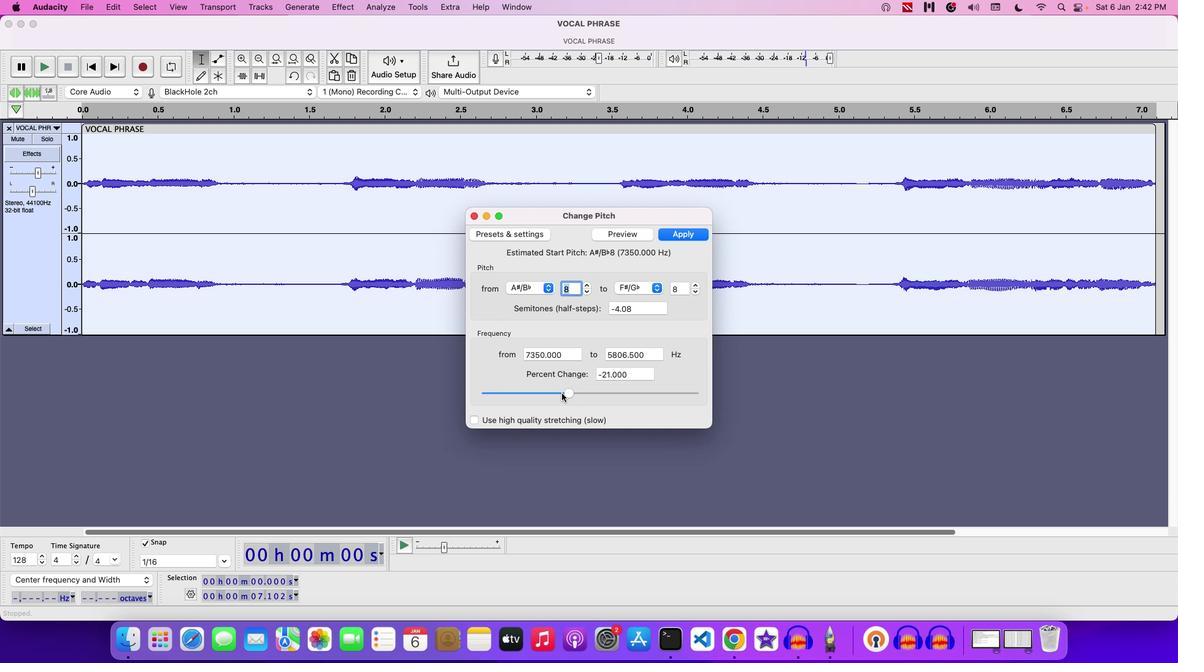 
Action: Mouse pressed left at (439, 542)
Screenshot: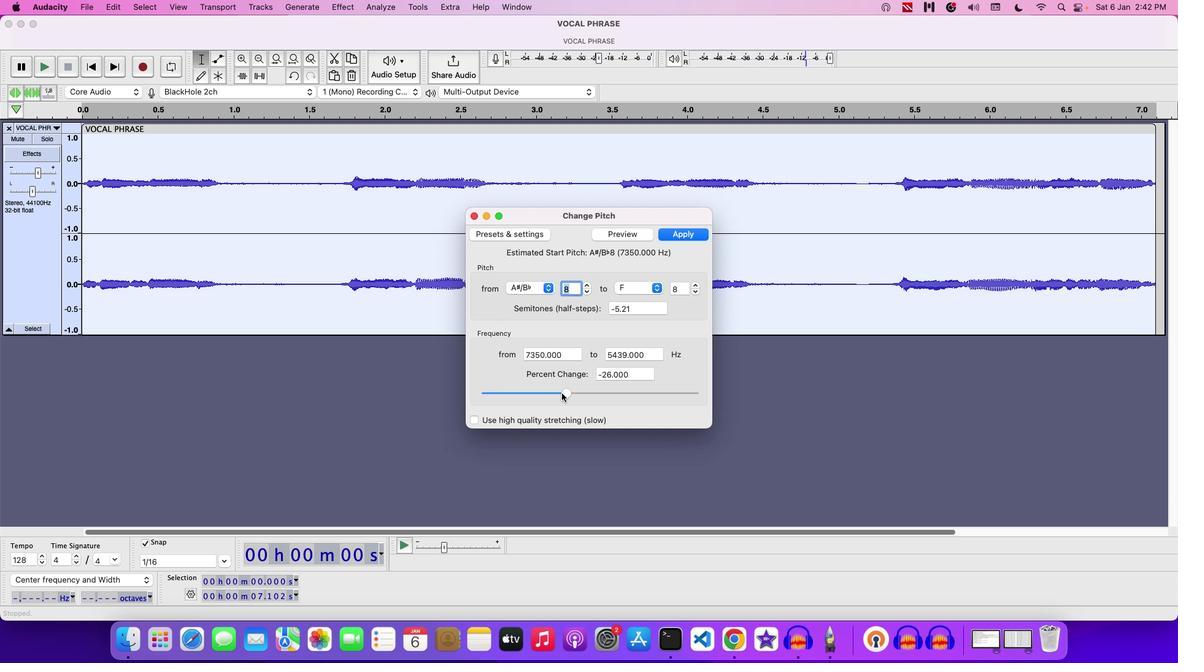 
Action: Mouse moved to (439, 542)
Screenshot: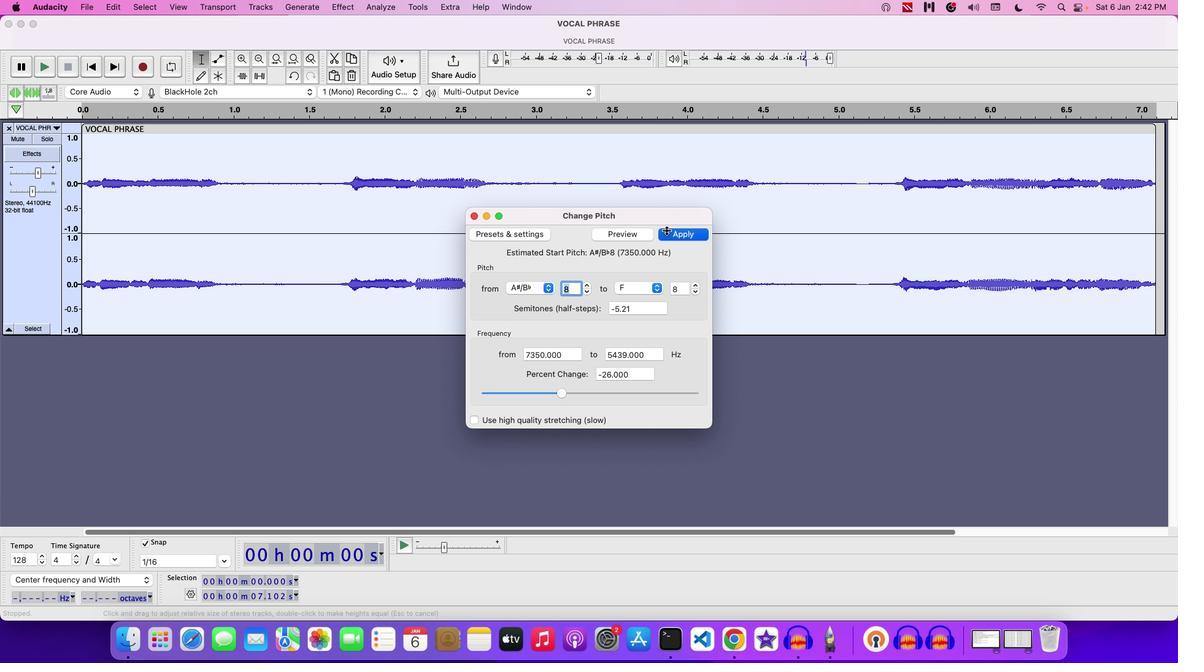 
Action: Mouse pressed left at (439, 542)
Screenshot: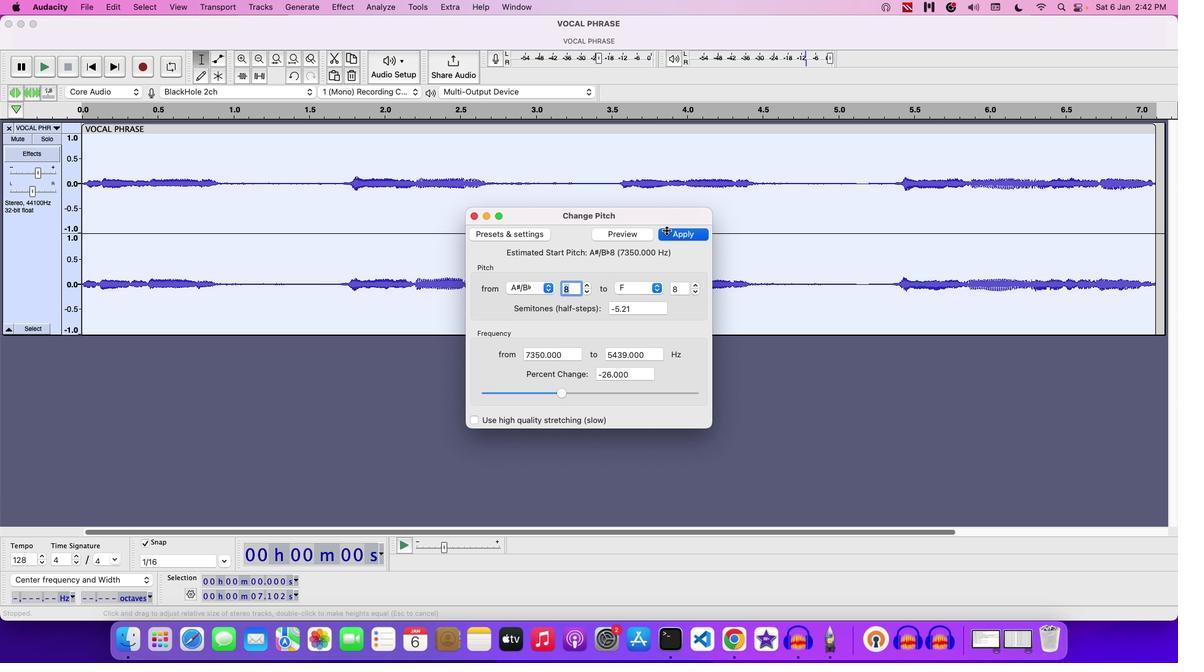 
Action: Mouse moved to (439, 542)
Screenshot: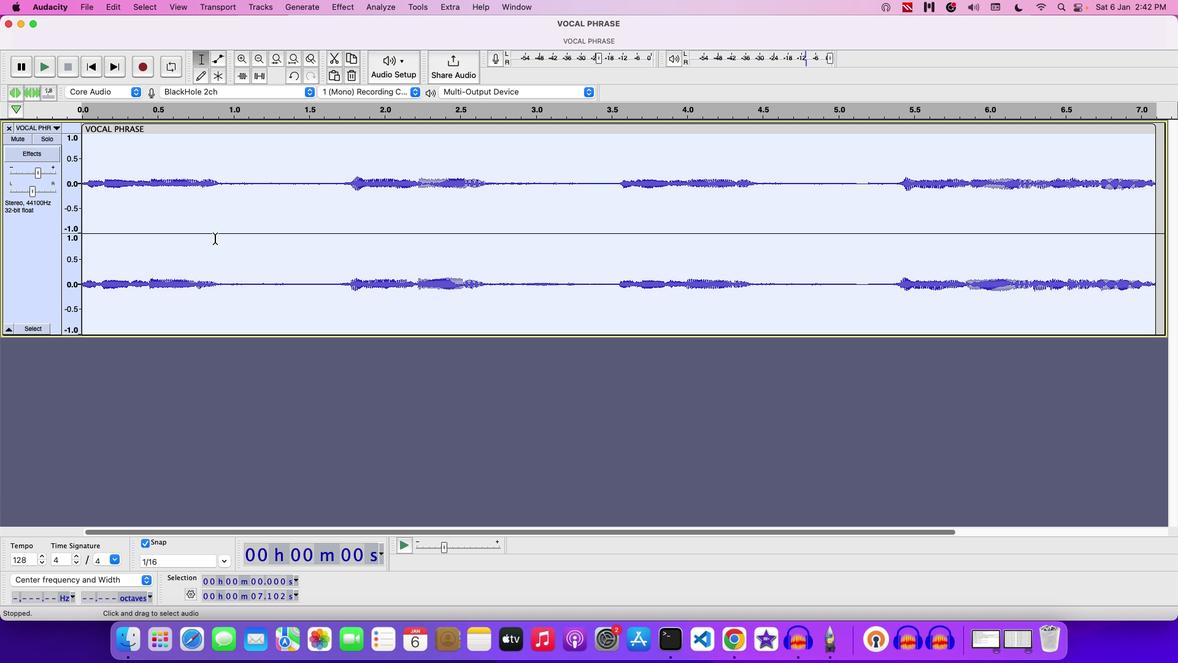 
Action: Key pressed Key.space
Screenshot: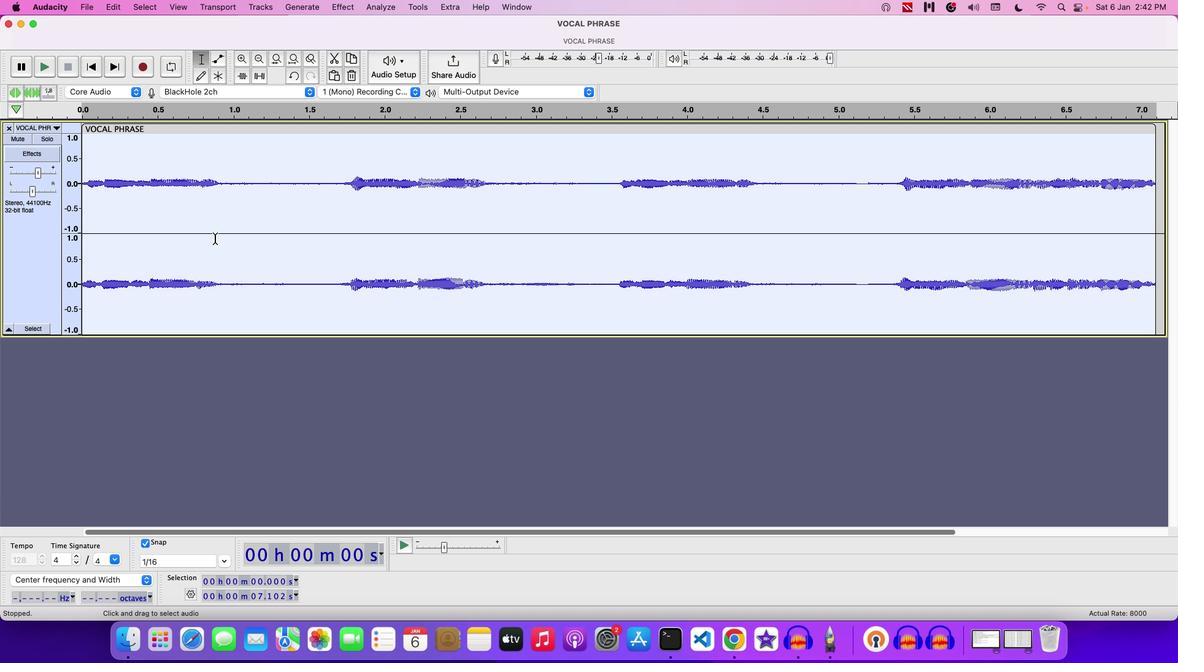 
Action: Mouse moved to (439, 542)
Screenshot: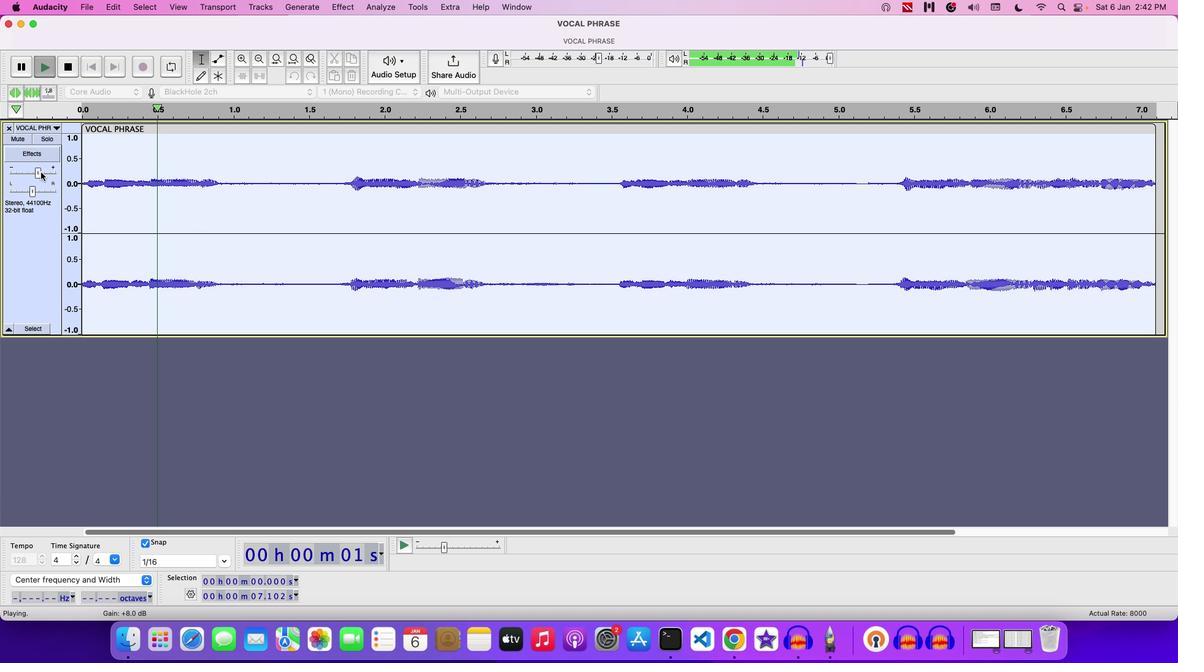 
Action: Mouse pressed left at (439, 542)
Screenshot: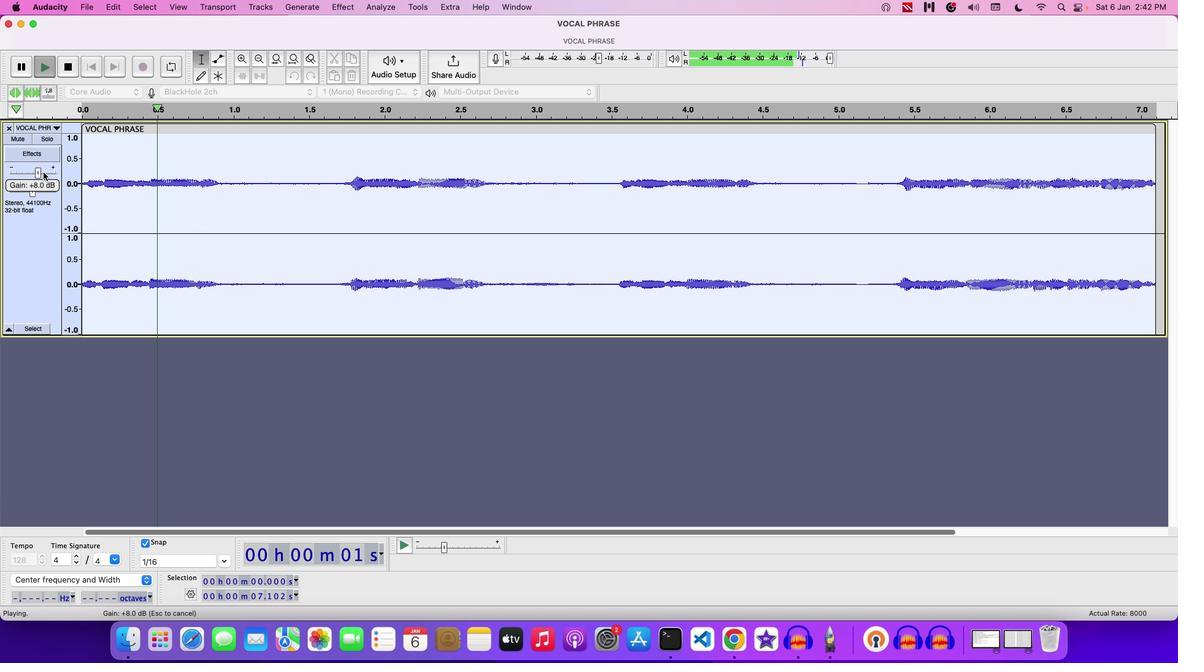 
Action: Mouse moved to (439, 542)
Screenshot: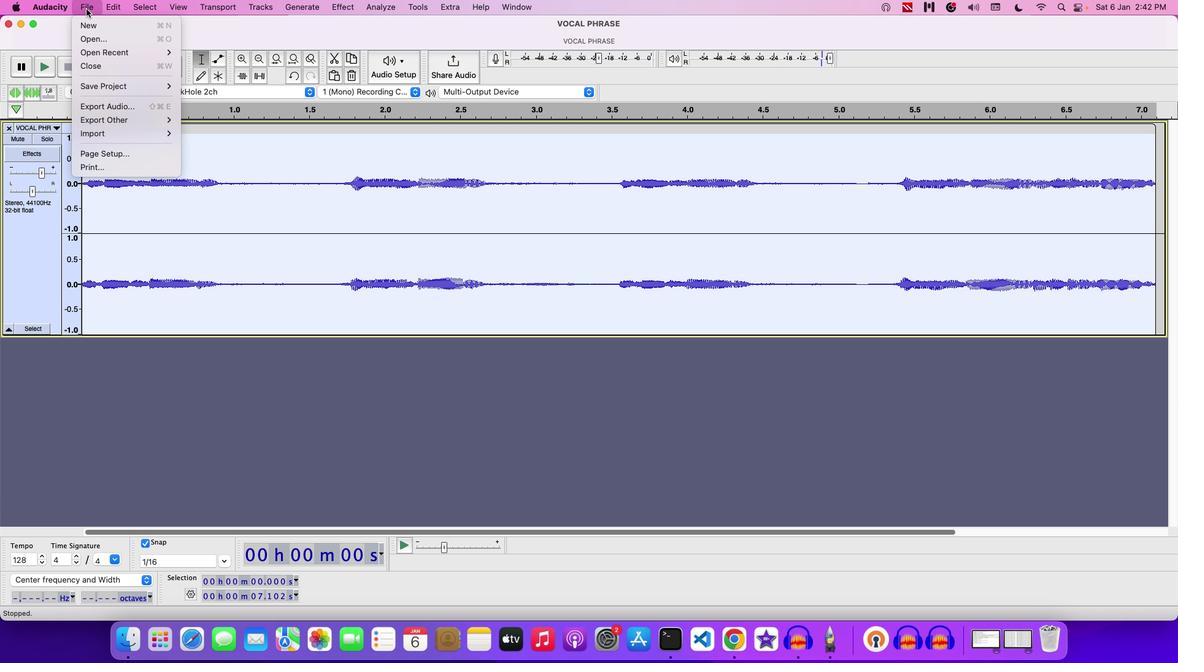 
Action: Mouse pressed left at (439, 542)
Screenshot: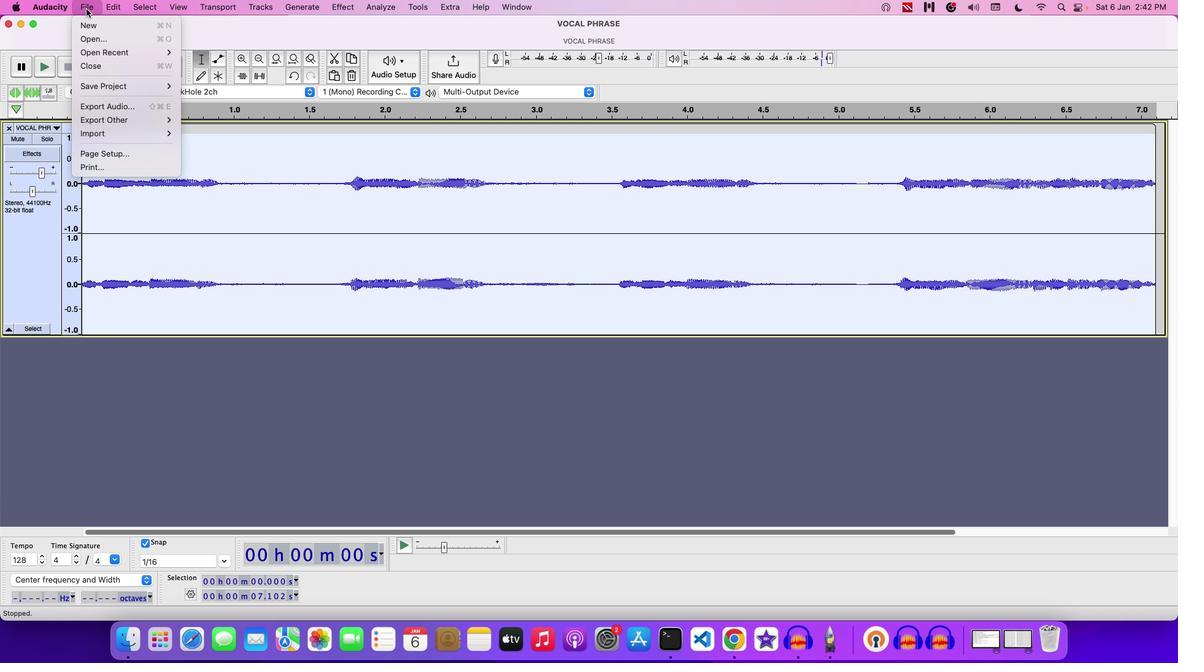
Action: Mouse moved to (439, 542)
Screenshot: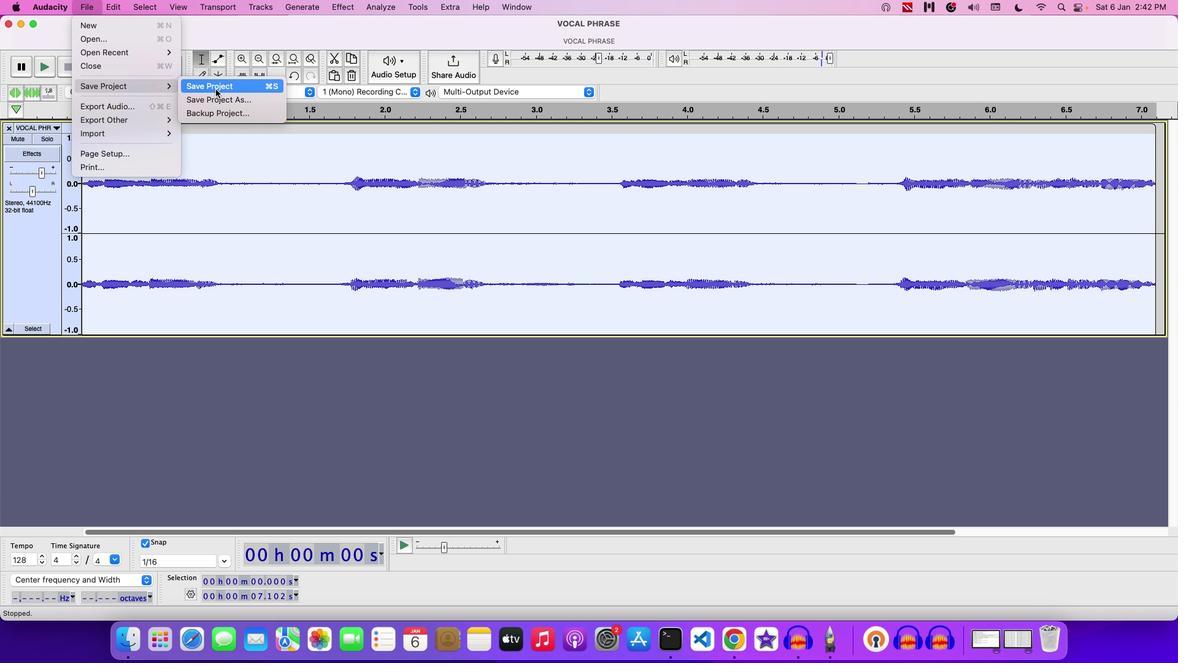 
Action: Mouse pressed left at (439, 542)
Screenshot: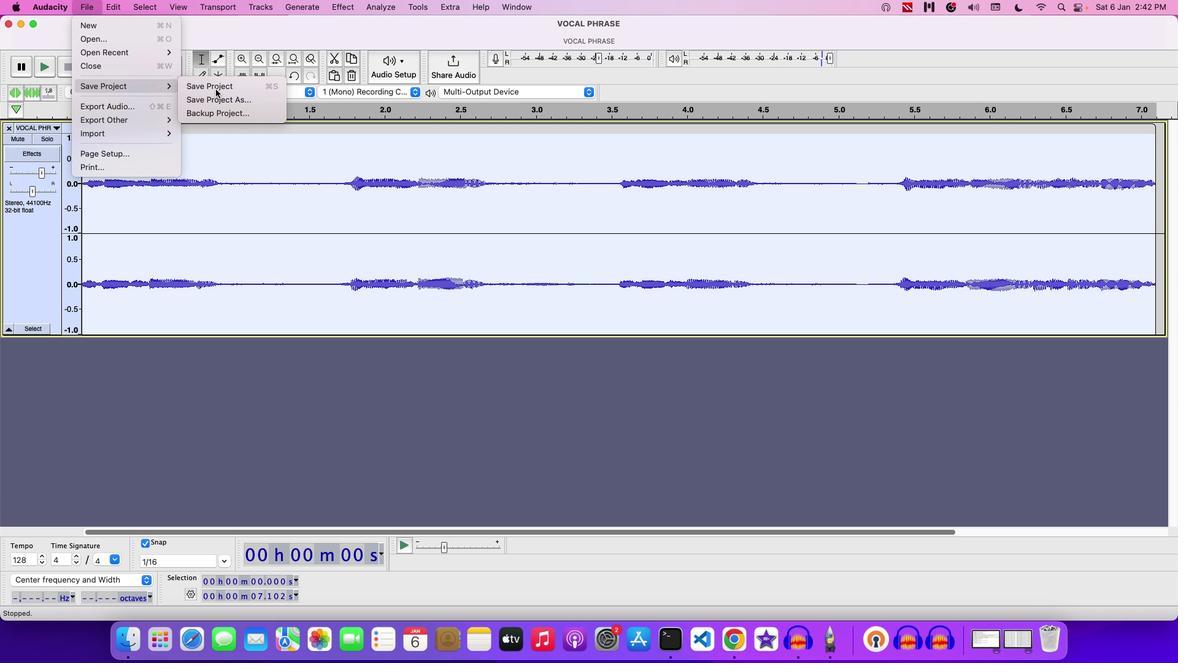 
Action: Mouse moved to (439, 542)
Screenshot: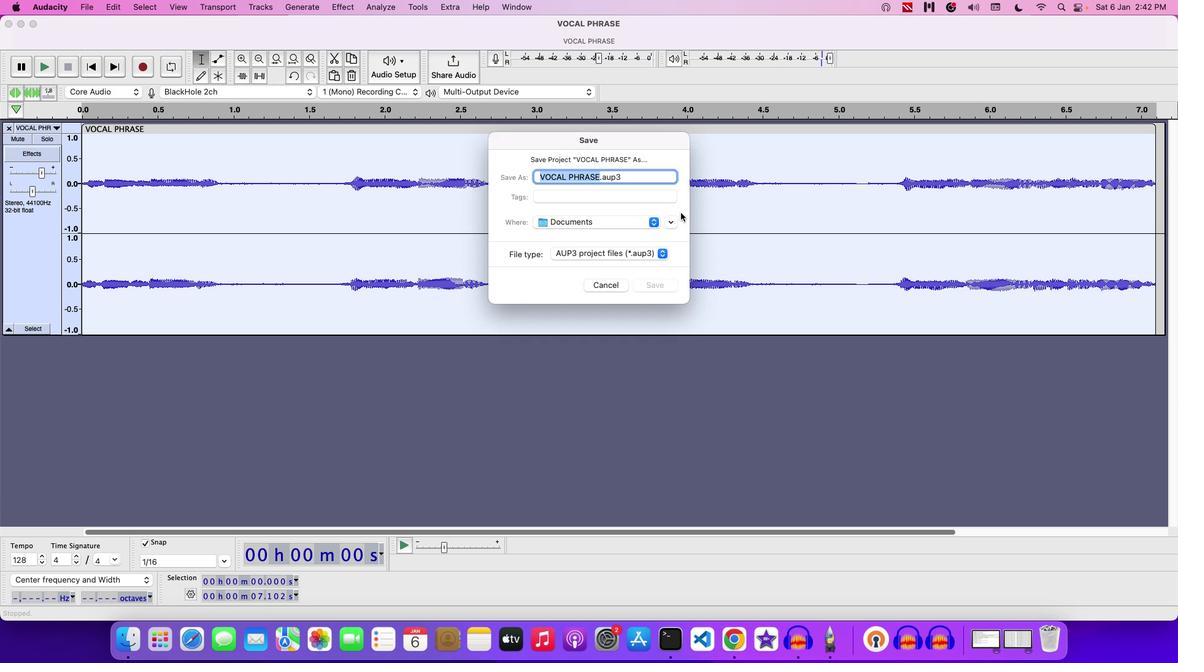 
Action: Key pressed Key.backspace'C''H''A''S''N'Key.backspaceKey.backspace'N''G''I''N''G'Key.space'P''I''T''C''H'Key.space
Screenshot: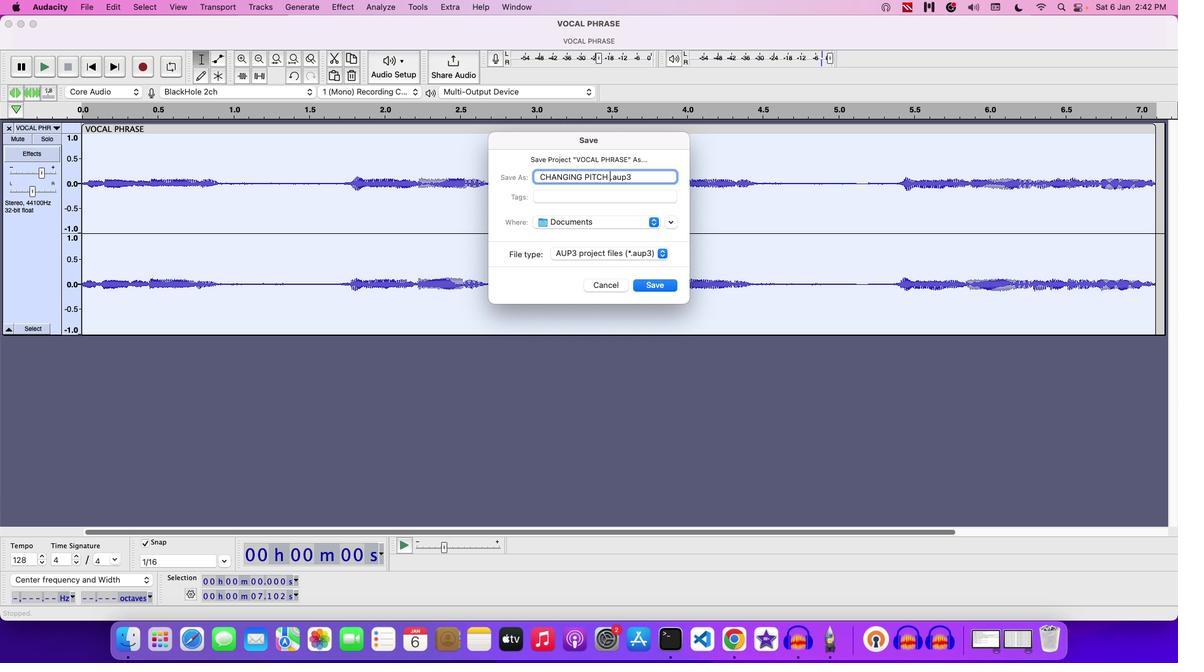 
Action: Mouse moved to (439, 542)
Screenshot: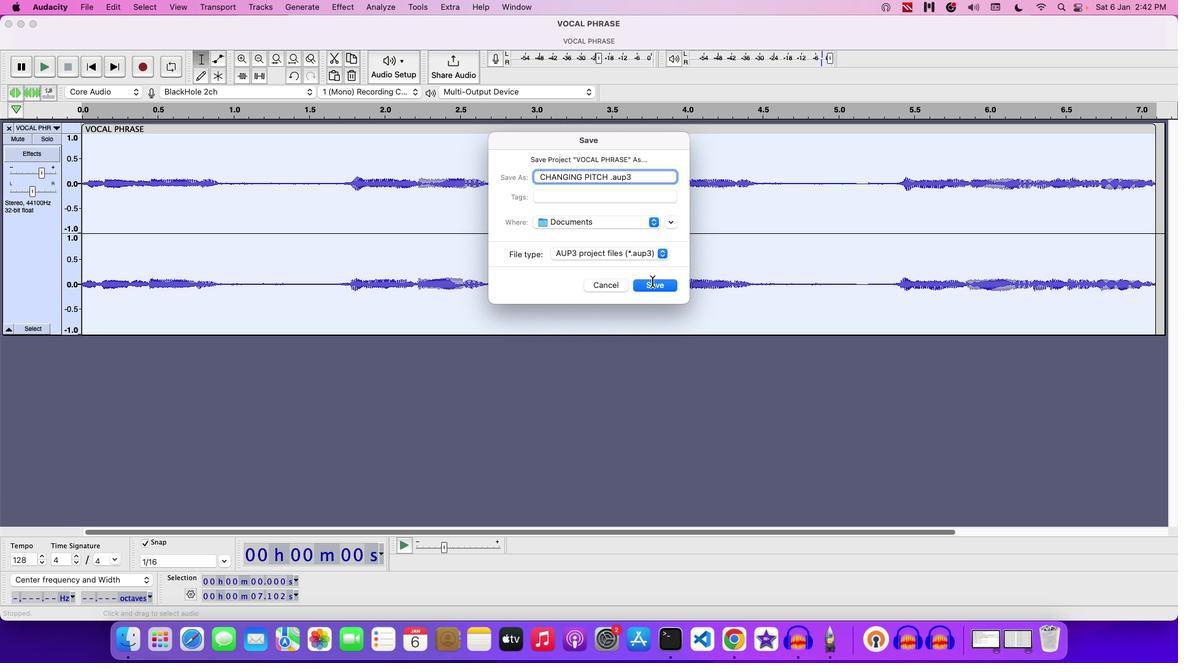 
Action: Mouse pressed left at (439, 542)
Screenshot: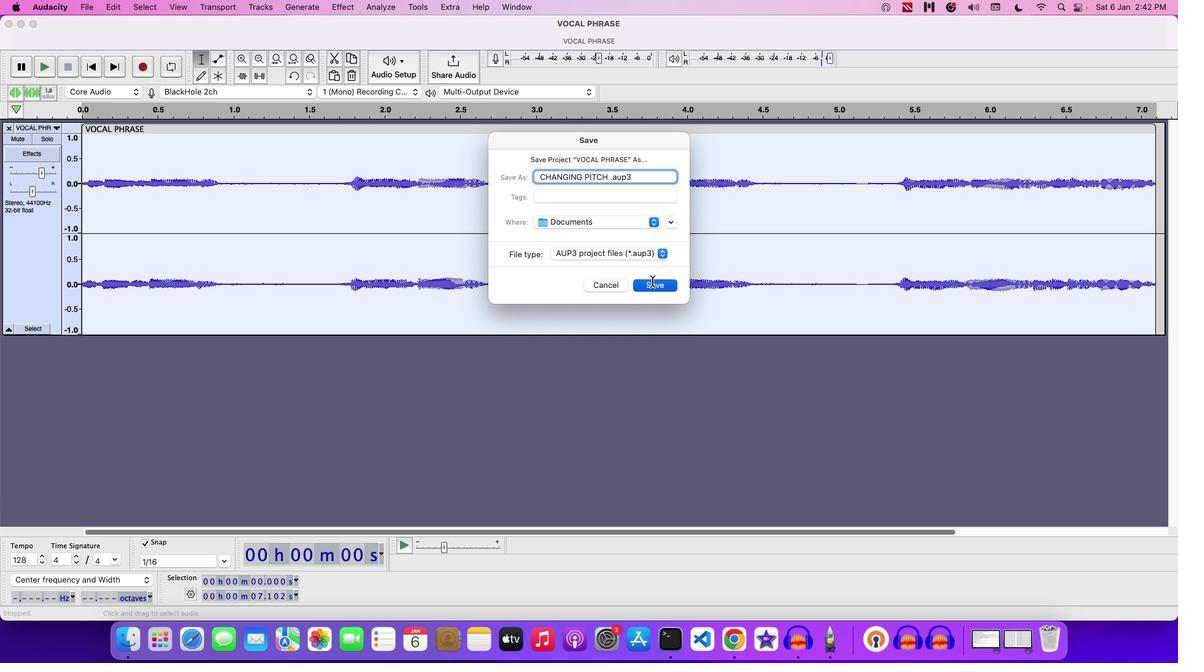 
